 Task: Look for space in Astrakhan, Russia from 12th August, 2023 to 16th August, 2023 for 8 adults in price range Rs.10000 to Rs.16000. Place can be private room with 8 bedrooms having 8 beds and 8 bathrooms. Property type can be house, flat, guest house, hotel. Amenities needed are: wifi, TV, free parkinig on premises, gym, breakfast. Booking option can be shelf check-in. Required host language is English.
Action: Mouse moved to (558, 135)
Screenshot: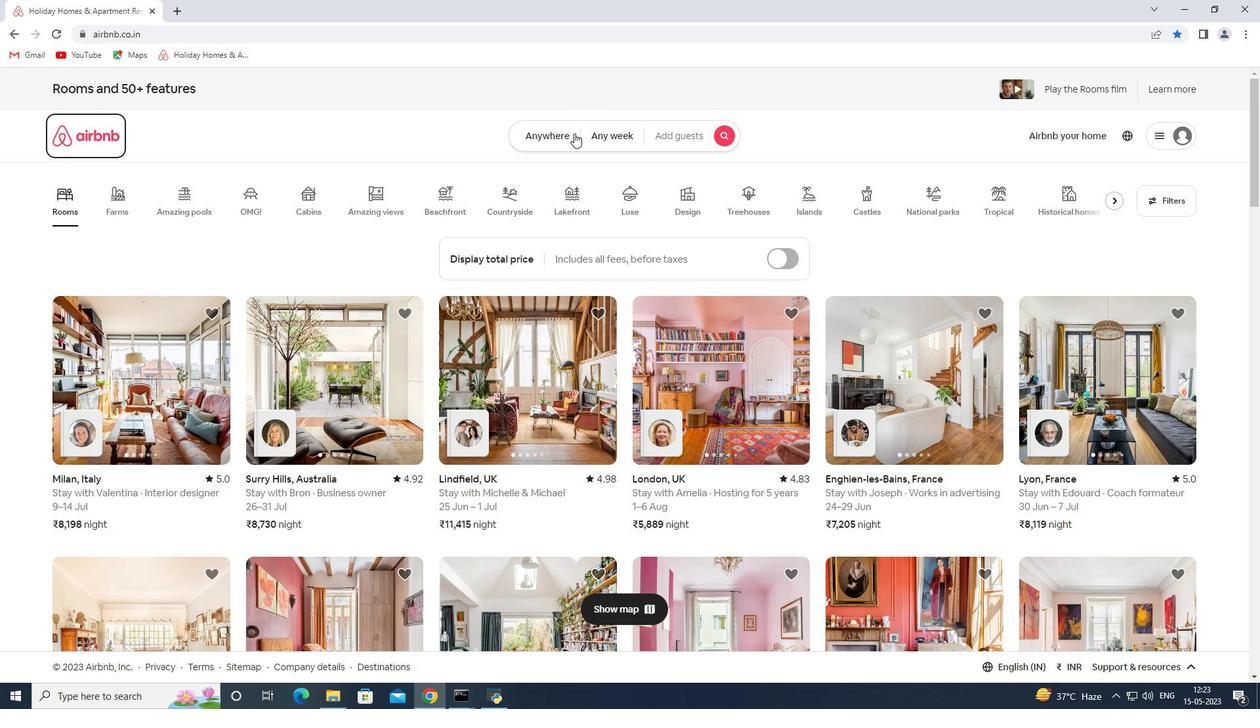 
Action: Mouse pressed left at (558, 135)
Screenshot: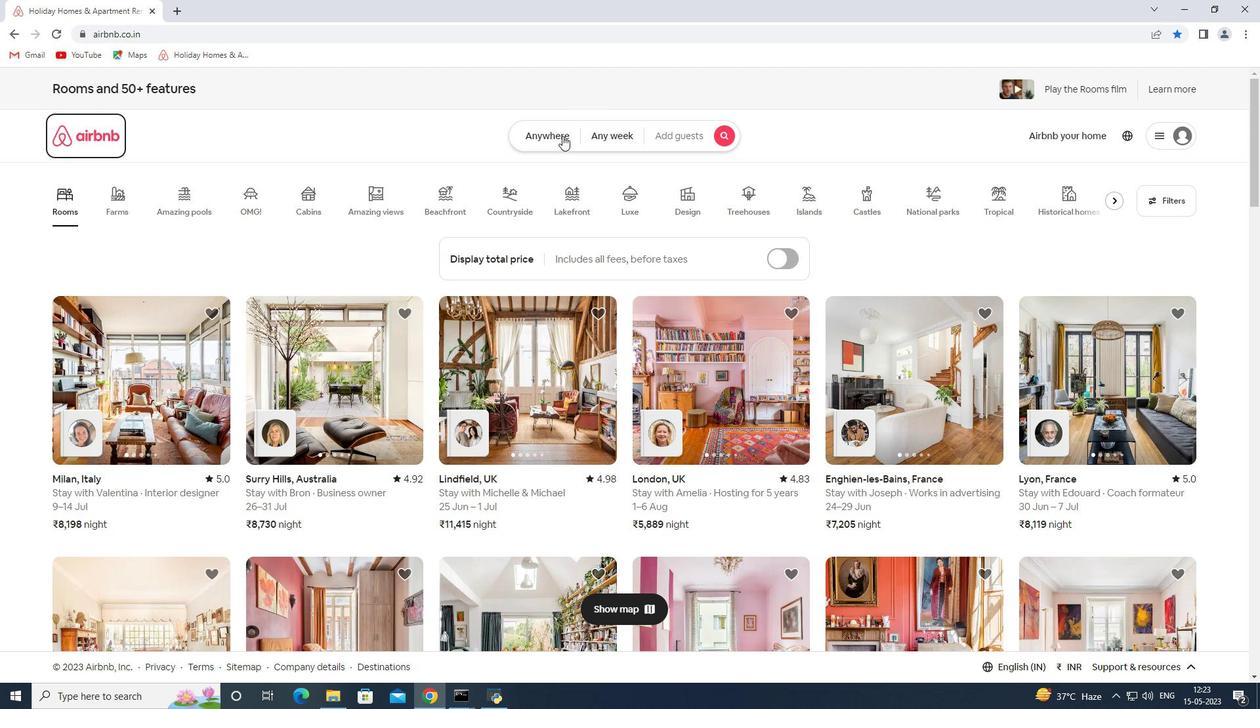 
Action: Mouse moved to (452, 185)
Screenshot: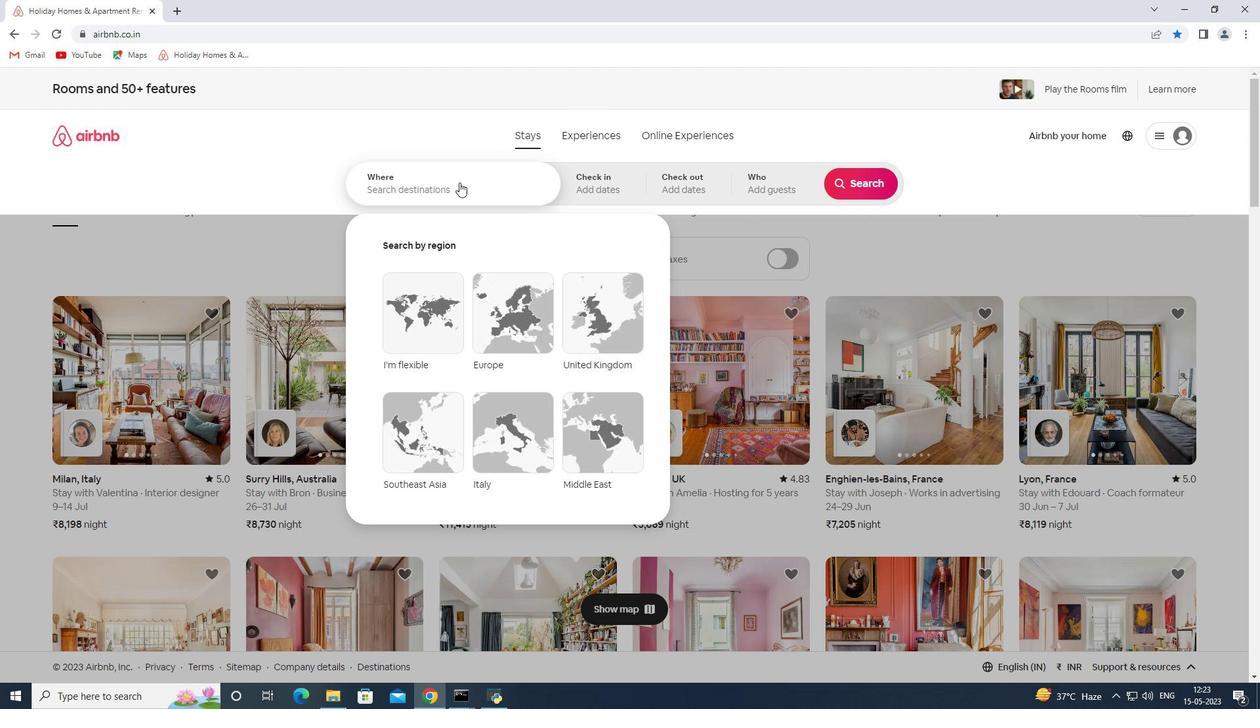 
Action: Mouse pressed left at (452, 185)
Screenshot: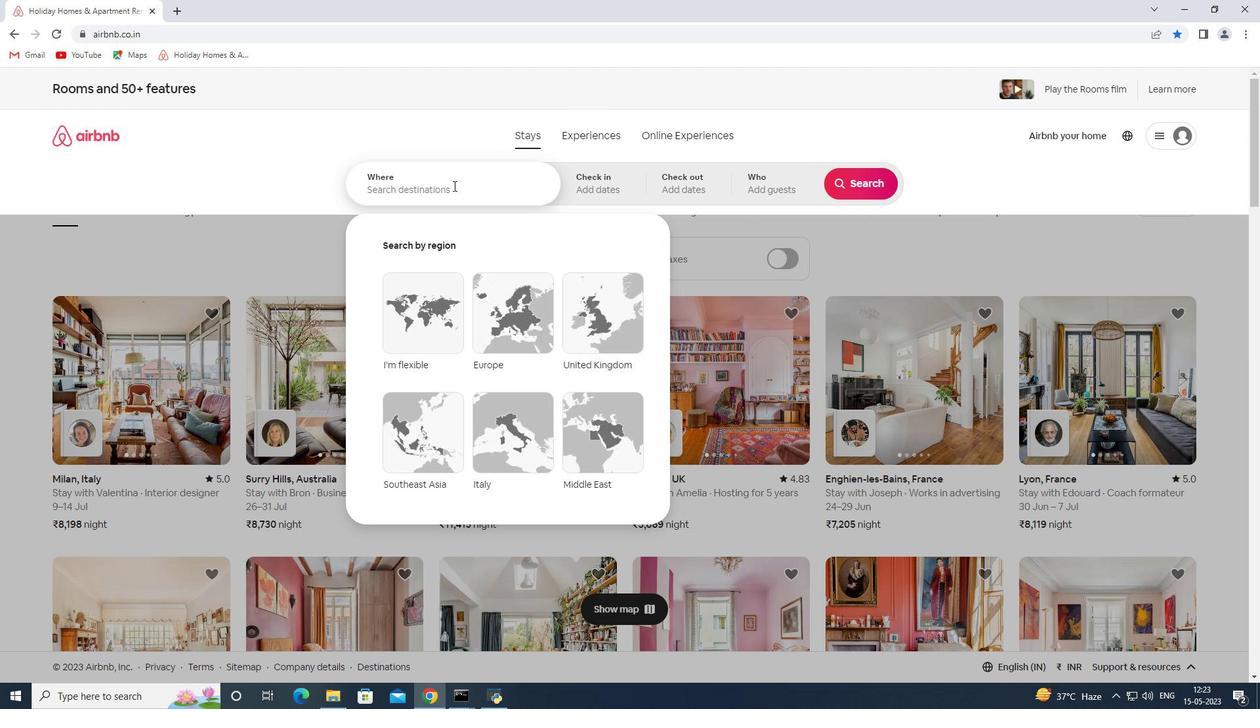 
Action: Key pressed <Key.shift><Key.shift><Key.shift><Key.shift><Key.shift><Key.shift><Key.shift><Key.shift><Key.shift><Key.shift><Key.shift><Key.shift><Key.shift>Astrakhan<Key.space><Key.shift>Russia<Key.space><Key.enter>
Screenshot: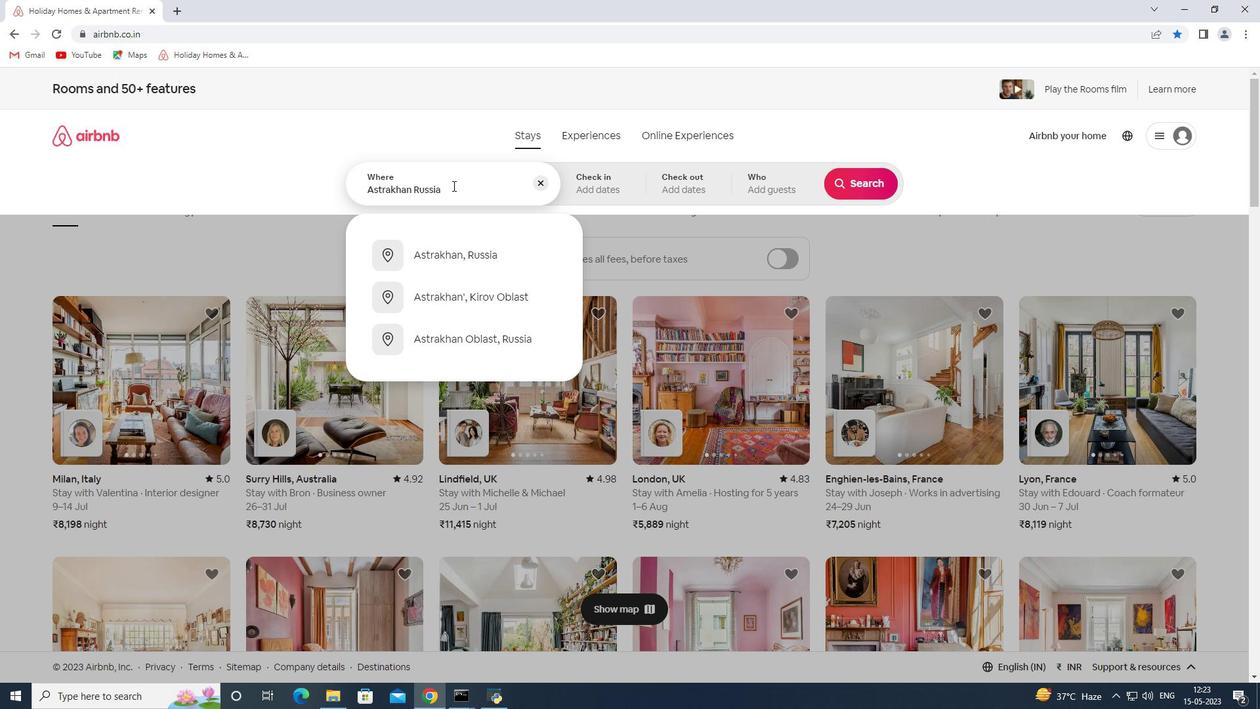 
Action: Mouse moved to (860, 294)
Screenshot: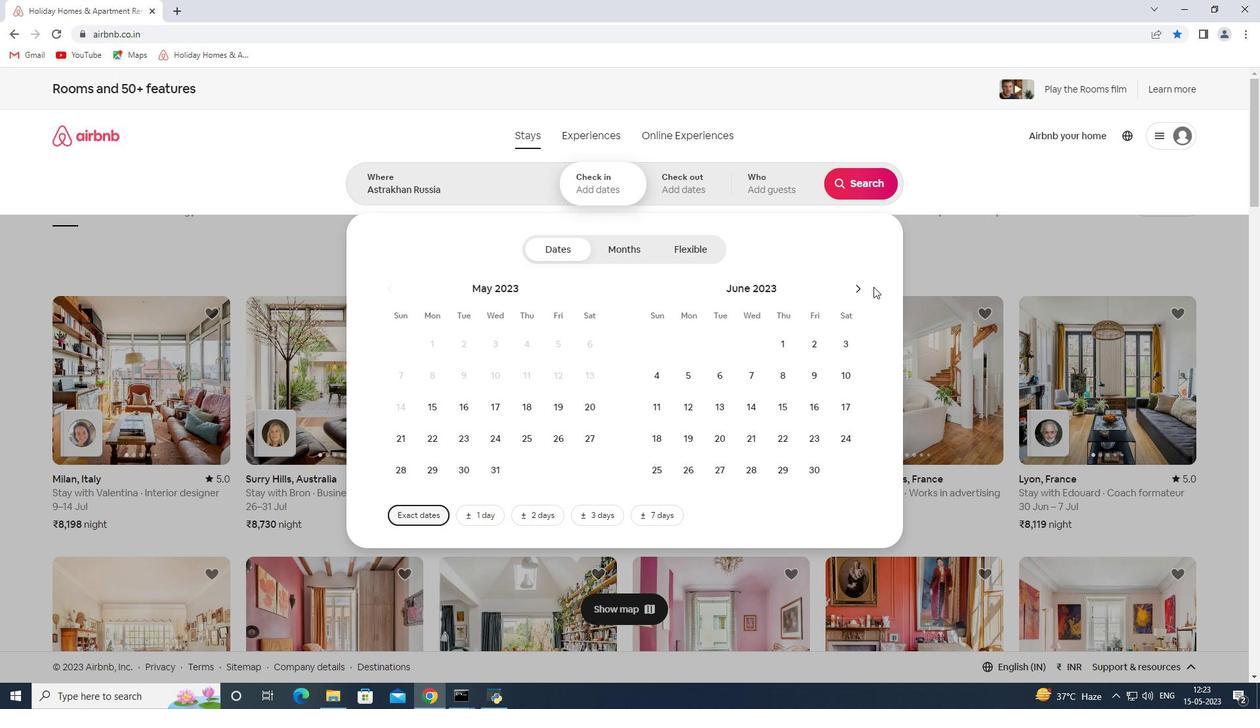 
Action: Mouse pressed left at (860, 294)
Screenshot: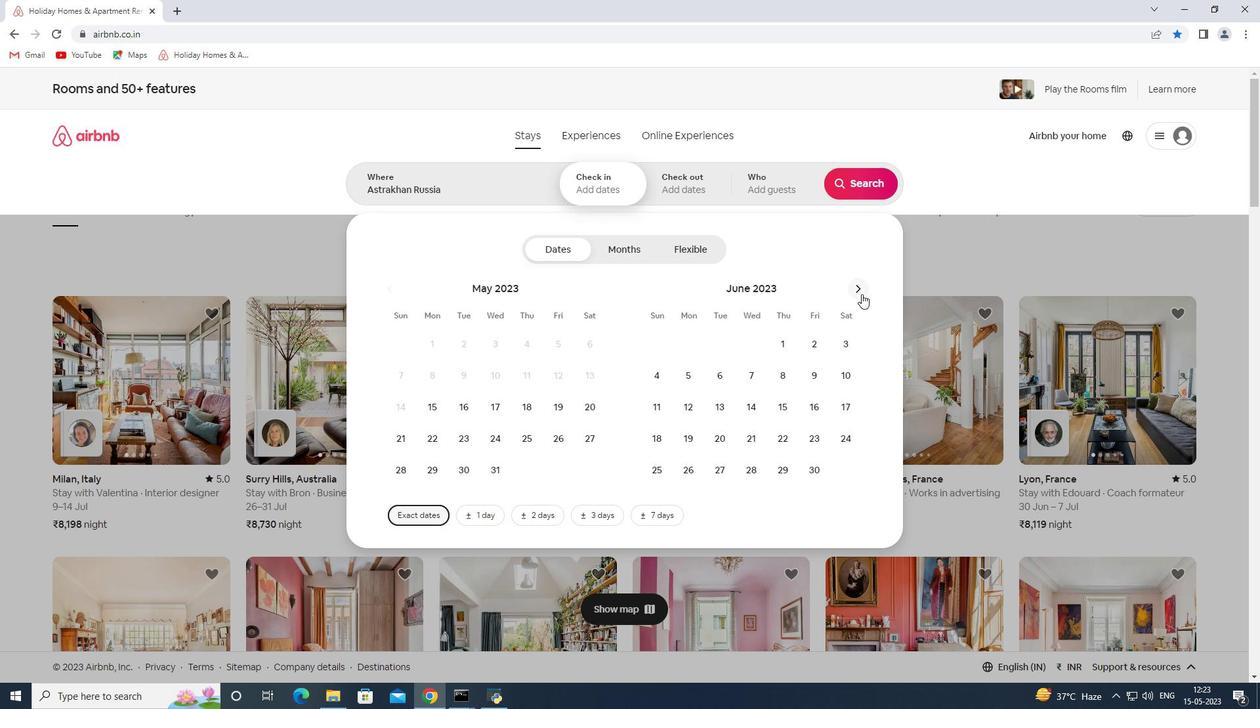 
Action: Mouse pressed left at (860, 294)
Screenshot: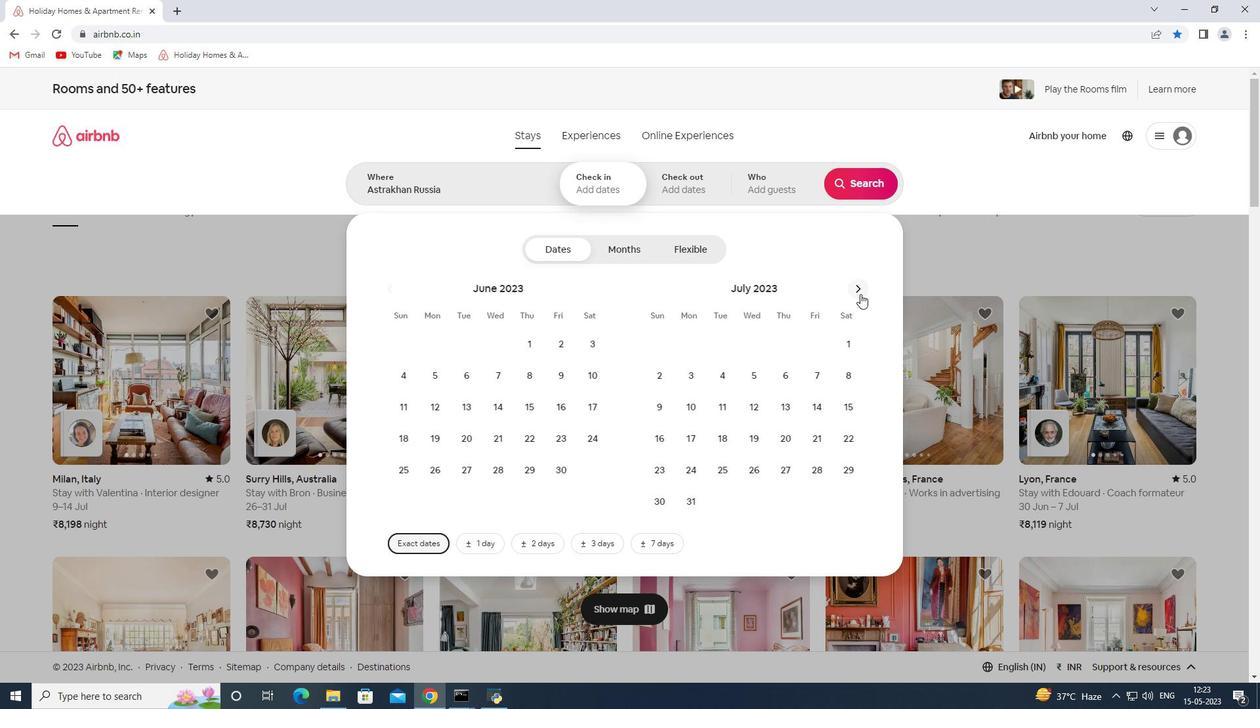 
Action: Mouse moved to (839, 367)
Screenshot: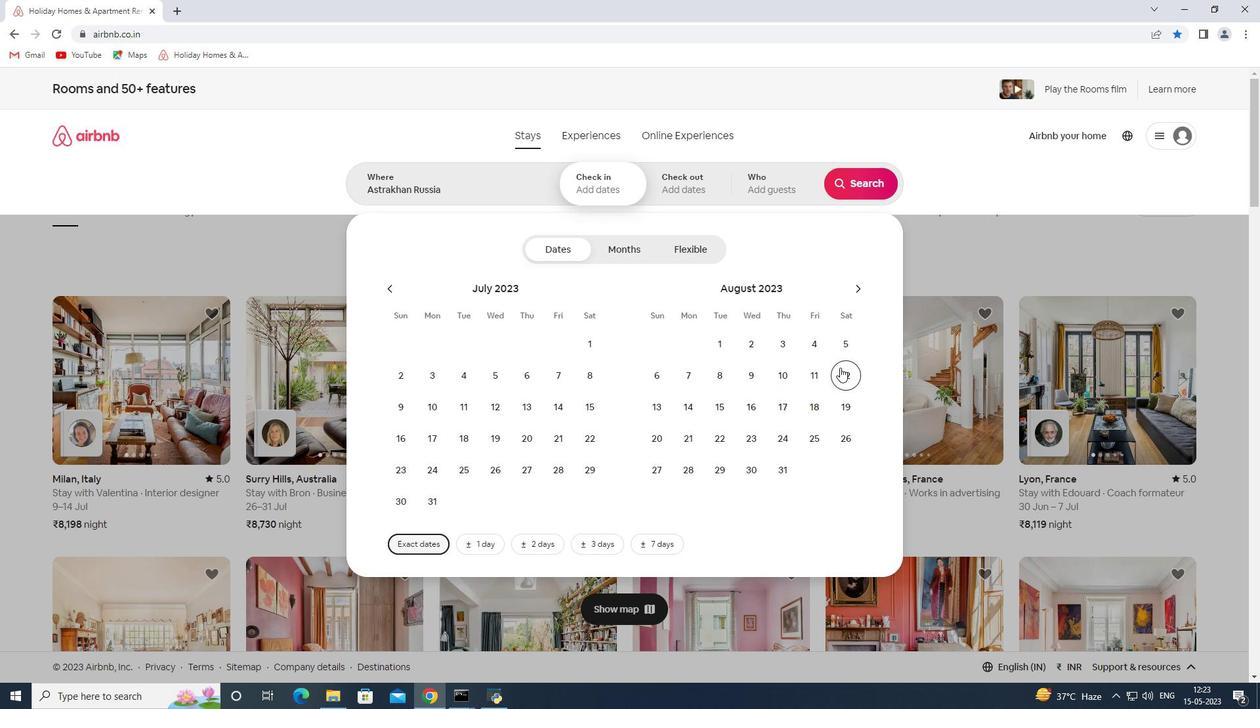 
Action: Mouse pressed left at (839, 367)
Screenshot: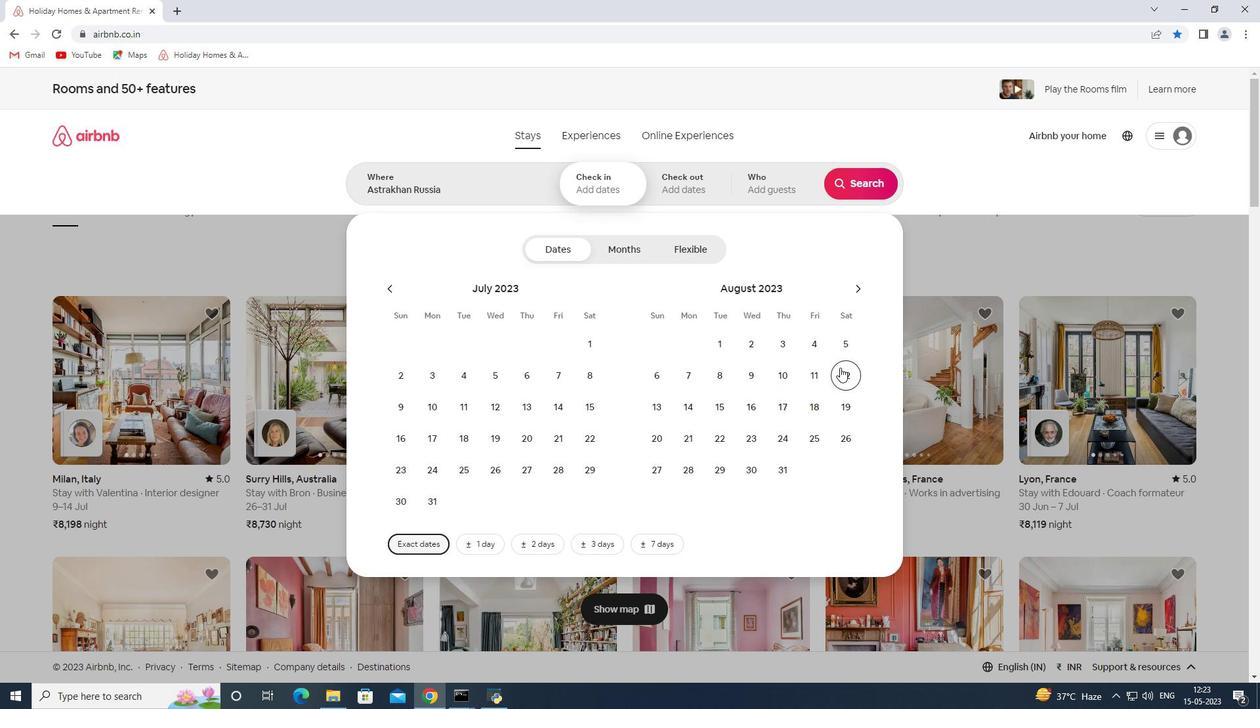 
Action: Mouse moved to (752, 407)
Screenshot: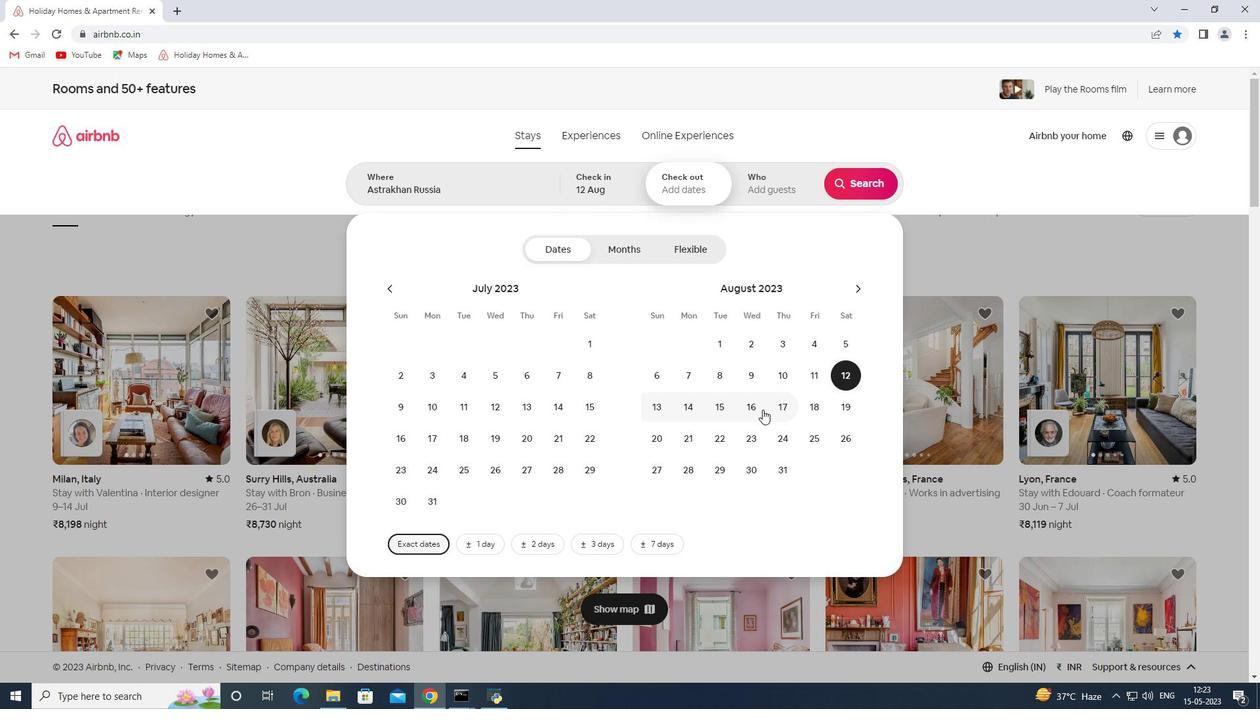 
Action: Mouse pressed left at (752, 407)
Screenshot: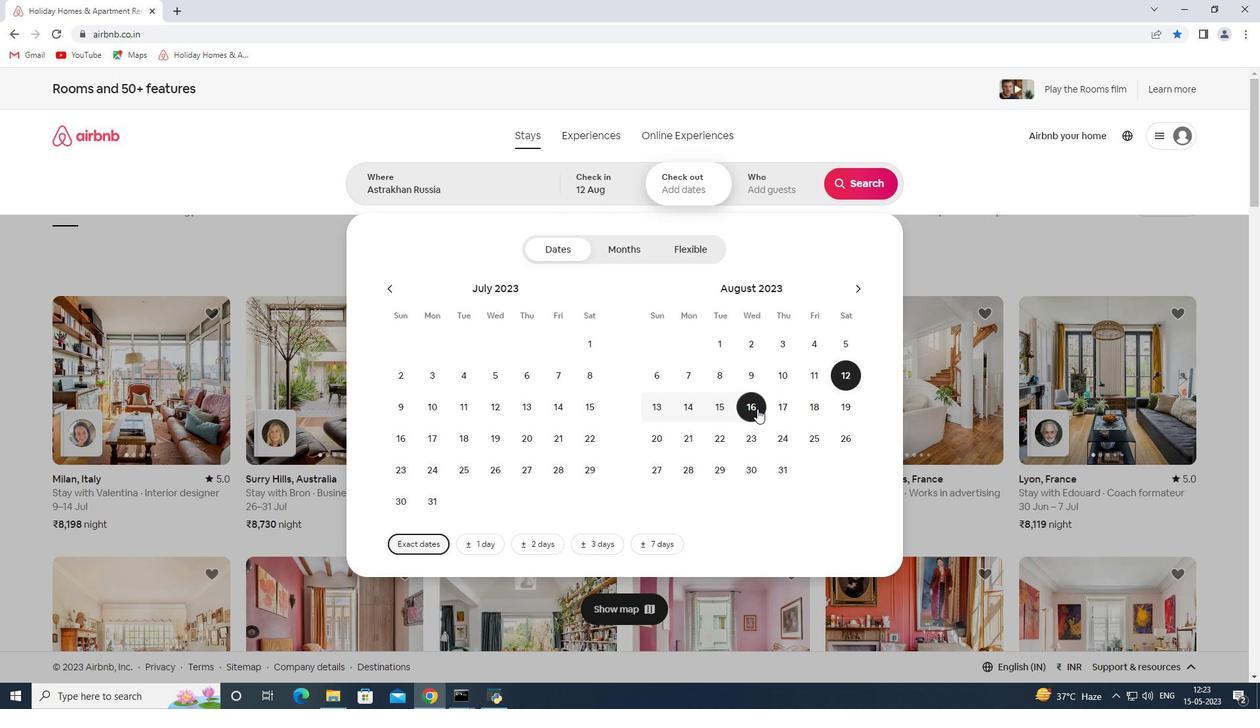 
Action: Mouse moved to (756, 181)
Screenshot: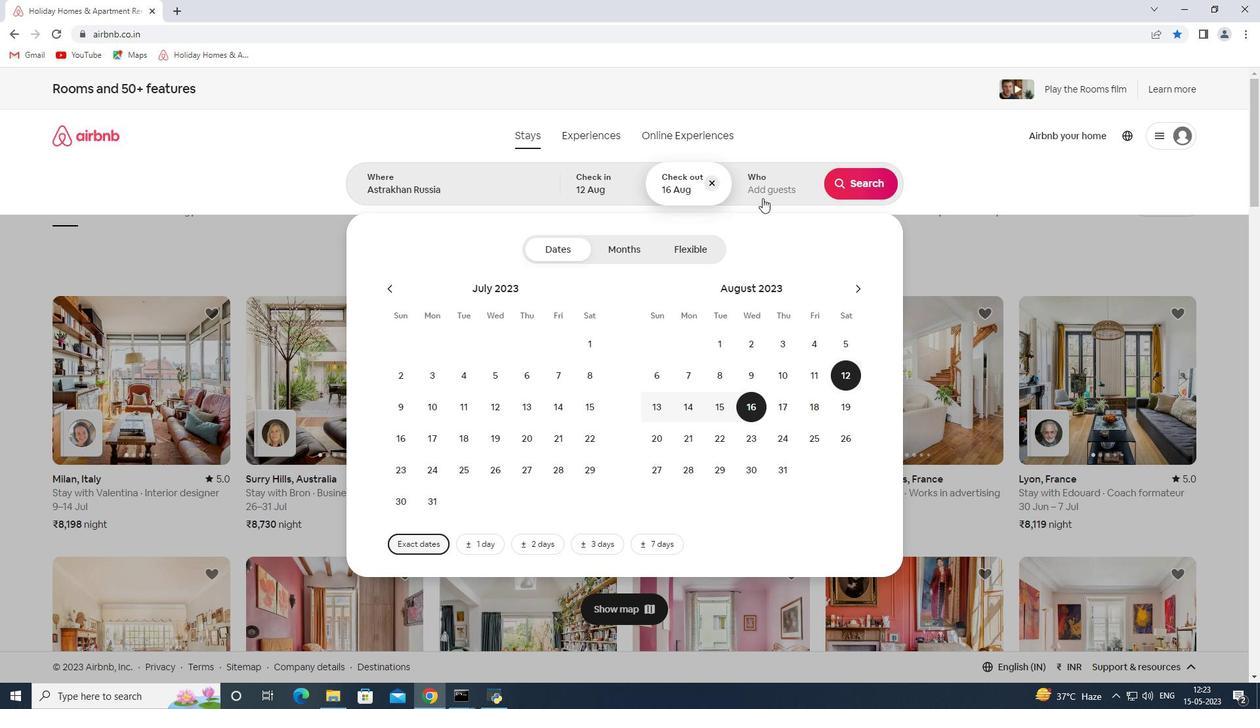 
Action: Mouse pressed left at (756, 181)
Screenshot: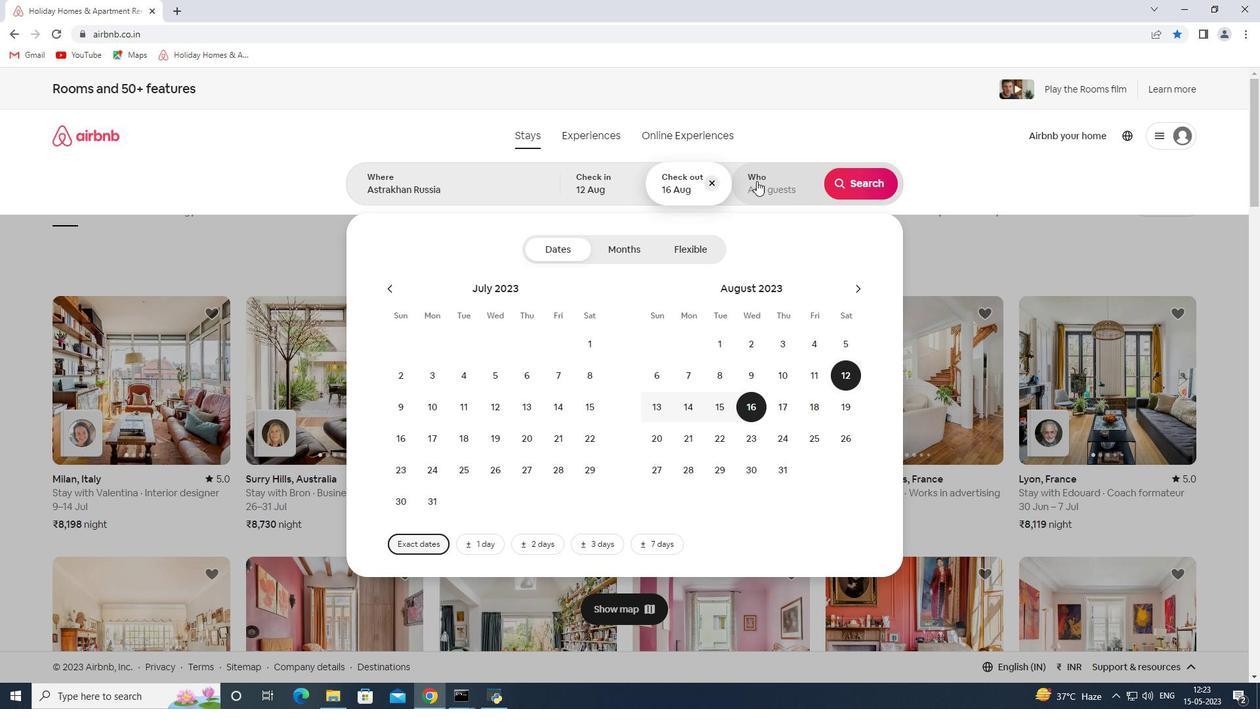 
Action: Mouse moved to (873, 252)
Screenshot: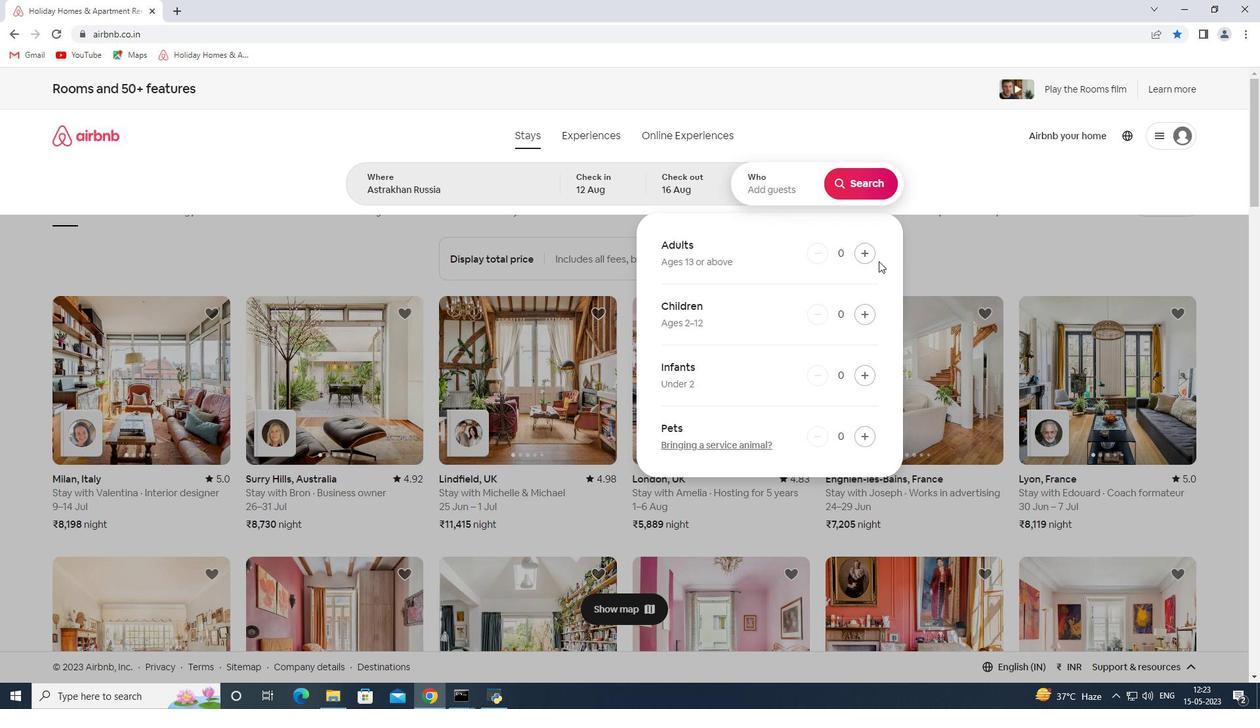 
Action: Mouse pressed left at (873, 252)
Screenshot: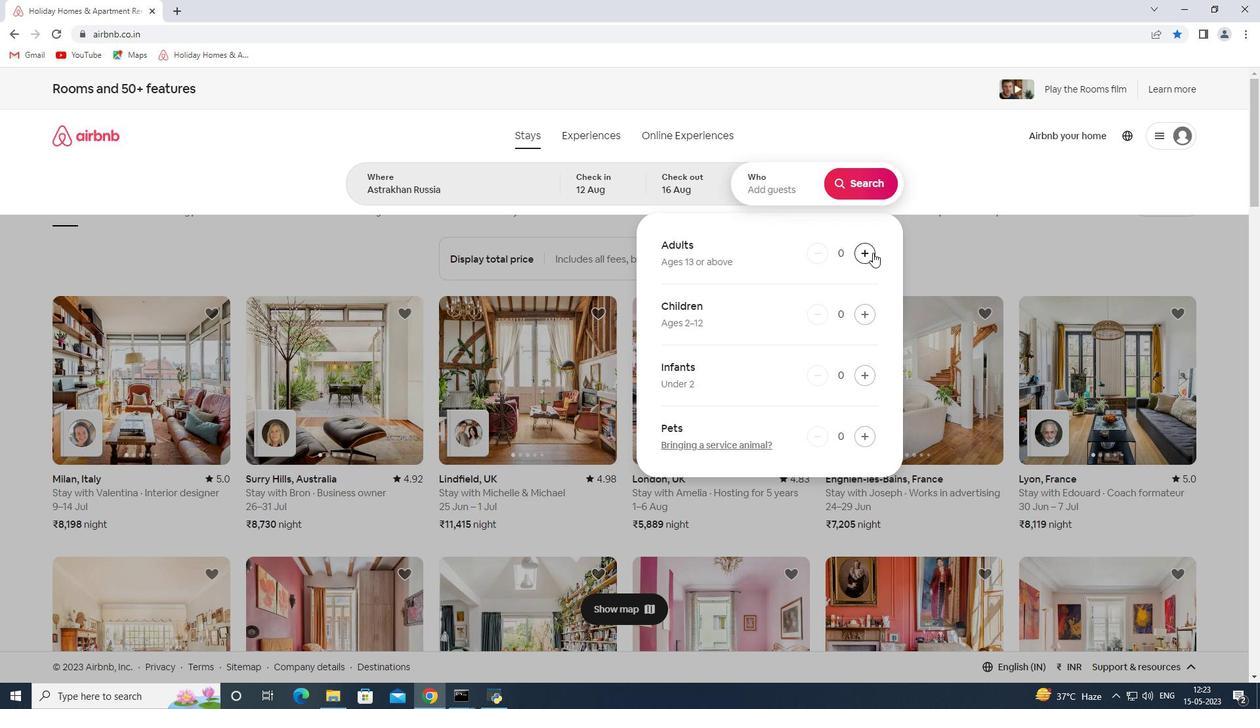 
Action: Mouse pressed left at (873, 252)
Screenshot: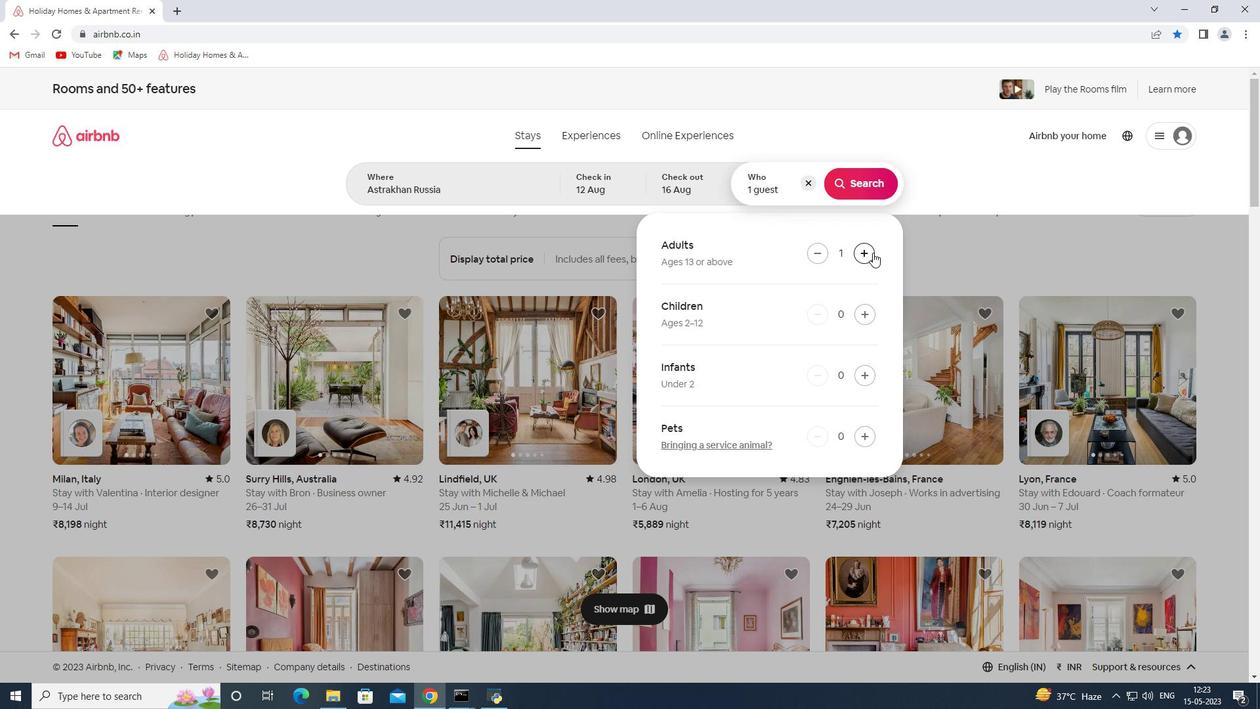 
Action: Mouse pressed left at (873, 252)
Screenshot: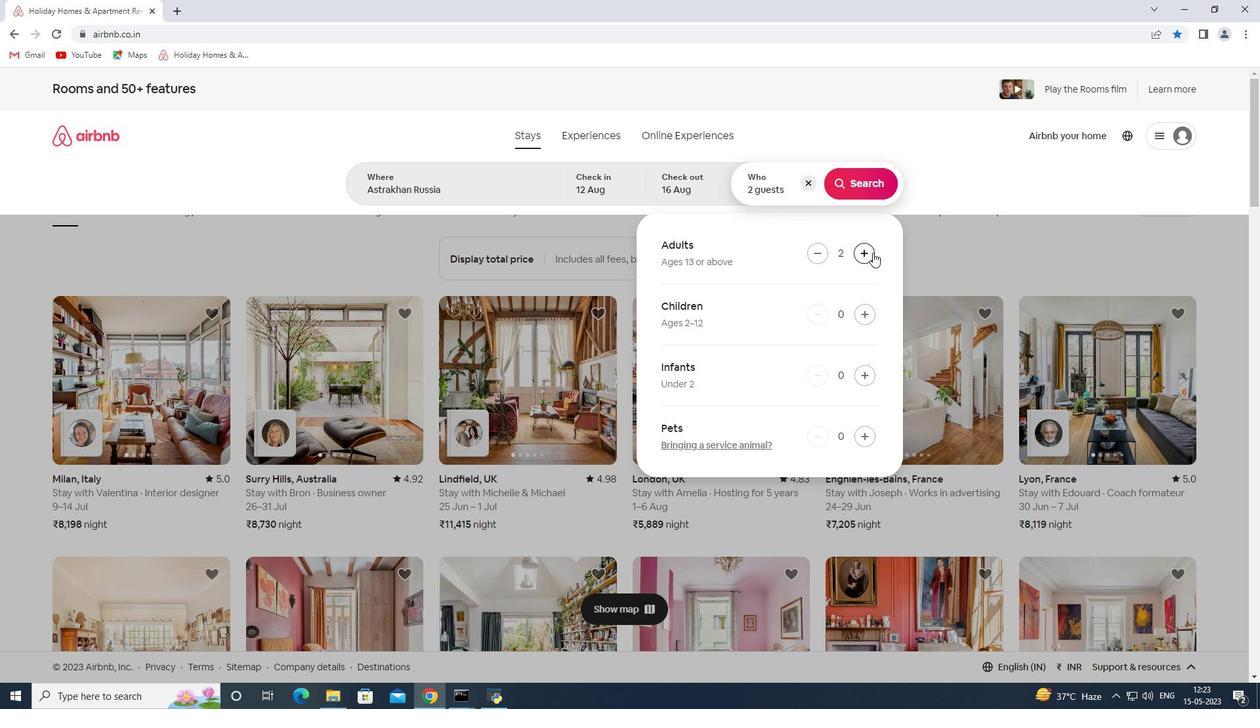 
Action: Mouse moved to (863, 252)
Screenshot: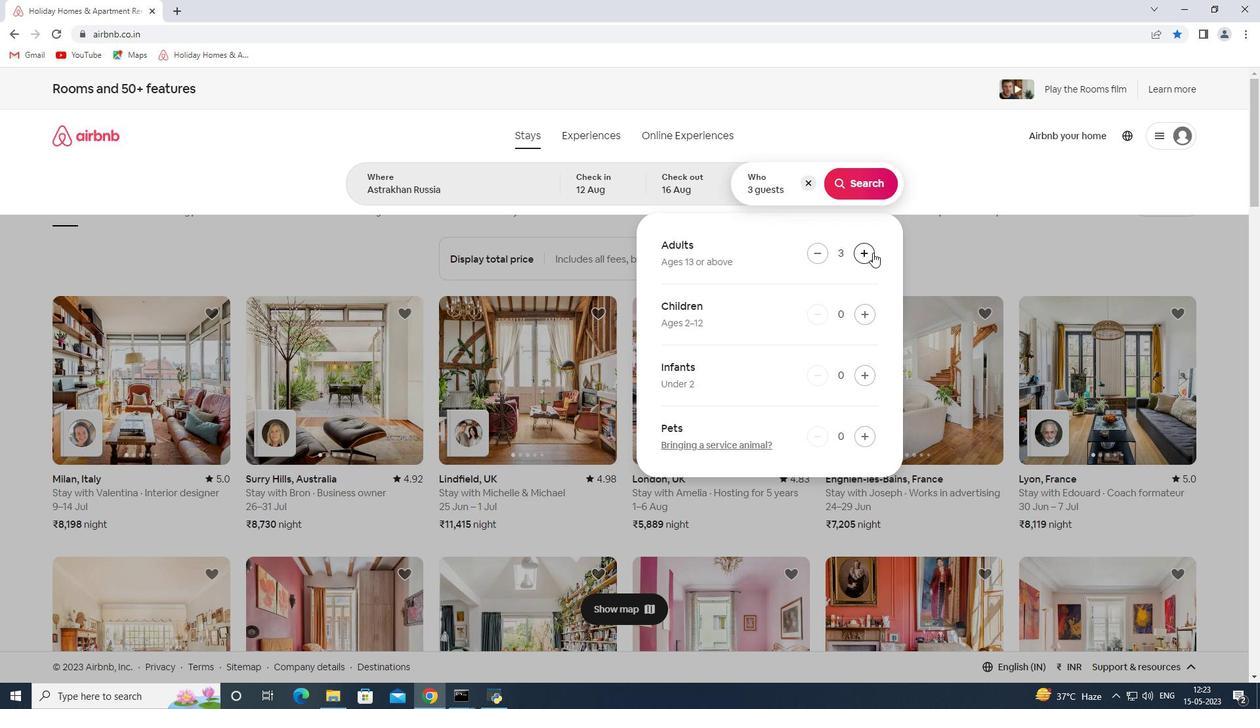 
Action: Mouse pressed left at (863, 252)
Screenshot: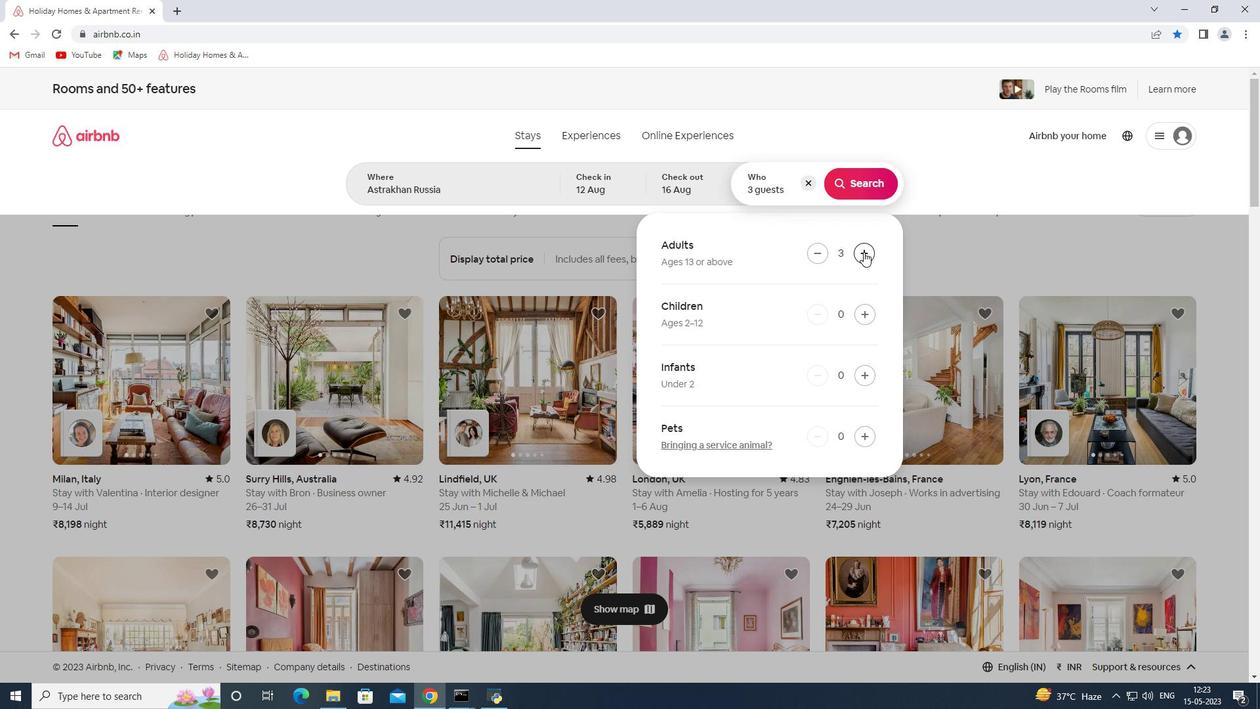 
Action: Mouse pressed left at (863, 252)
Screenshot: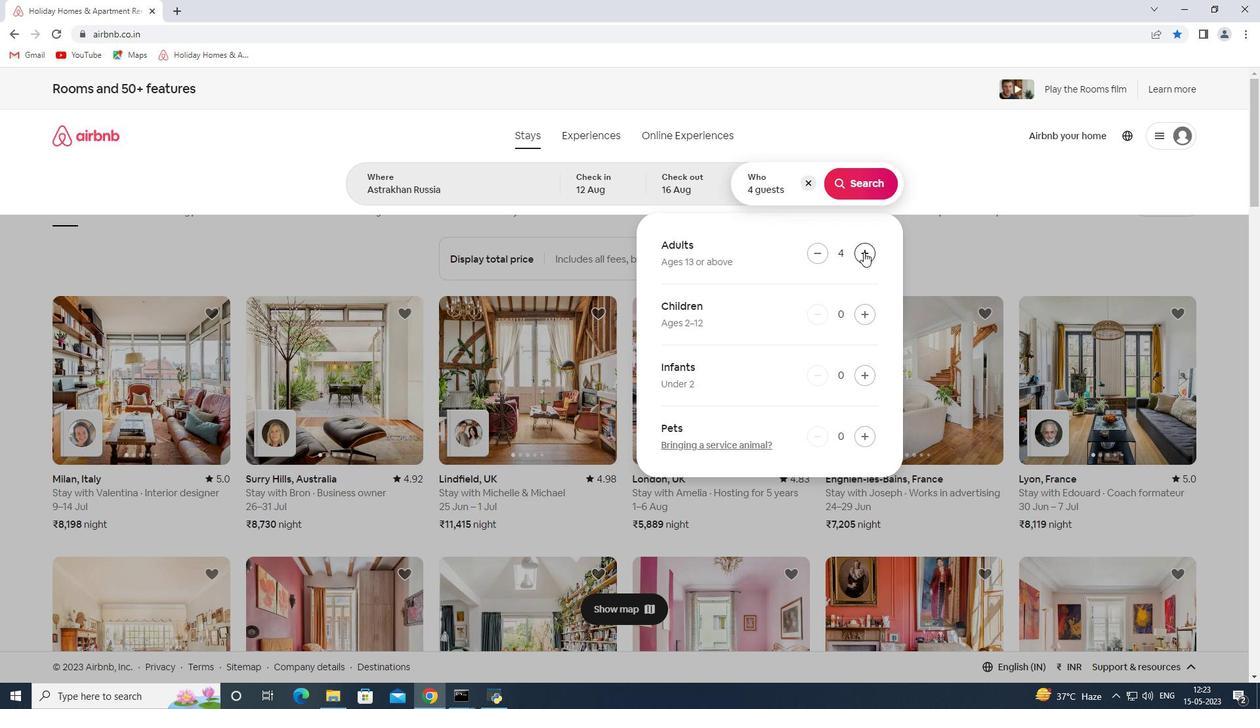 
Action: Mouse pressed left at (863, 252)
Screenshot: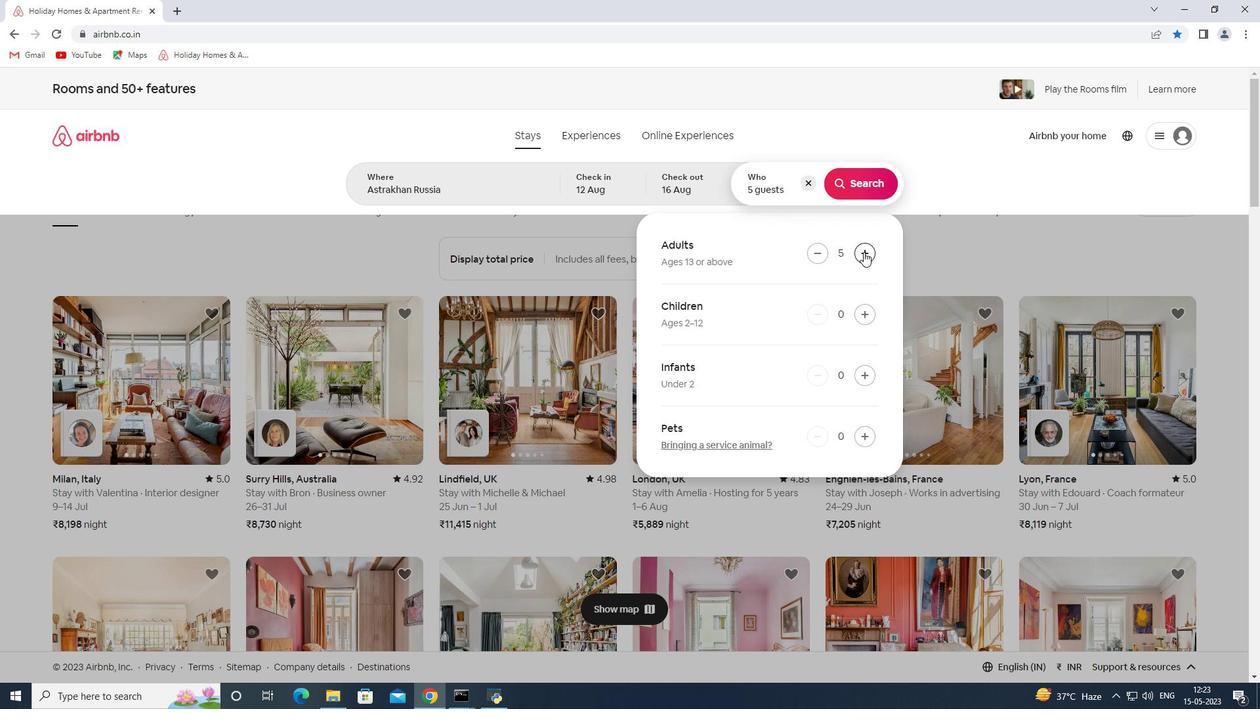 
Action: Mouse pressed left at (863, 252)
Screenshot: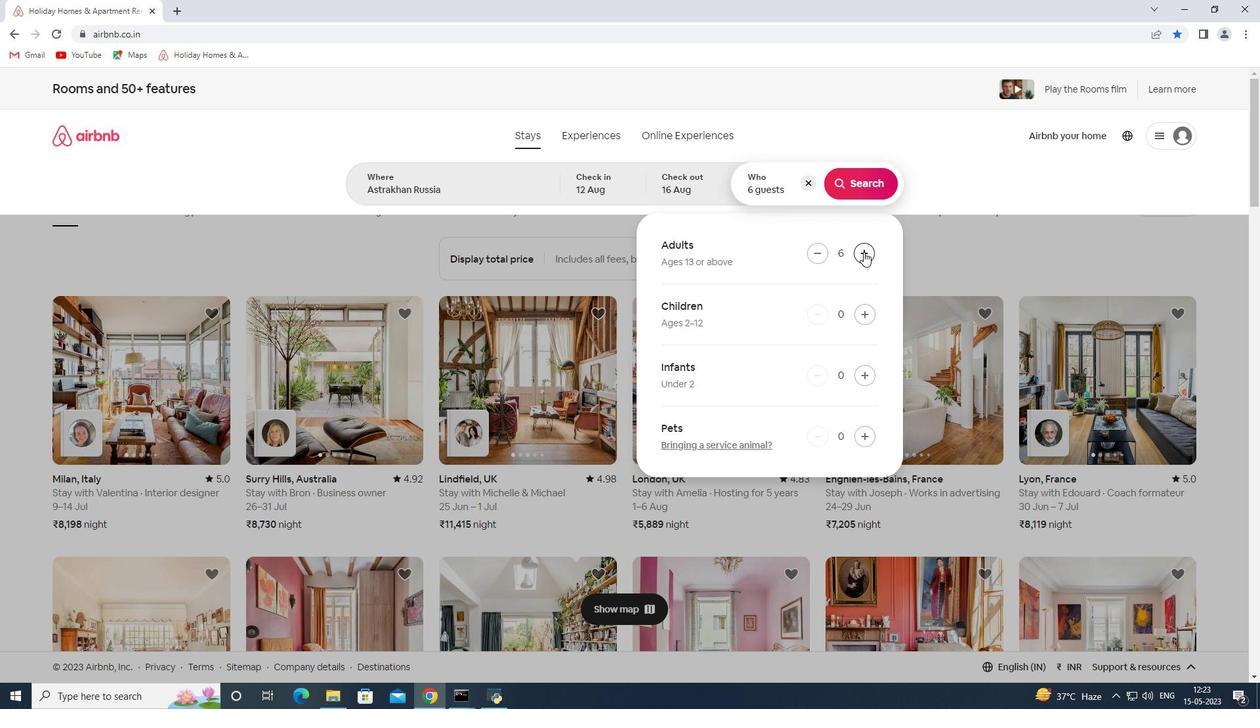 
Action: Mouse pressed left at (863, 252)
Screenshot: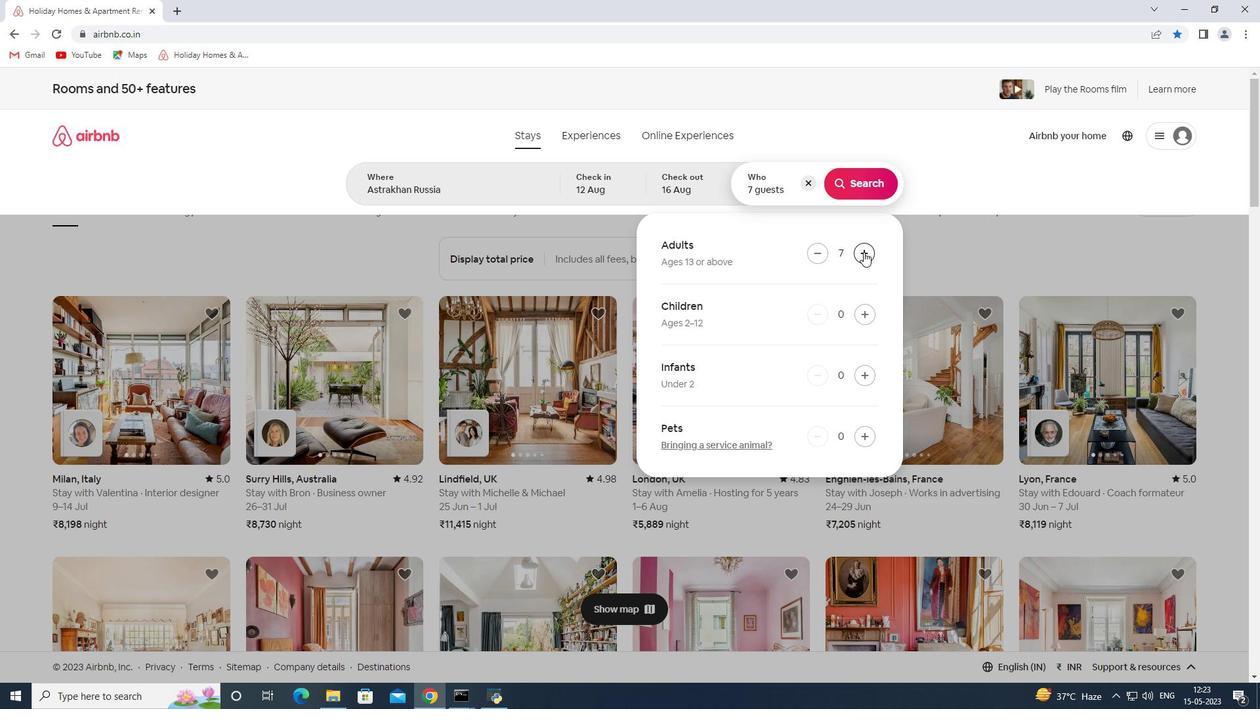 
Action: Mouse moved to (871, 179)
Screenshot: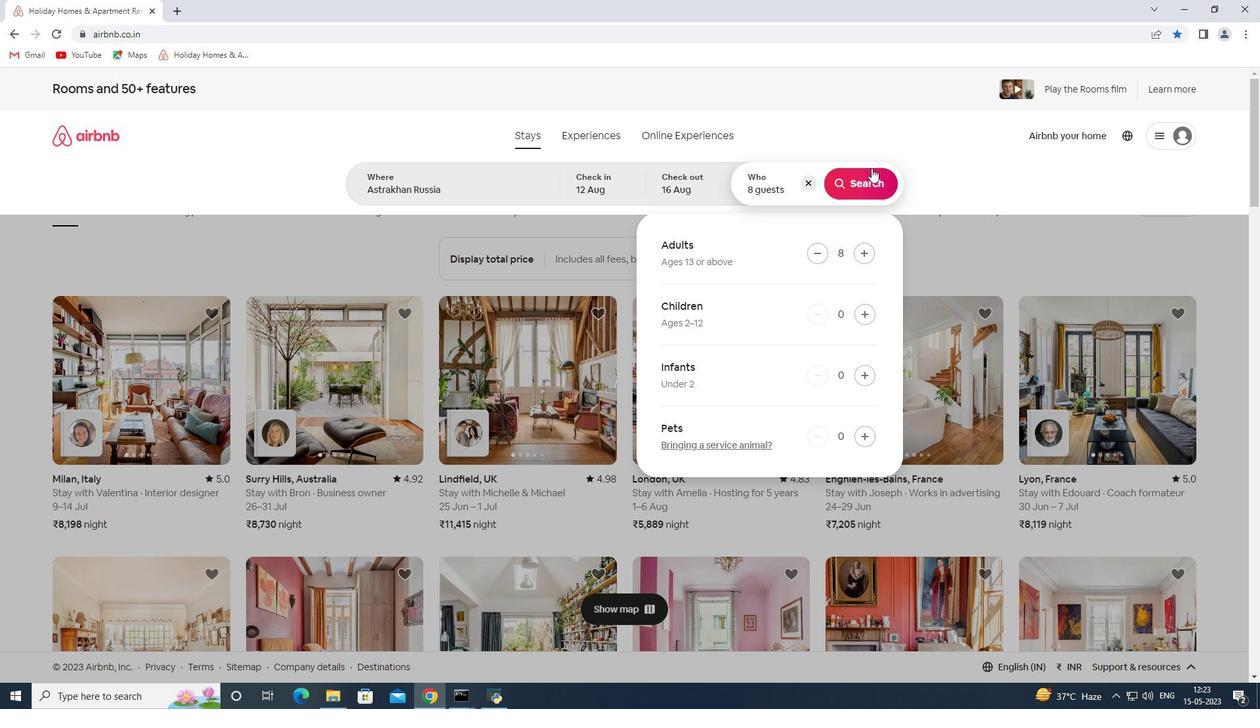 
Action: Mouse pressed left at (871, 179)
Screenshot: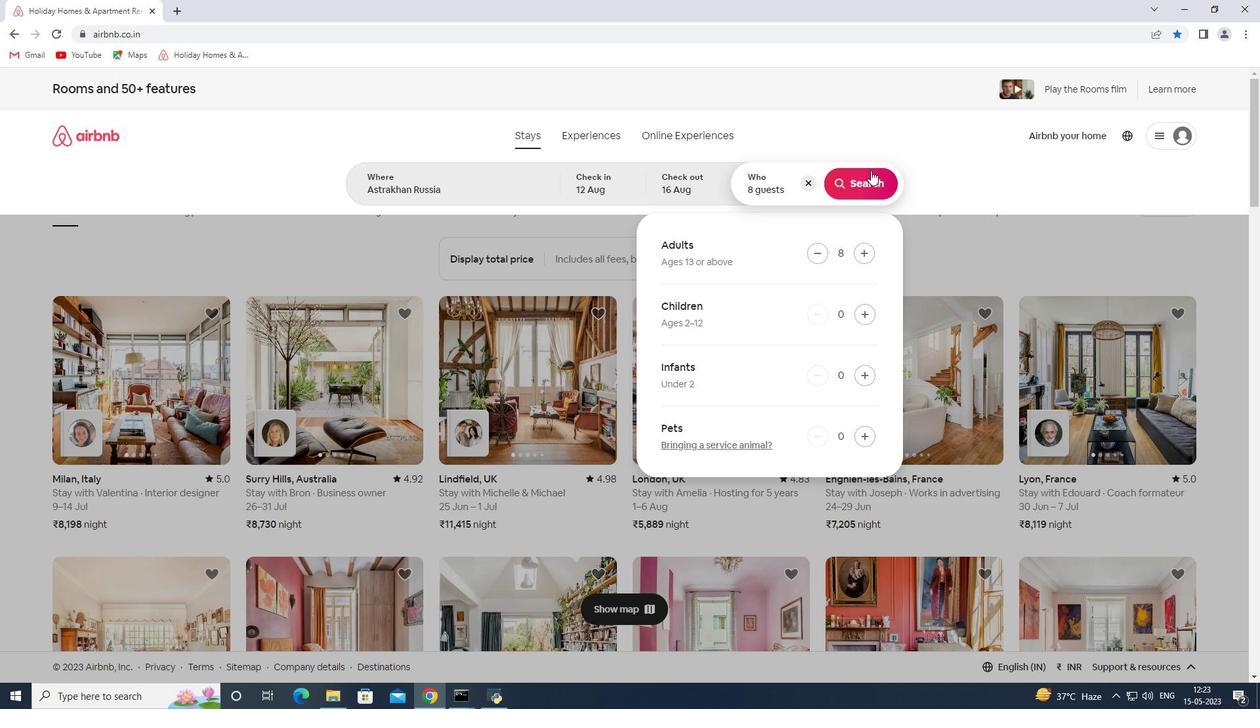 
Action: Mouse moved to (1200, 148)
Screenshot: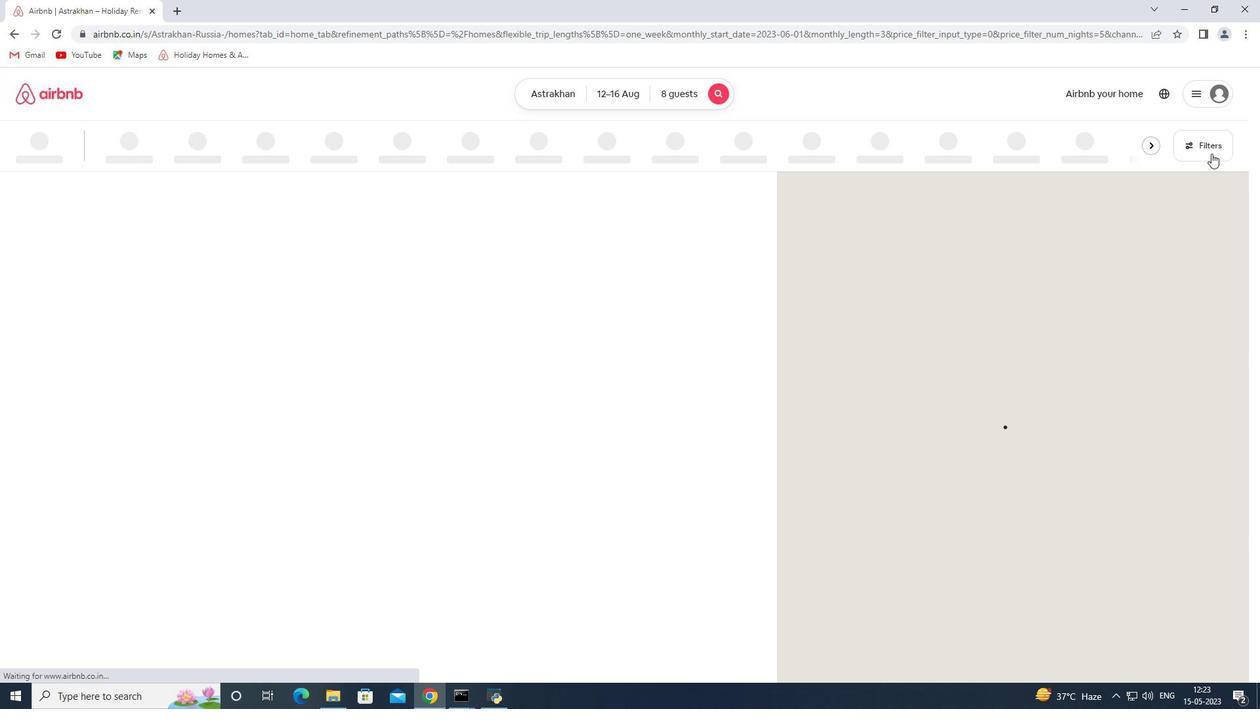 
Action: Mouse pressed left at (1200, 148)
Screenshot: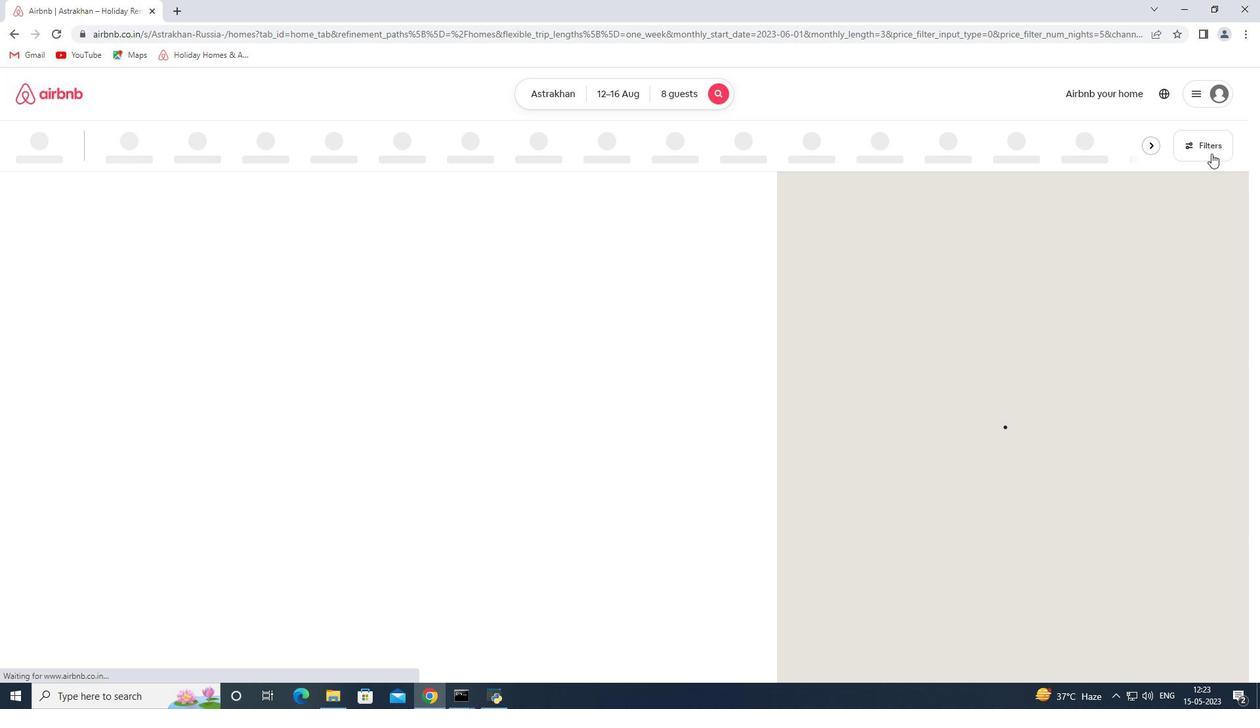 
Action: Mouse moved to (456, 466)
Screenshot: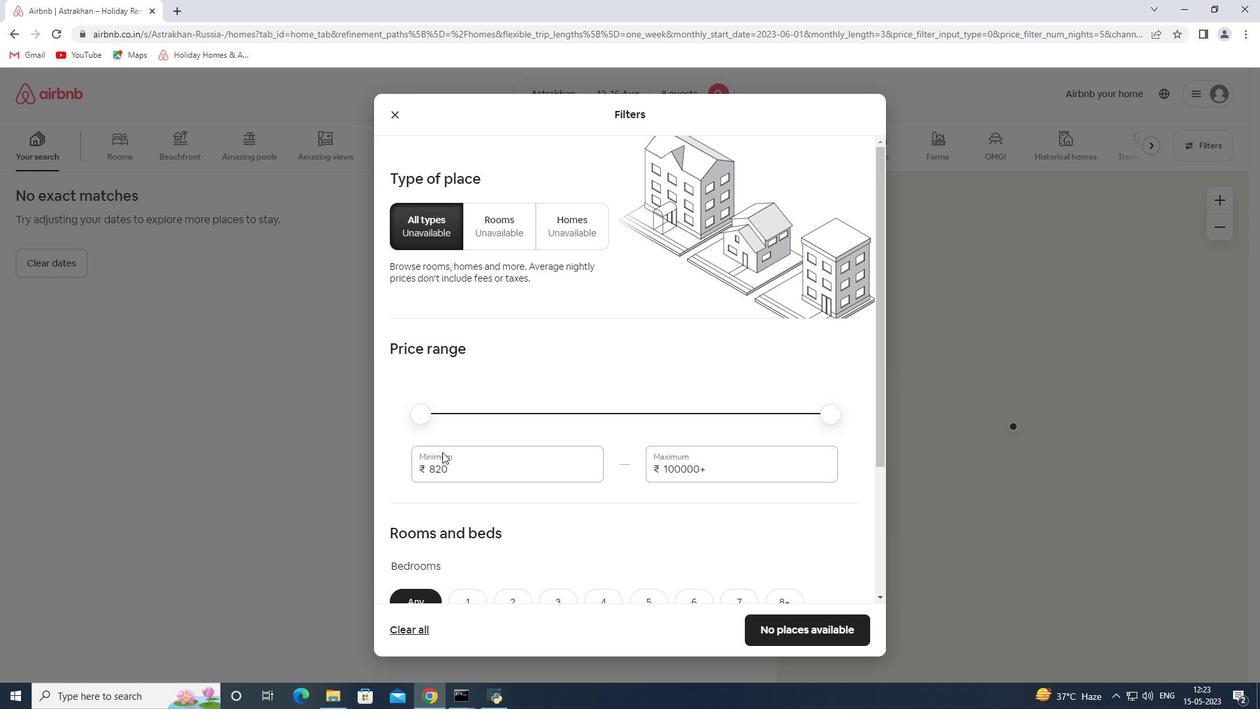 
Action: Mouse pressed left at (456, 466)
Screenshot: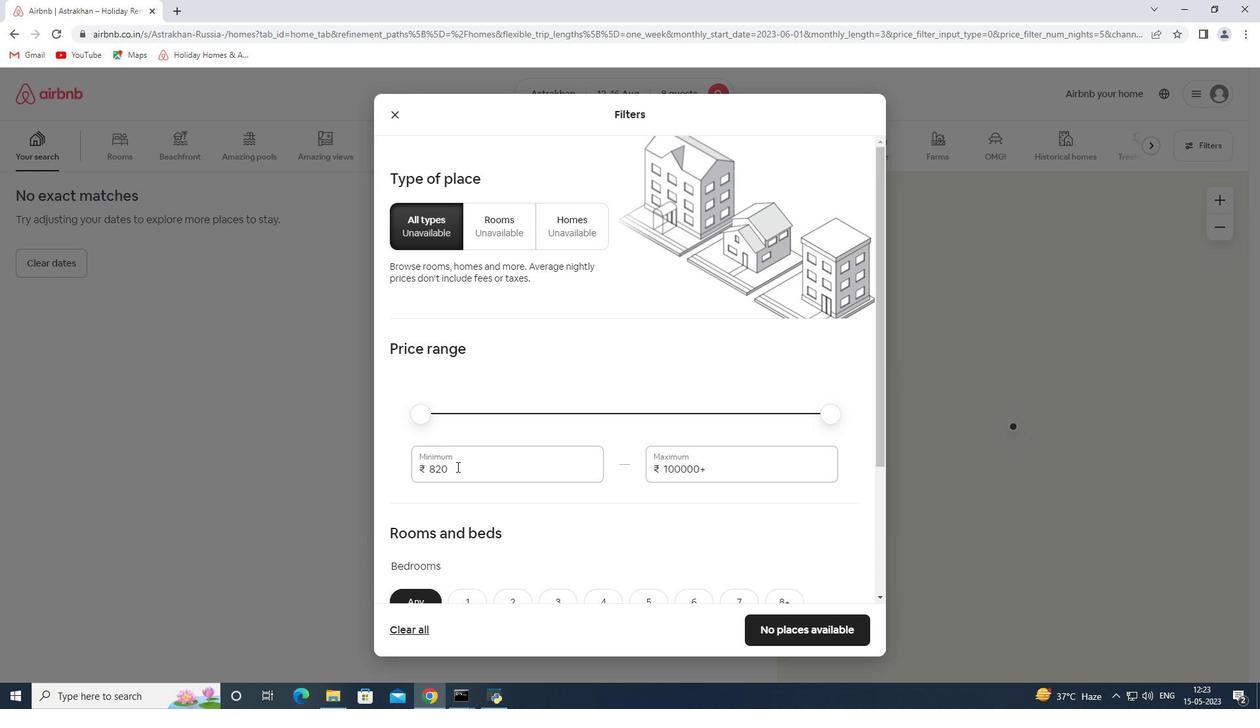 
Action: Mouse pressed left at (456, 466)
Screenshot: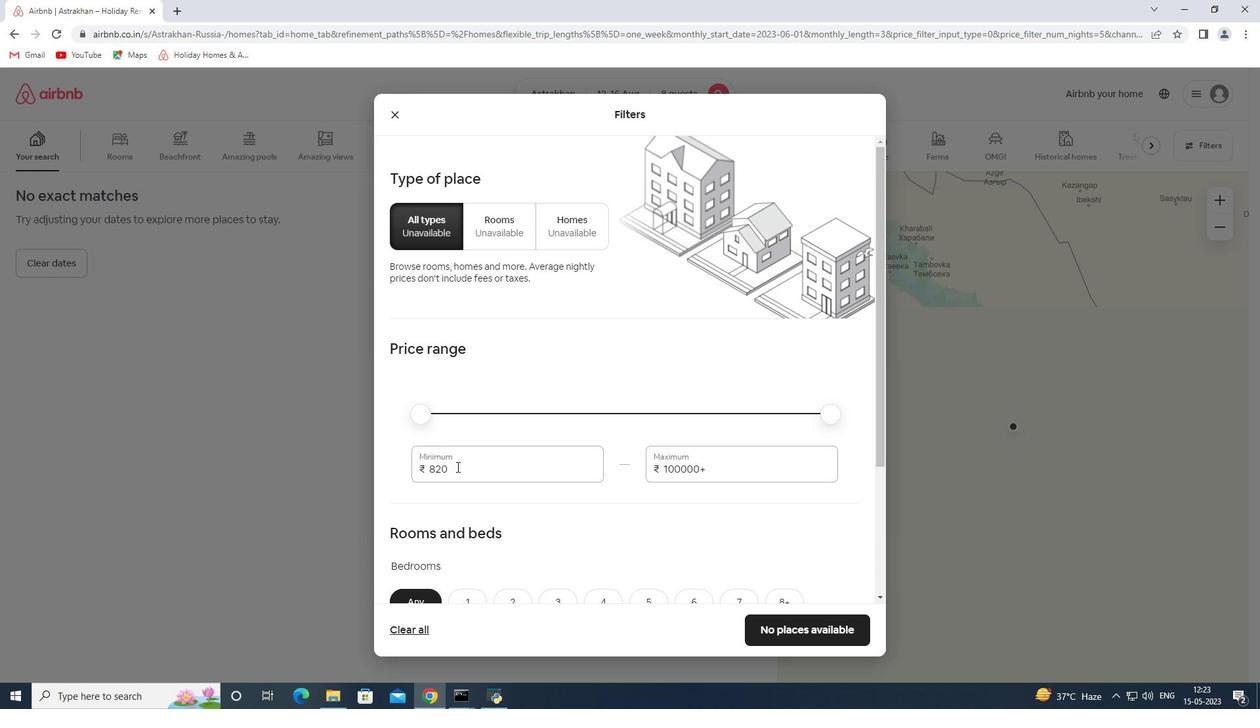 
Action: Key pressed 10000<Key.tab>160000
Screenshot: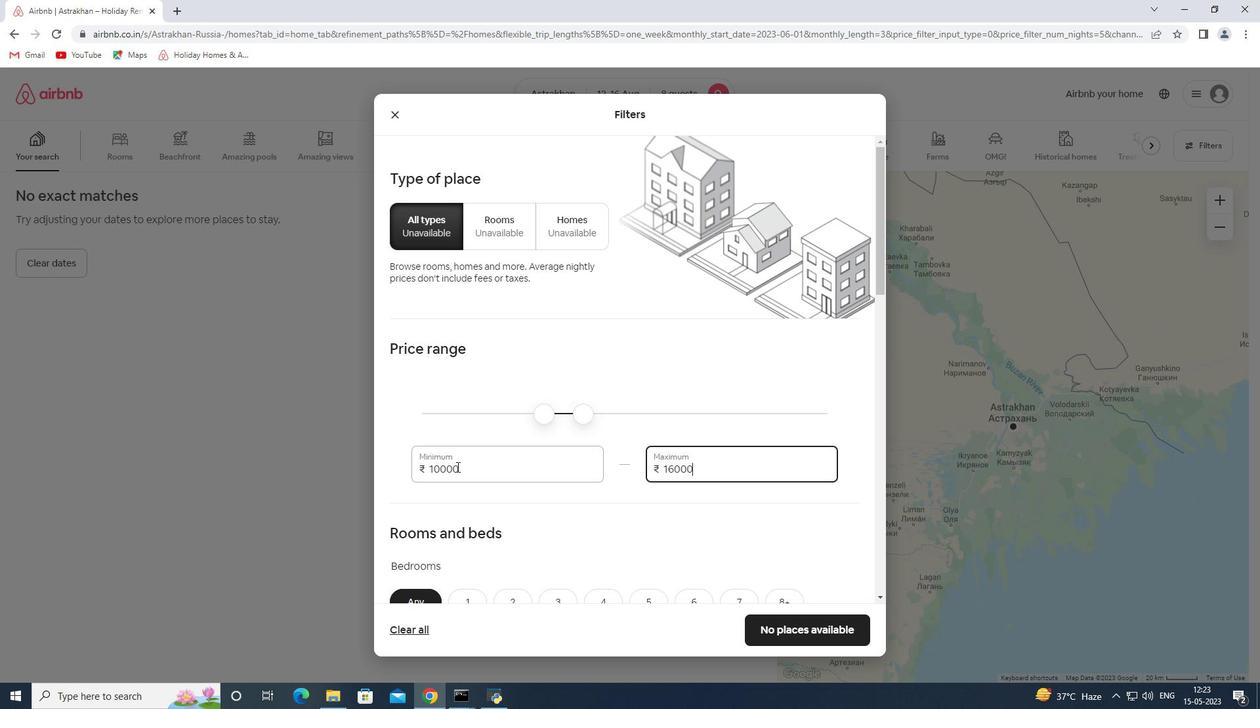 
Action: Mouse moved to (609, 432)
Screenshot: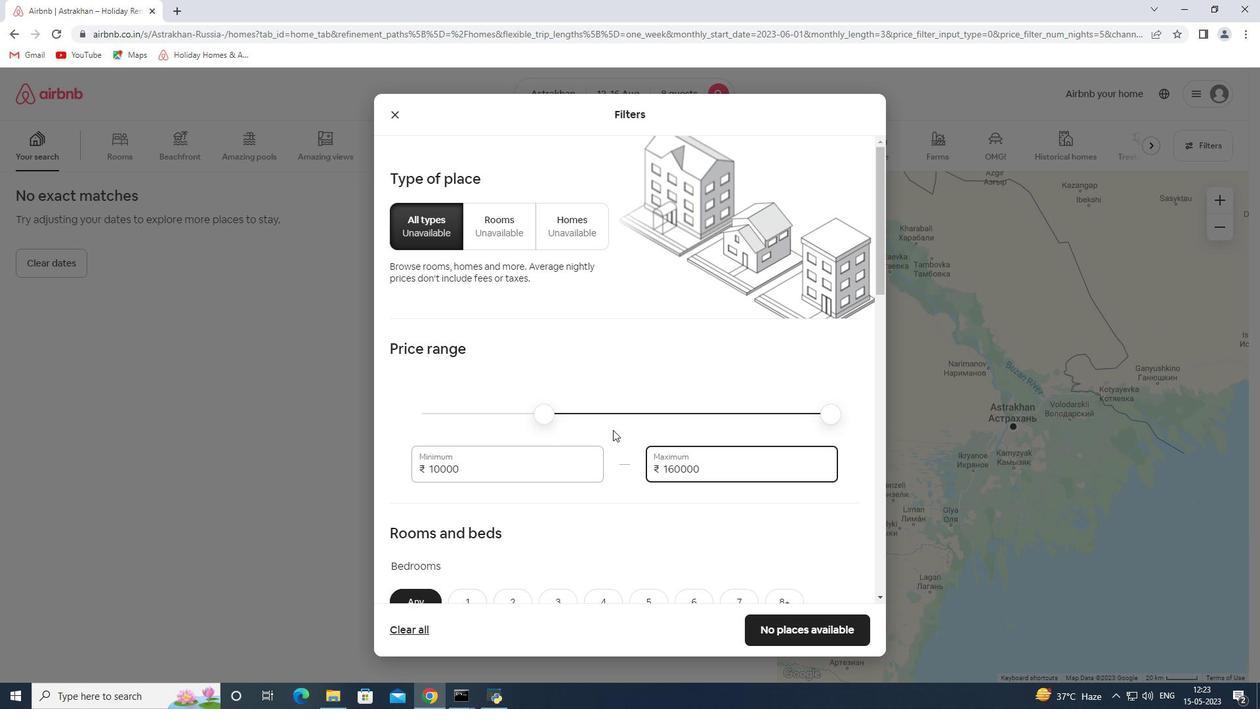 
Action: Mouse scrolled (609, 431) with delta (0, 0)
Screenshot: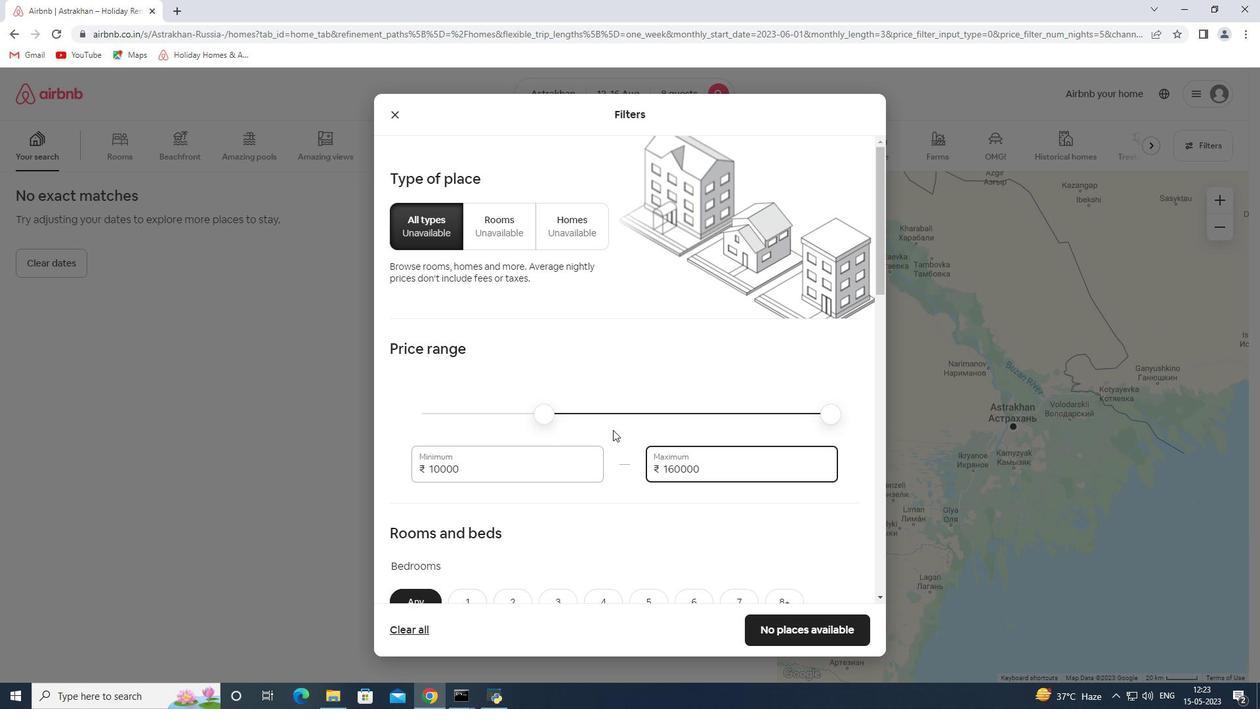 
Action: Mouse moved to (604, 433)
Screenshot: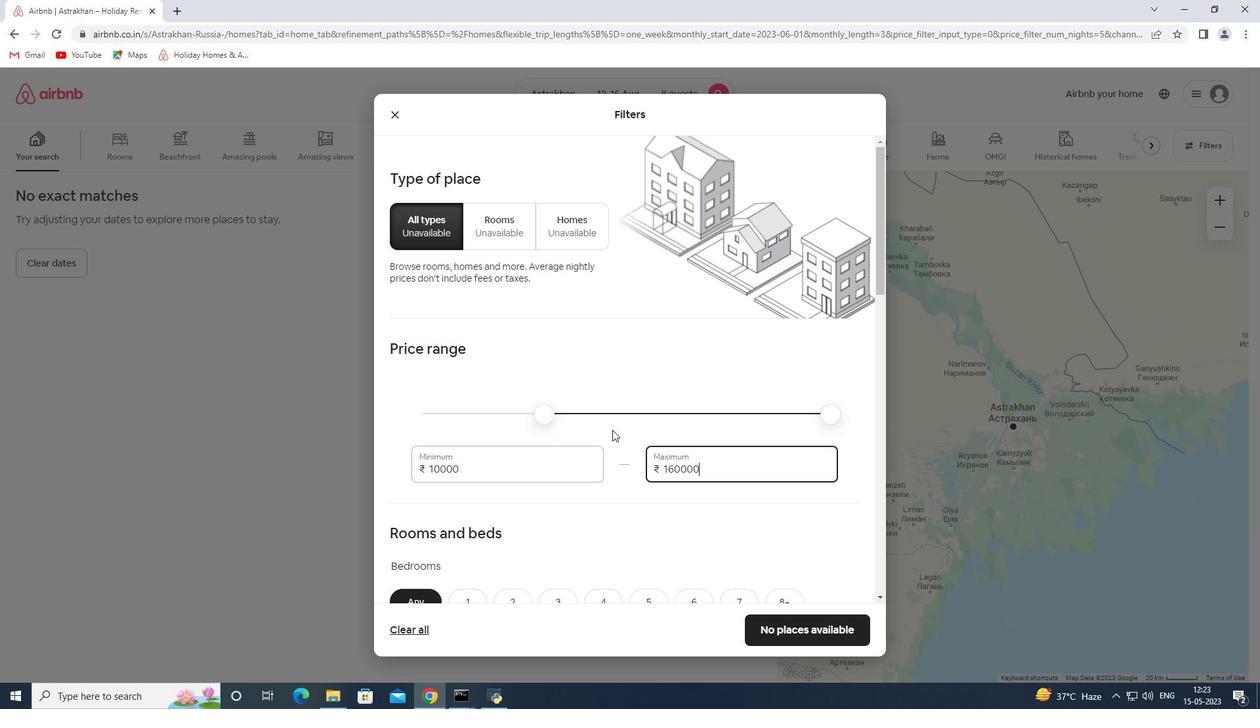 
Action: Mouse scrolled (604, 432) with delta (0, 0)
Screenshot: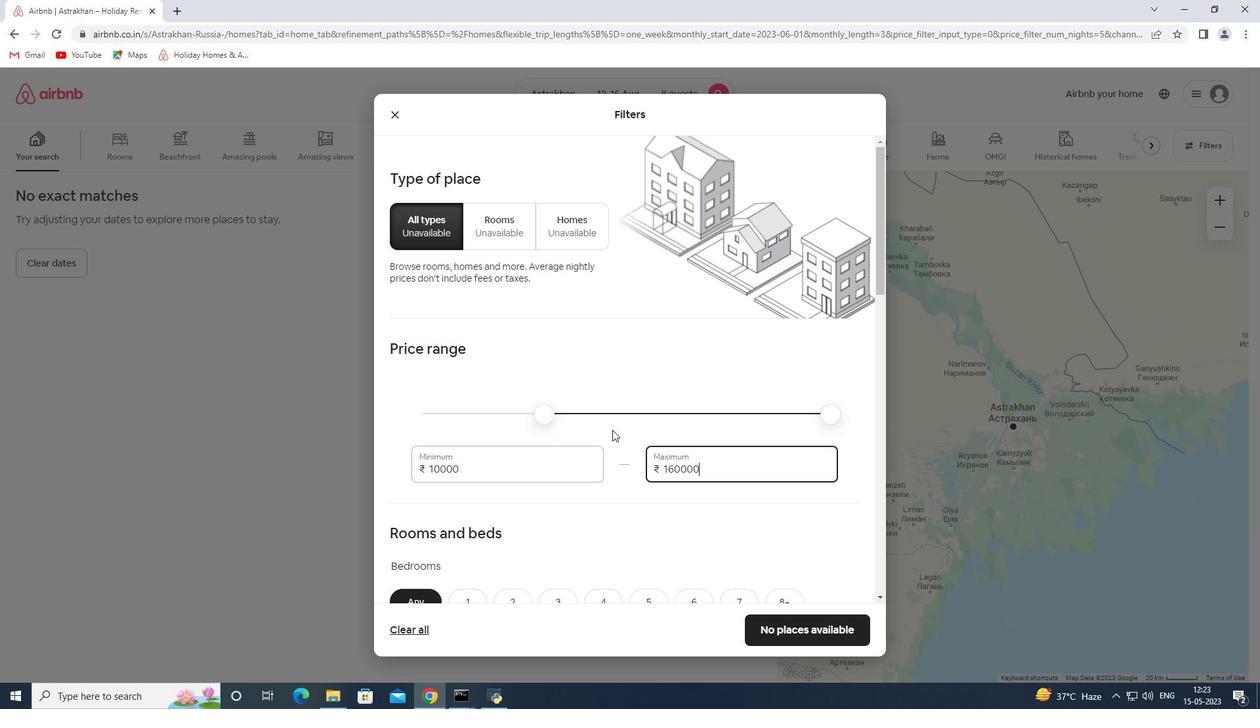 
Action: Mouse moved to (603, 433)
Screenshot: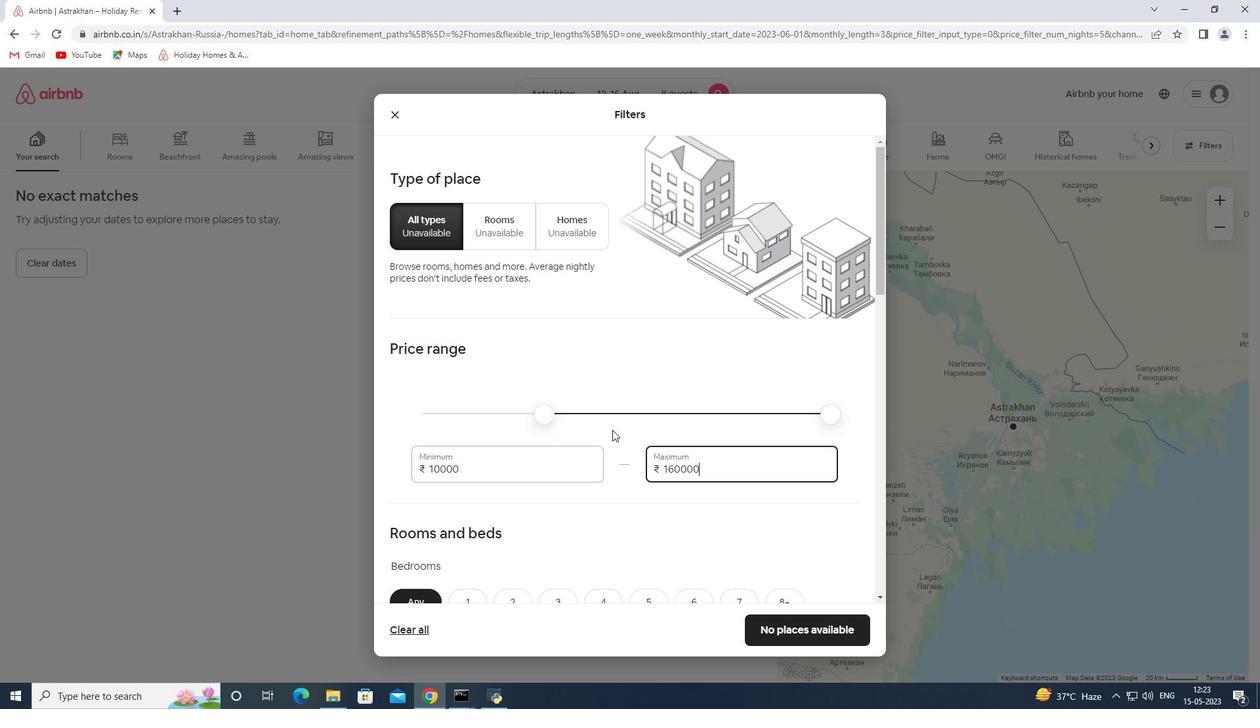
Action: Mouse scrolled (603, 432) with delta (0, 0)
Screenshot: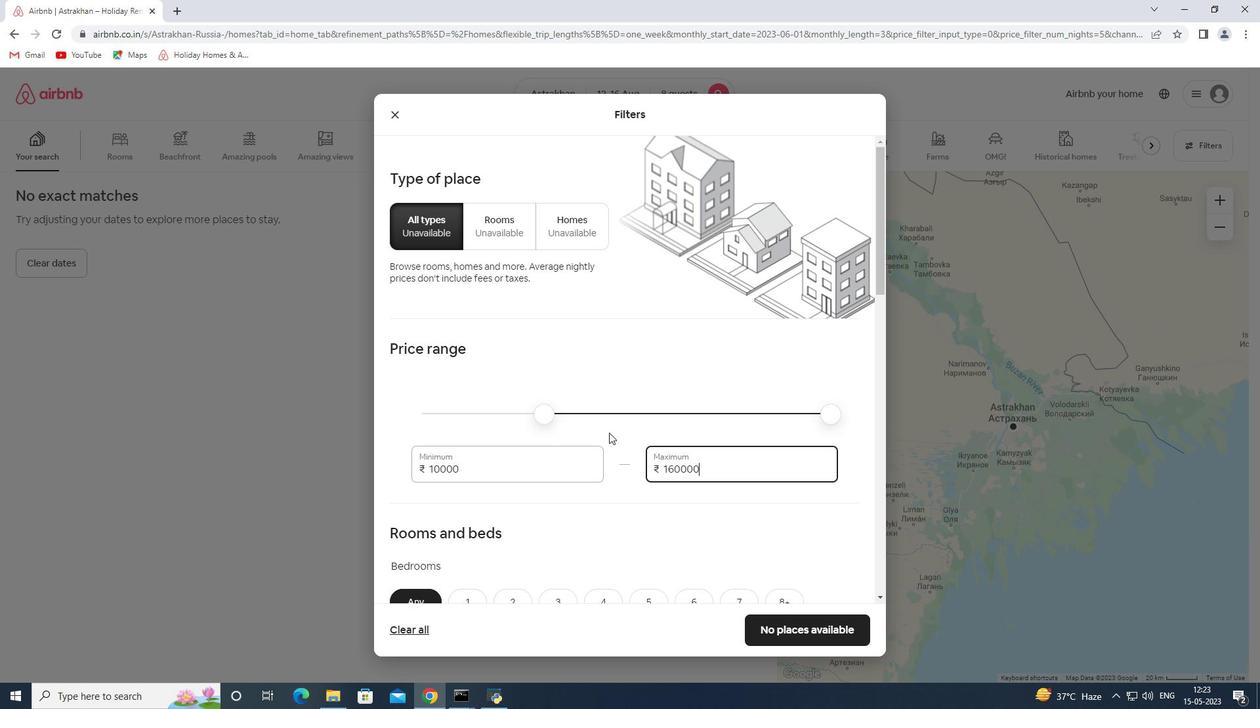 
Action: Mouse moved to (600, 422)
Screenshot: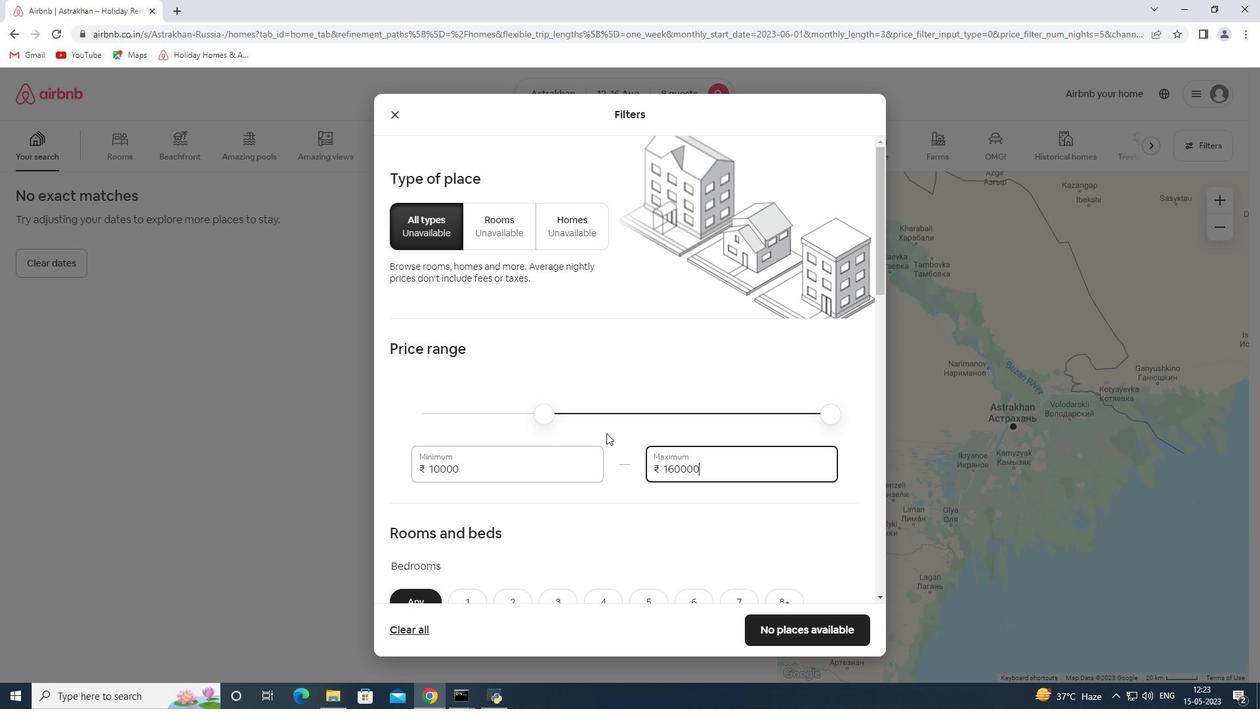
Action: Mouse scrolled (600, 421) with delta (0, 0)
Screenshot: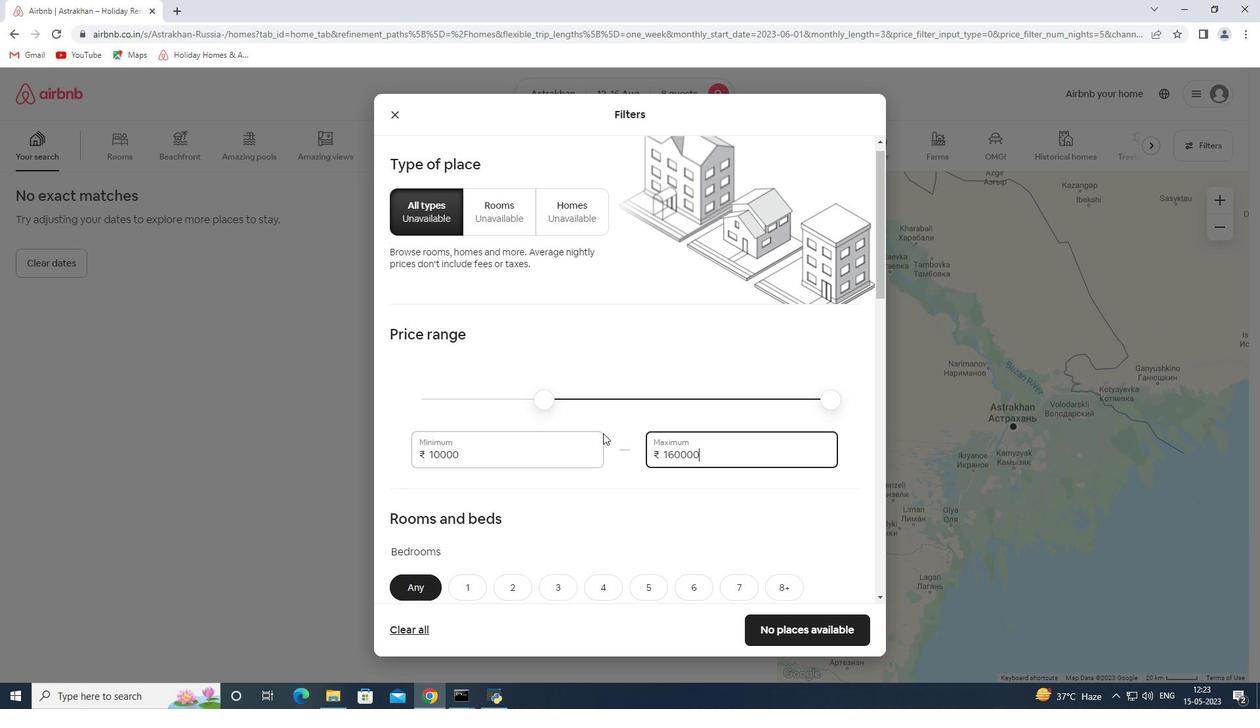 
Action: Mouse moved to (653, 364)
Screenshot: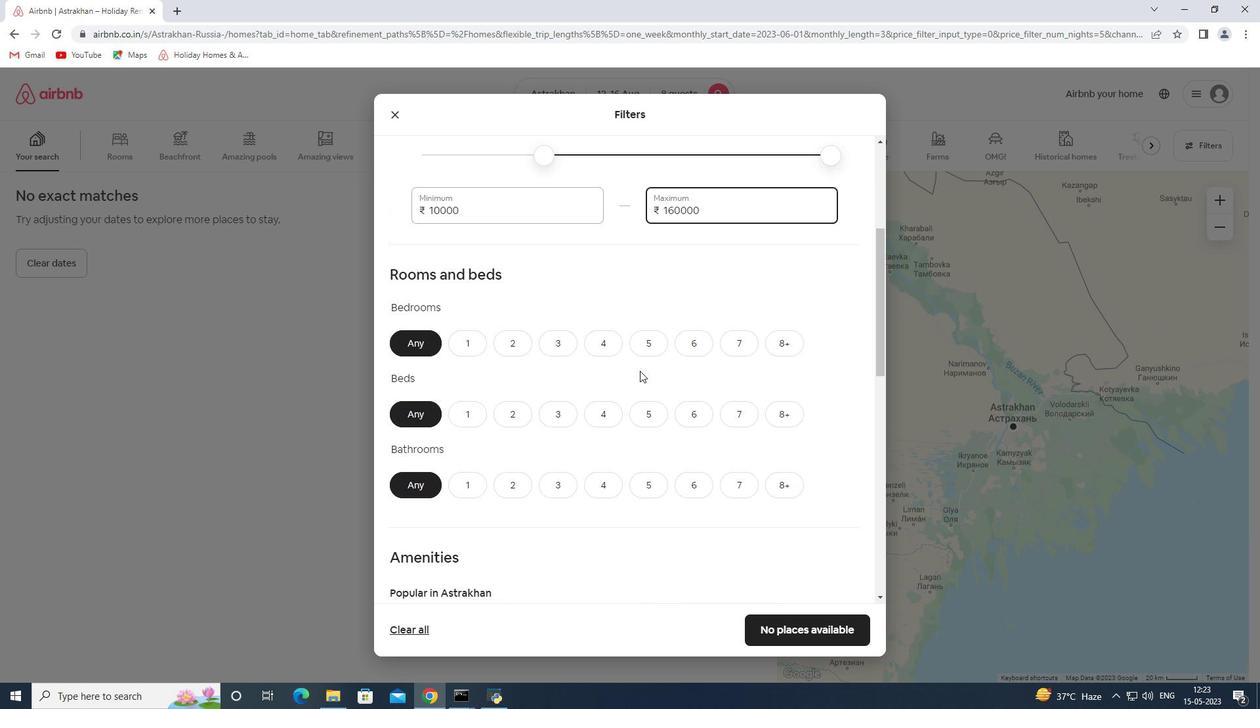 
Action: Mouse scrolled (653, 363) with delta (0, 0)
Screenshot: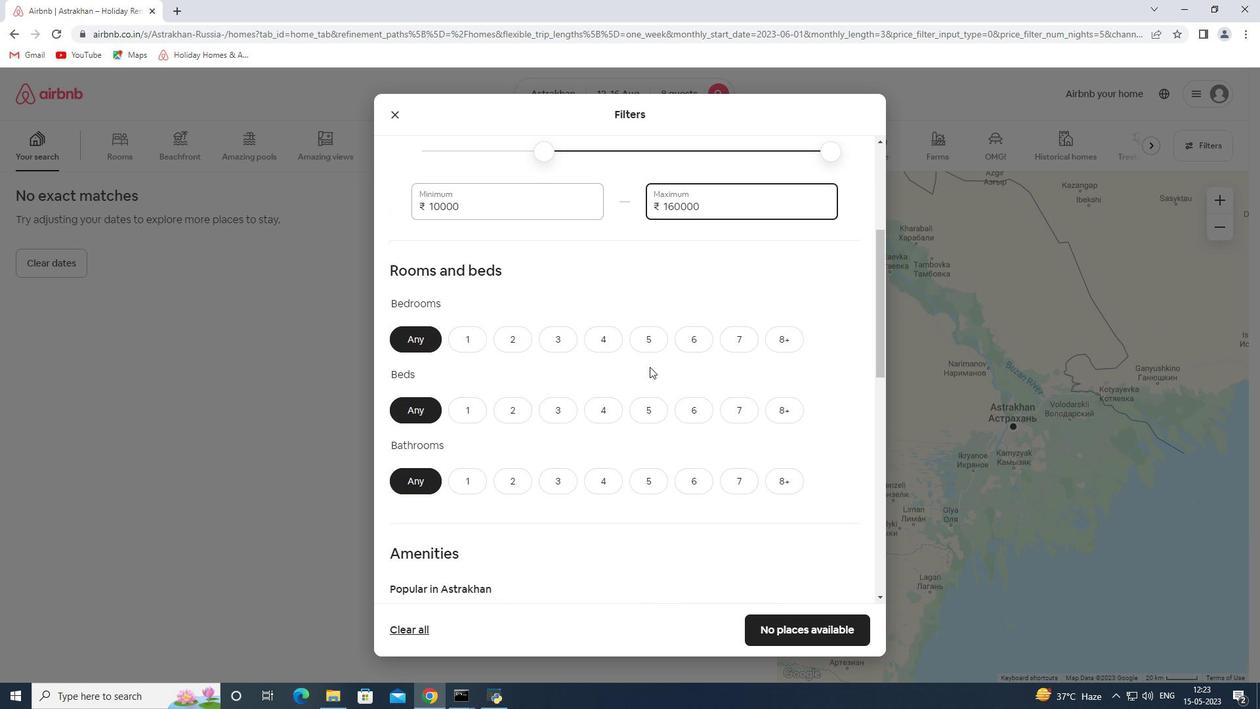 
Action: Mouse scrolled (653, 363) with delta (0, 0)
Screenshot: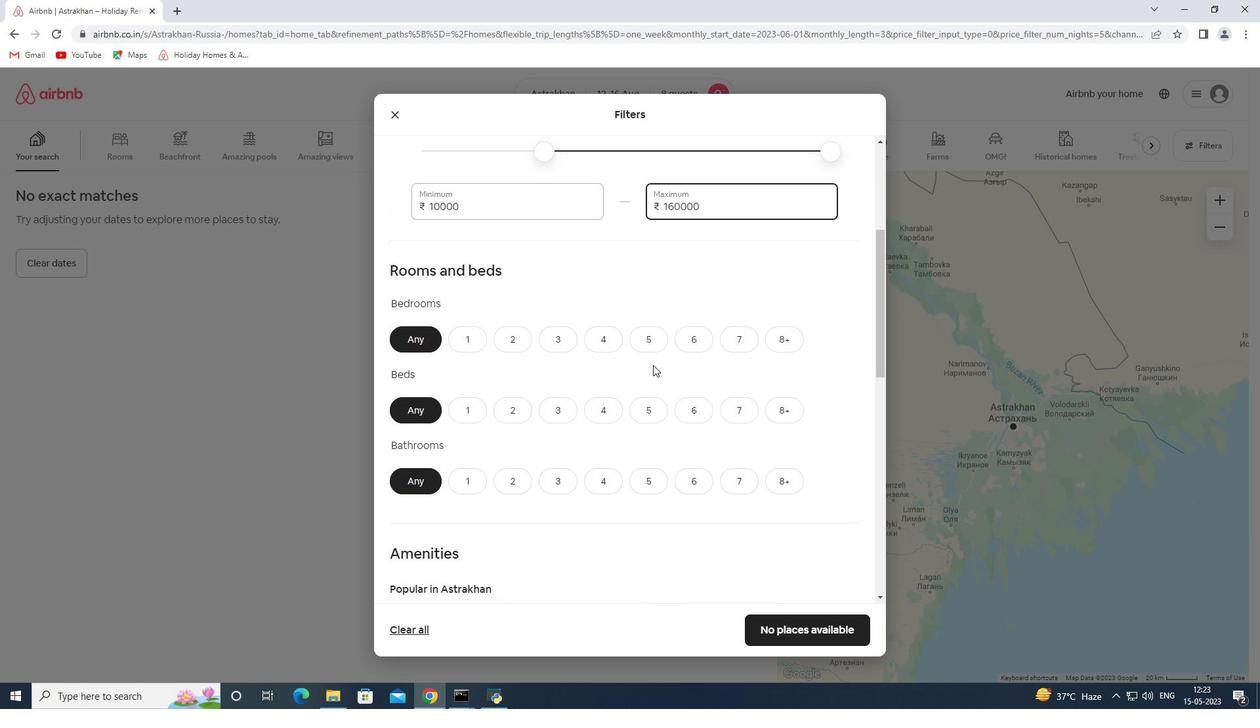
Action: Mouse moved to (777, 208)
Screenshot: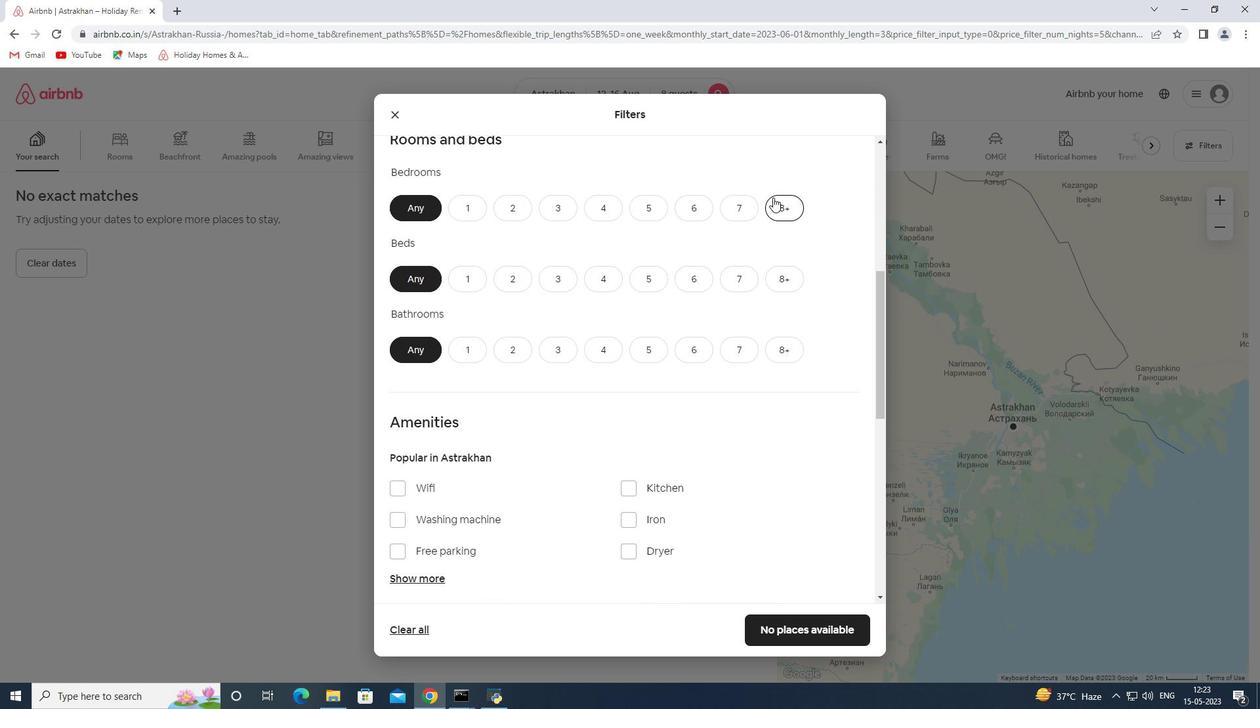 
Action: Mouse pressed left at (777, 208)
Screenshot: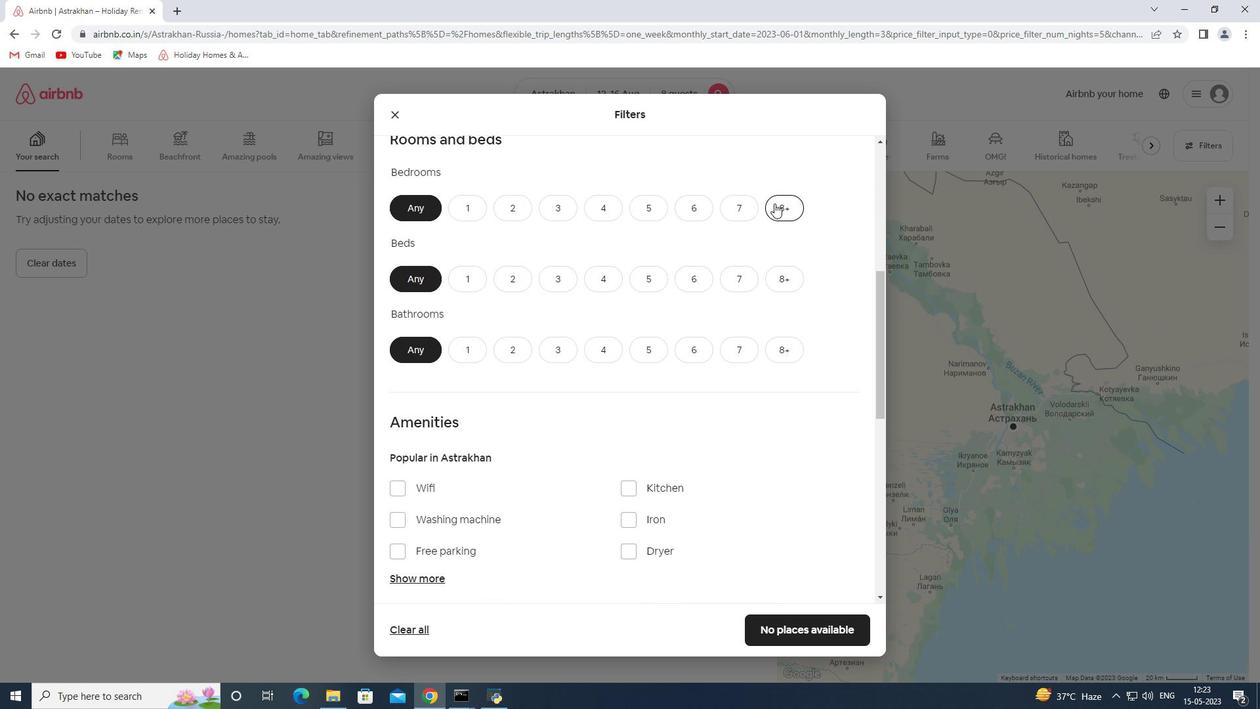 
Action: Mouse moved to (782, 279)
Screenshot: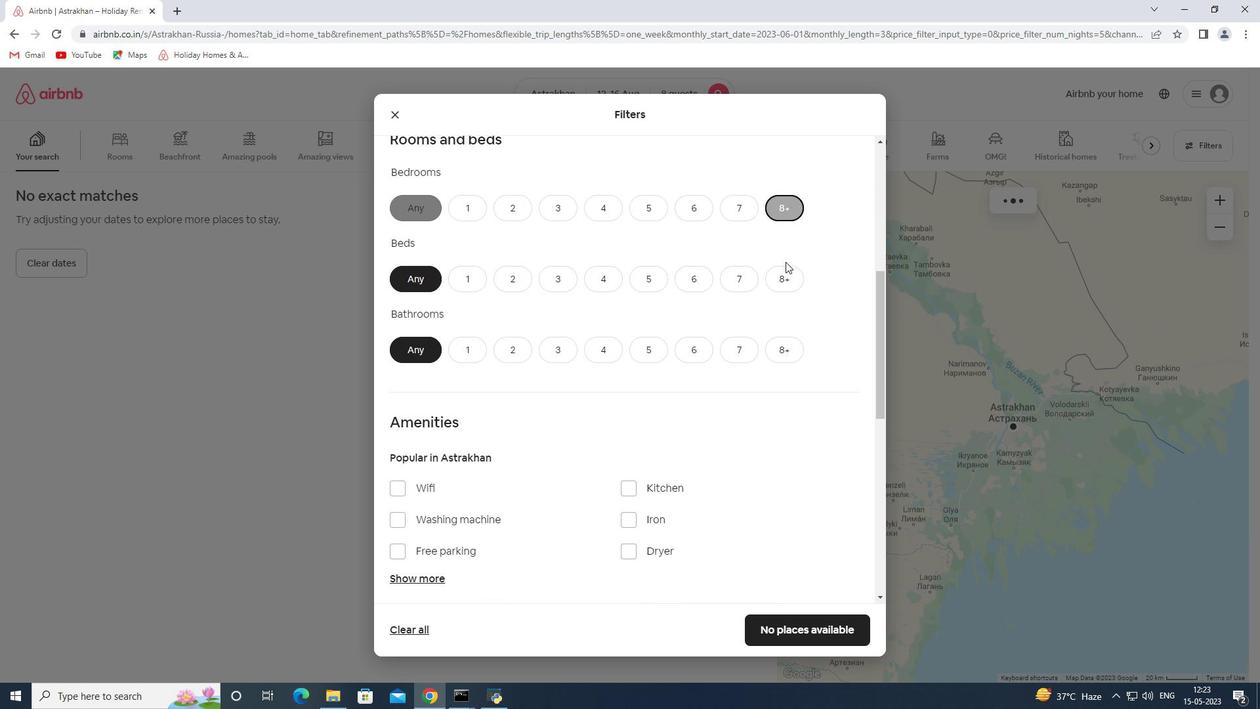 
Action: Mouse pressed left at (782, 279)
Screenshot: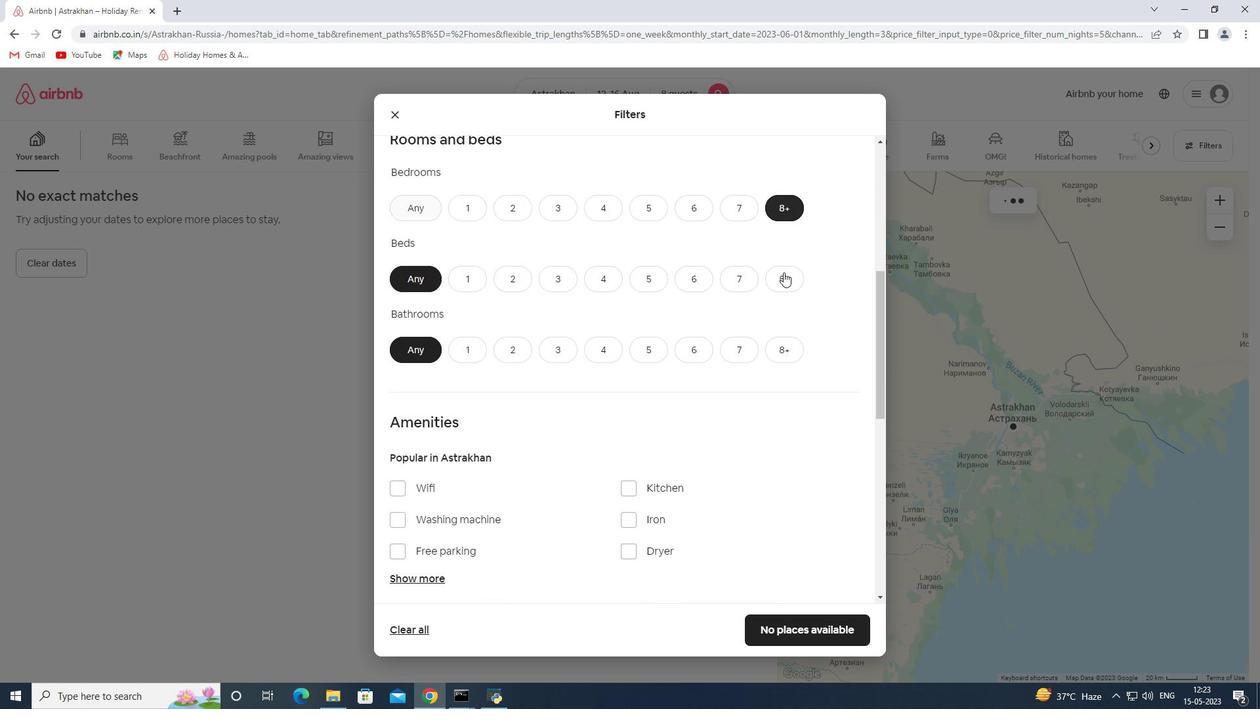 
Action: Mouse moved to (785, 346)
Screenshot: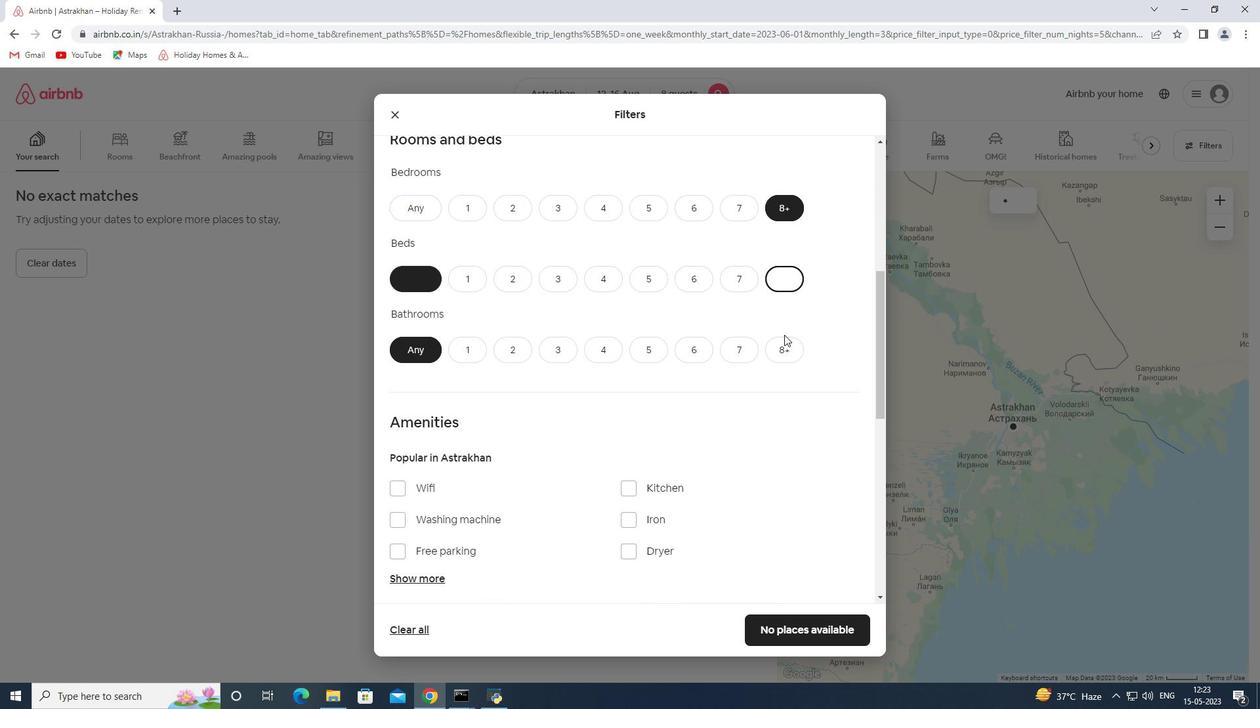 
Action: Mouse pressed left at (785, 346)
Screenshot: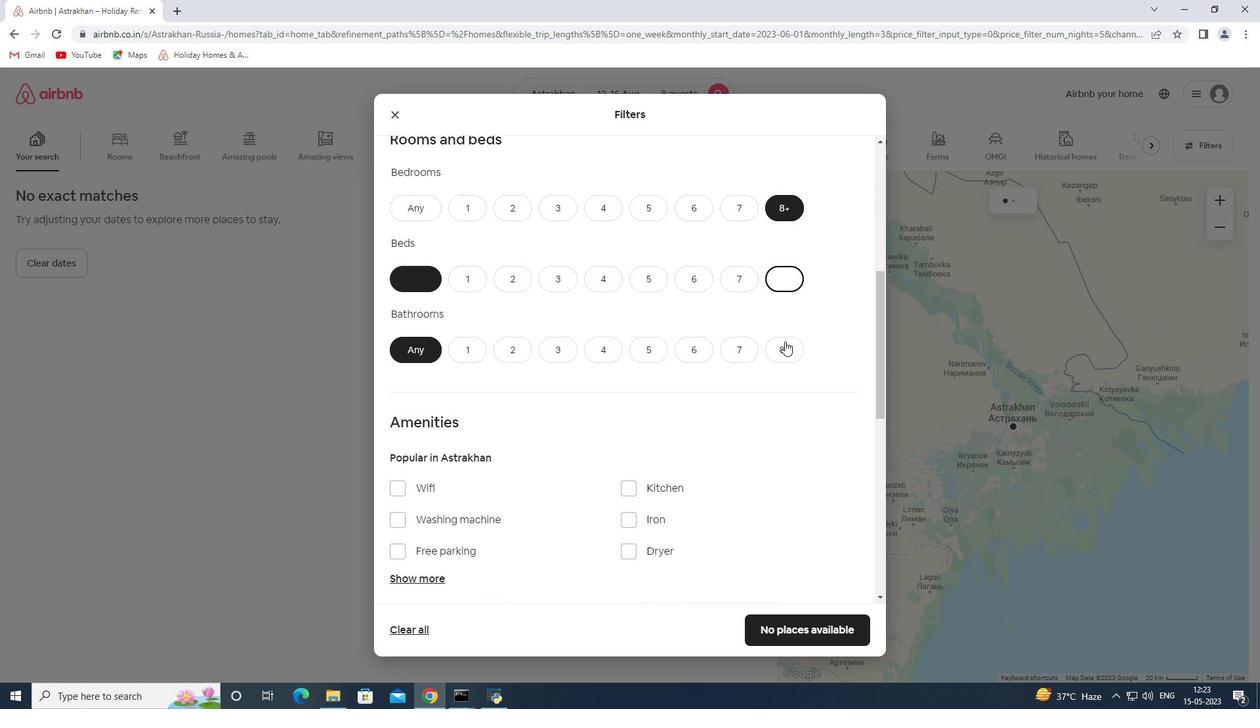 
Action: Mouse moved to (771, 335)
Screenshot: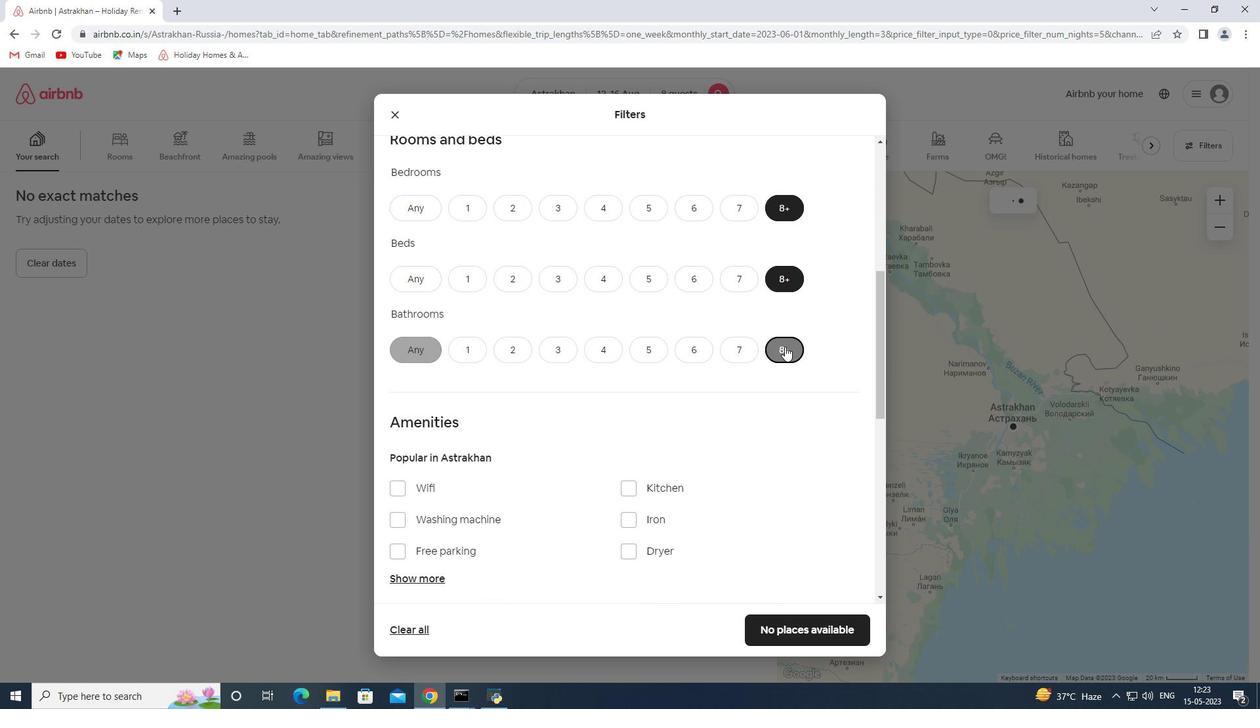 
Action: Mouse scrolled (771, 334) with delta (0, 0)
Screenshot: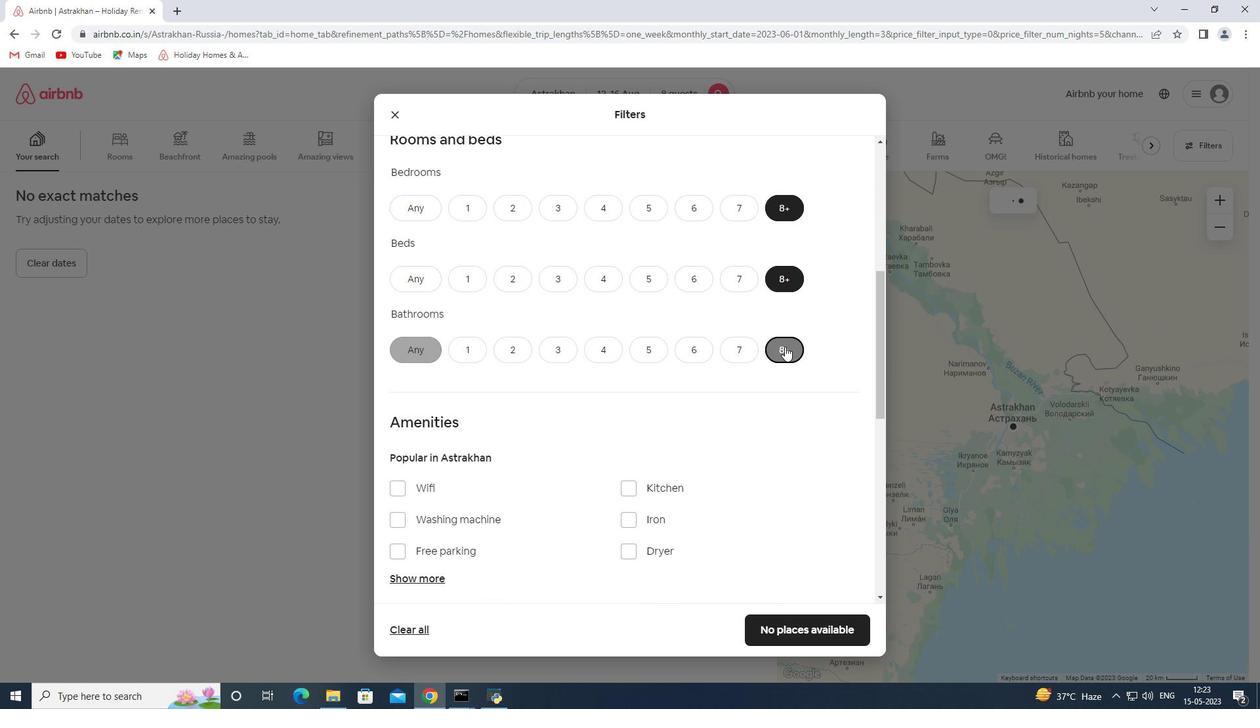 
Action: Mouse moved to (770, 334)
Screenshot: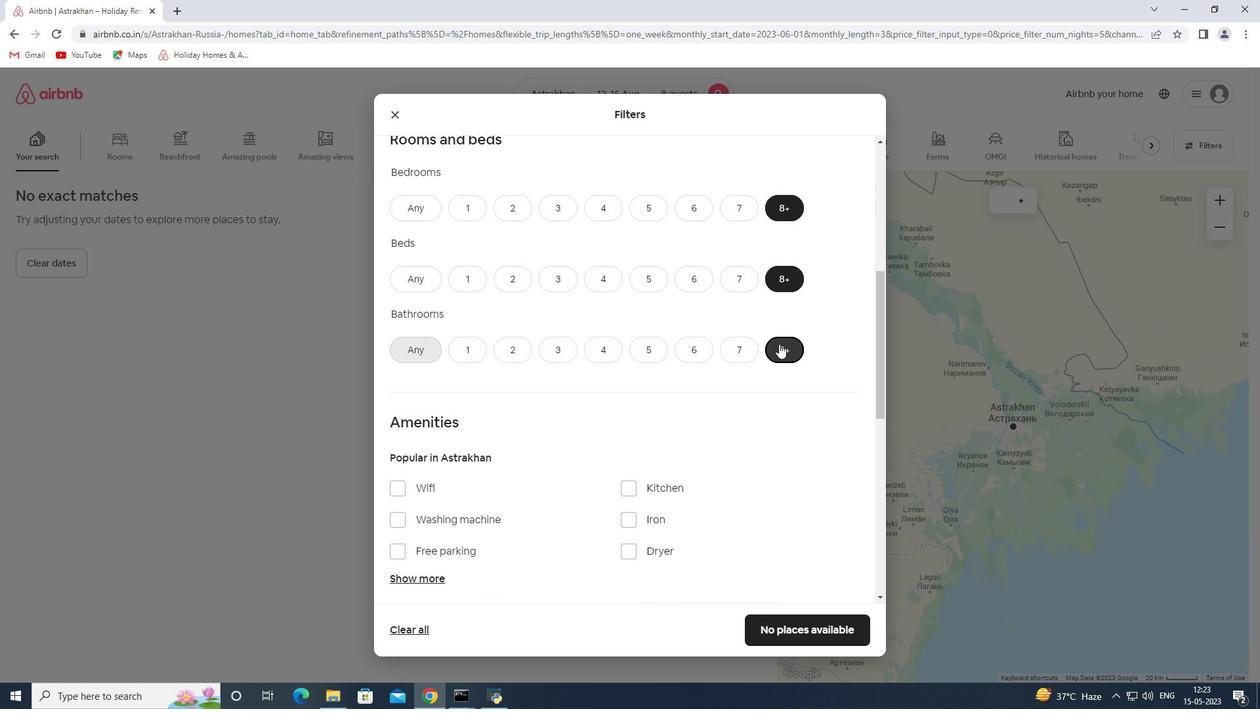 
Action: Mouse scrolled (770, 334) with delta (0, 0)
Screenshot: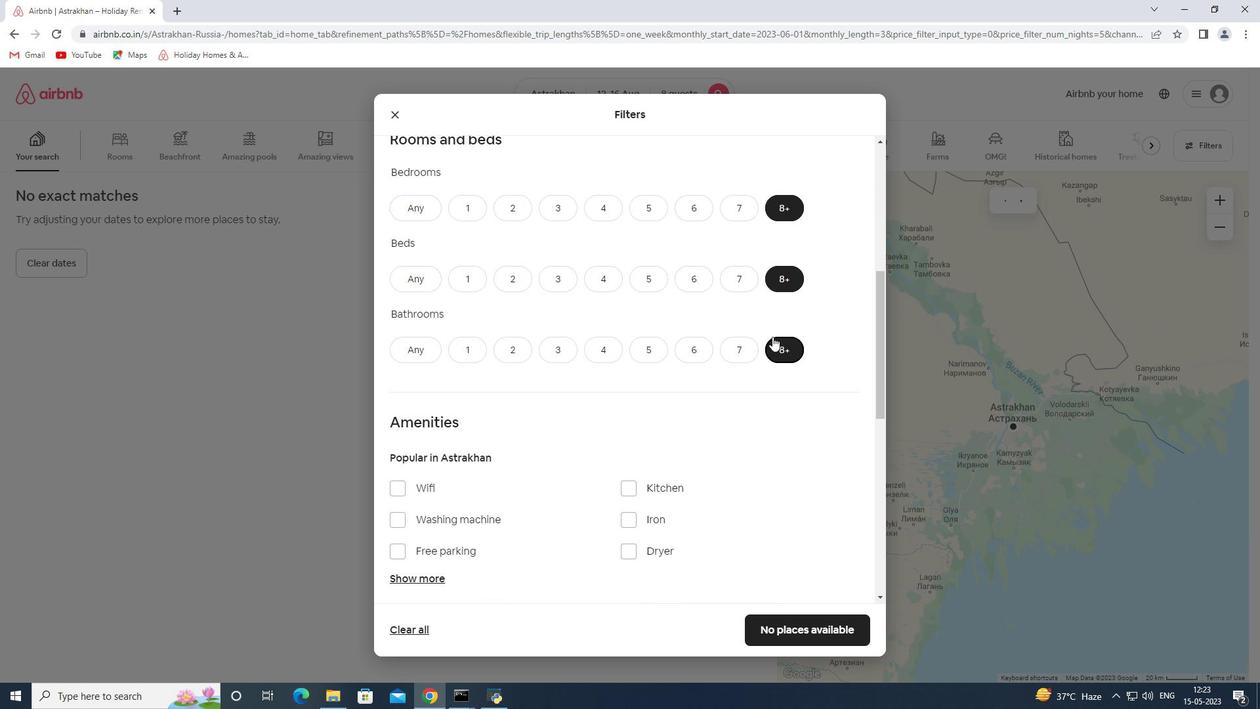 
Action: Mouse moved to (764, 332)
Screenshot: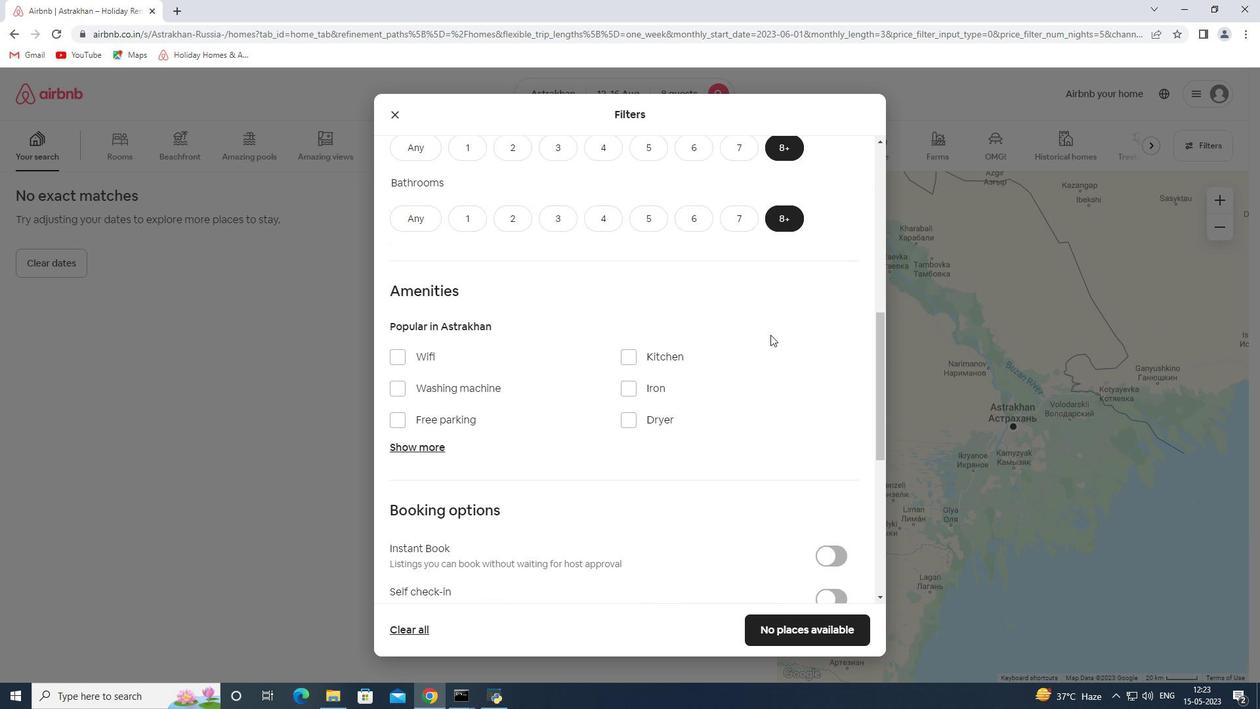 
Action: Mouse scrolled (764, 332) with delta (0, 0)
Screenshot: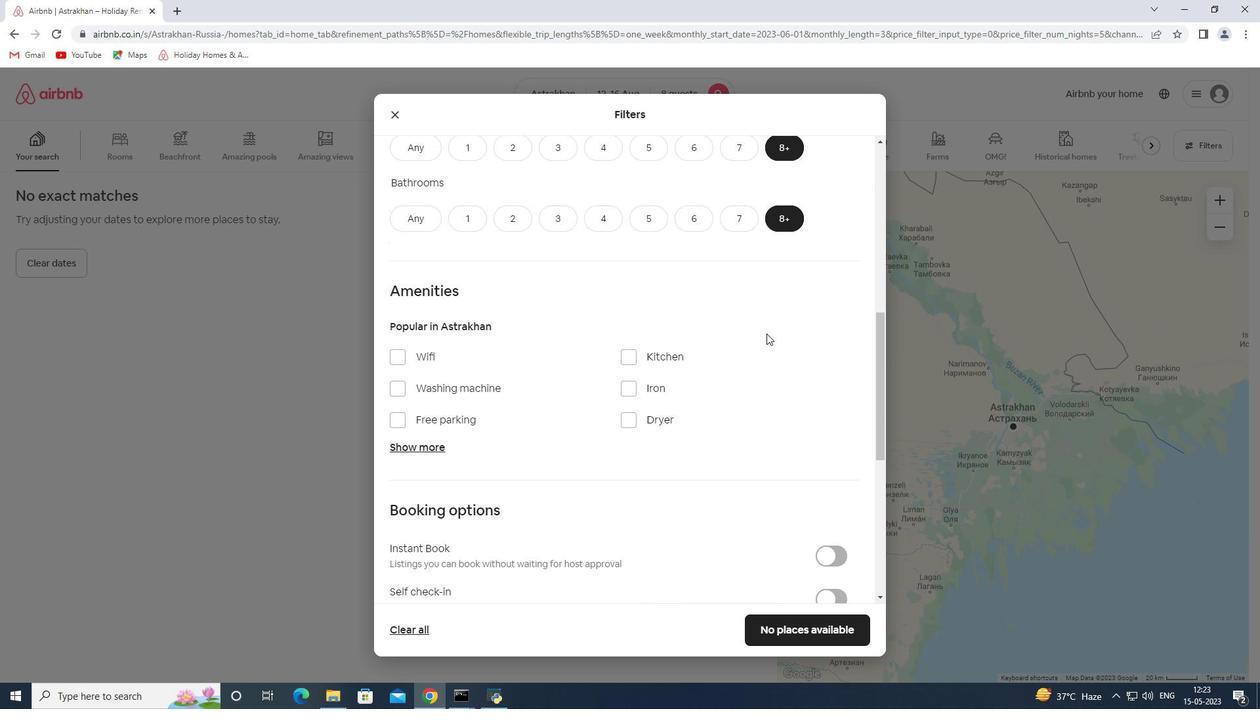 
Action: Mouse moved to (422, 283)
Screenshot: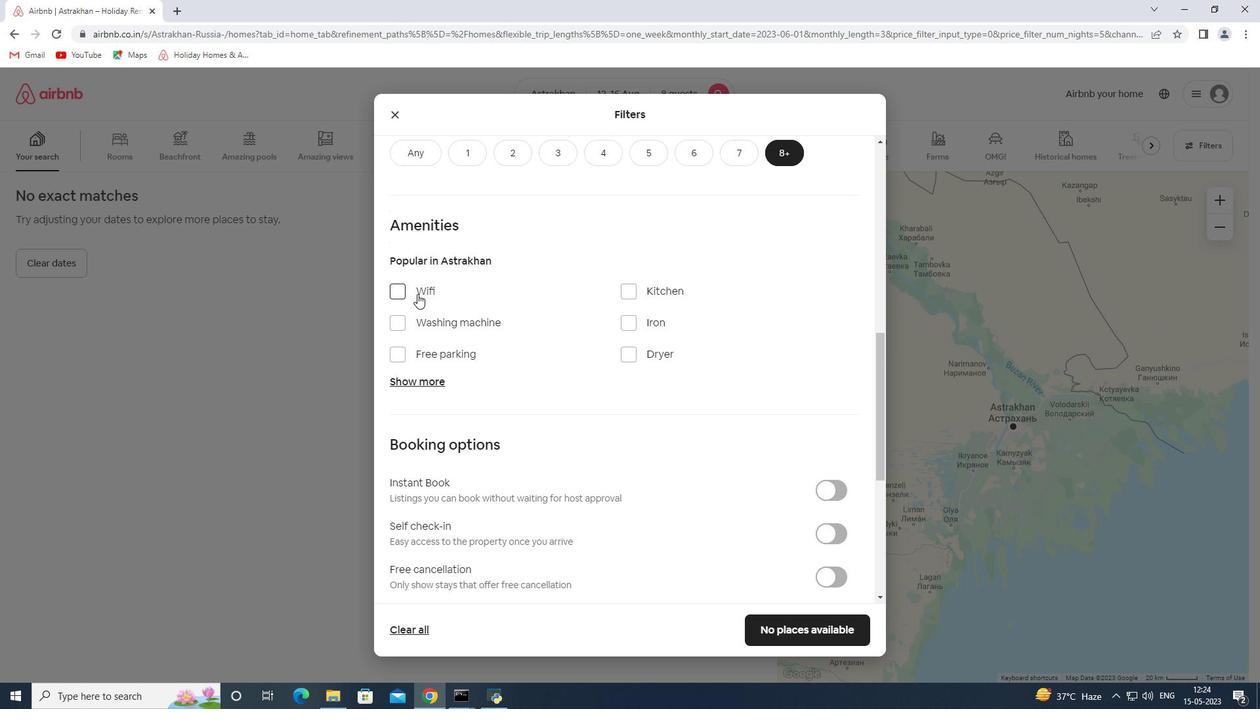 
Action: Mouse pressed left at (422, 283)
Screenshot: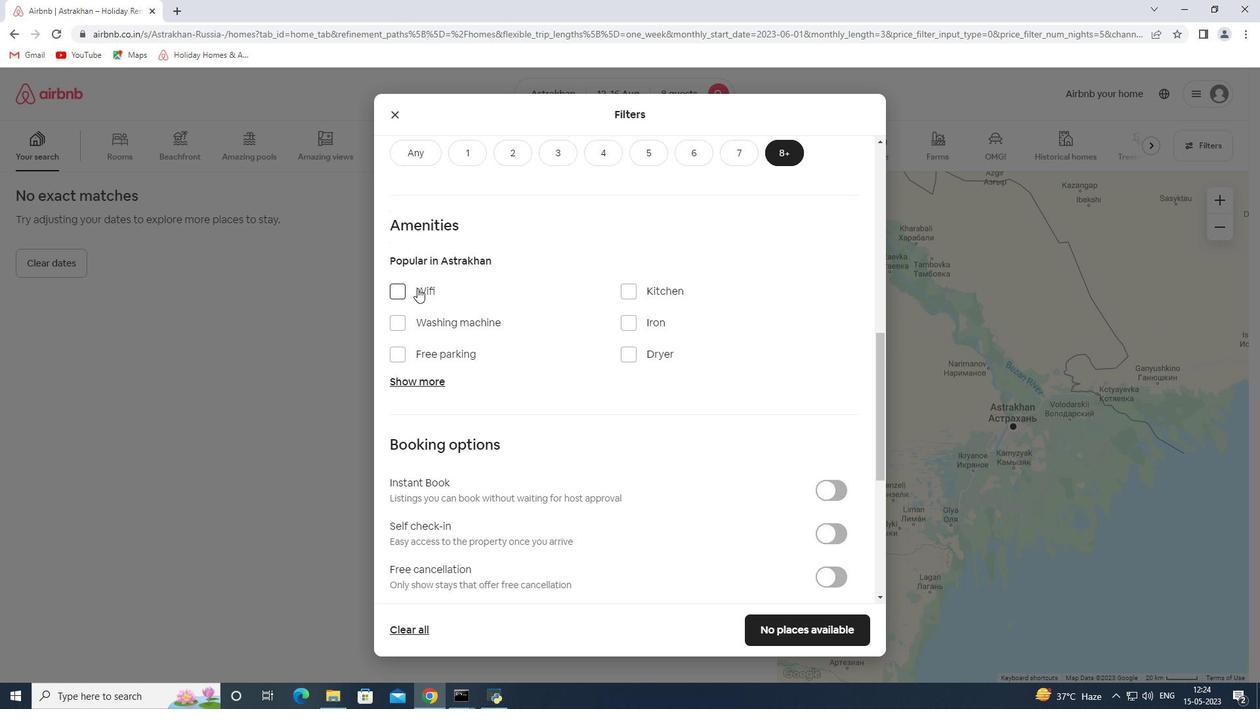 
Action: Mouse moved to (441, 357)
Screenshot: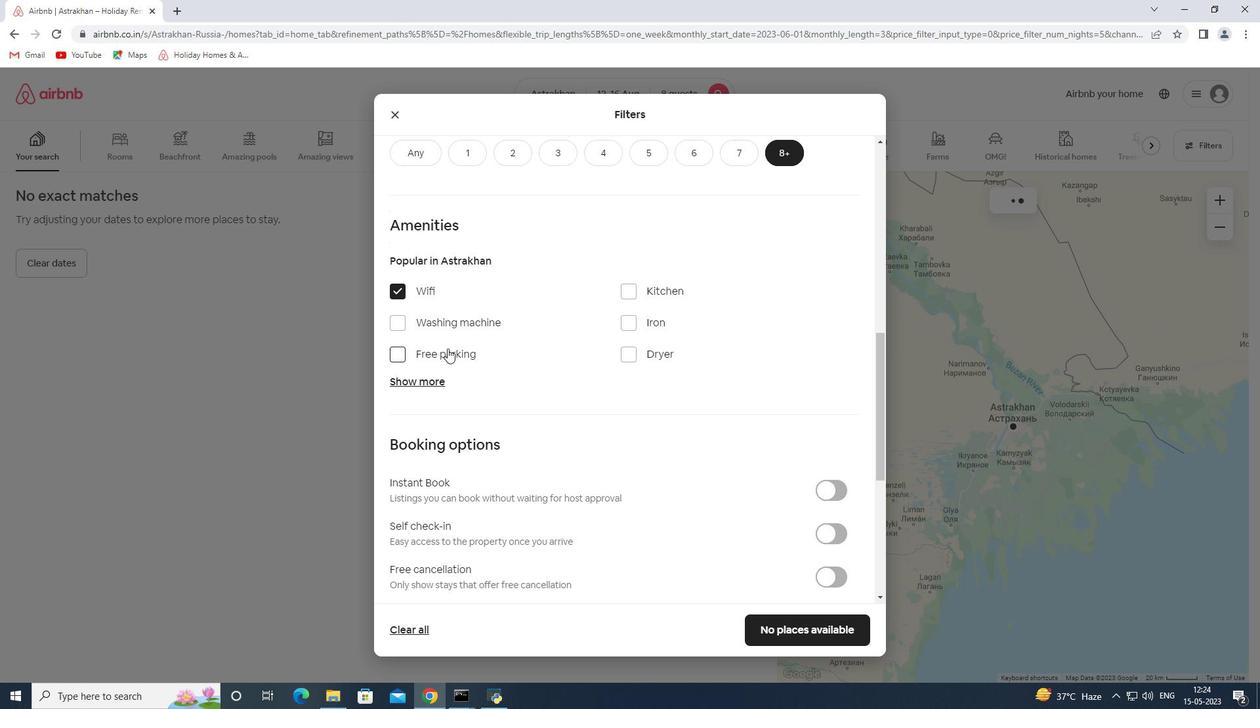 
Action: Mouse pressed left at (441, 357)
Screenshot: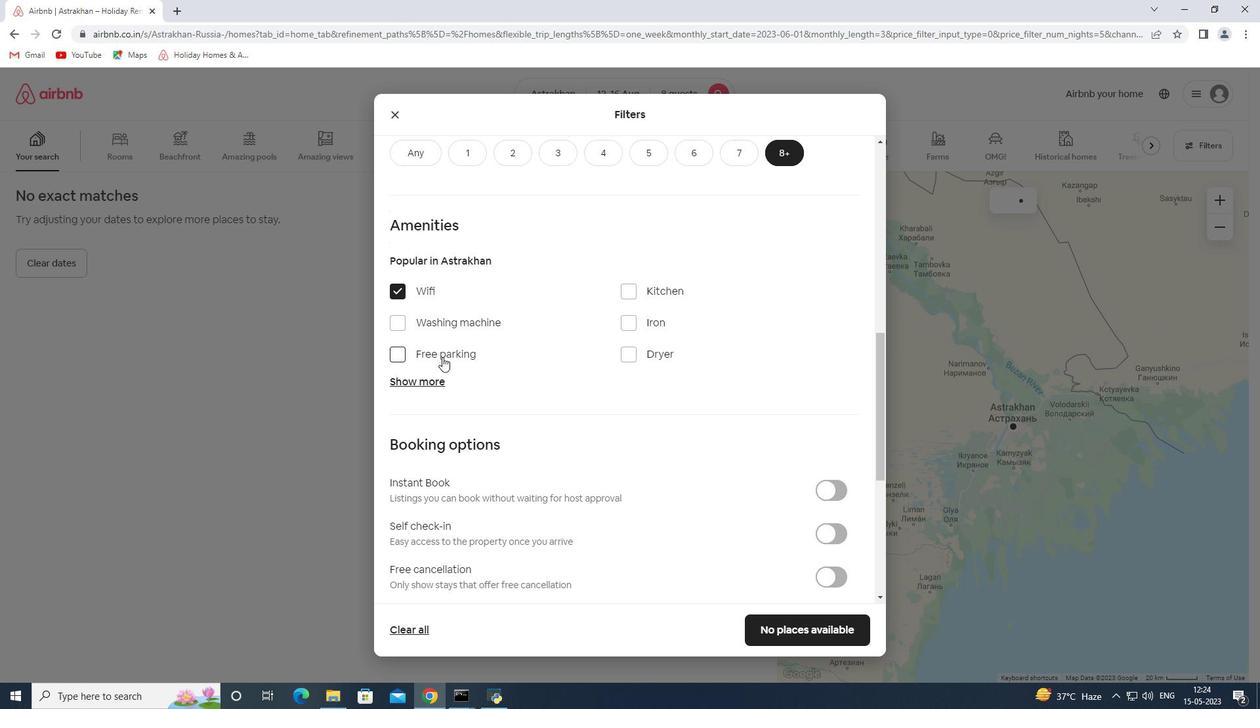 
Action: Mouse moved to (433, 374)
Screenshot: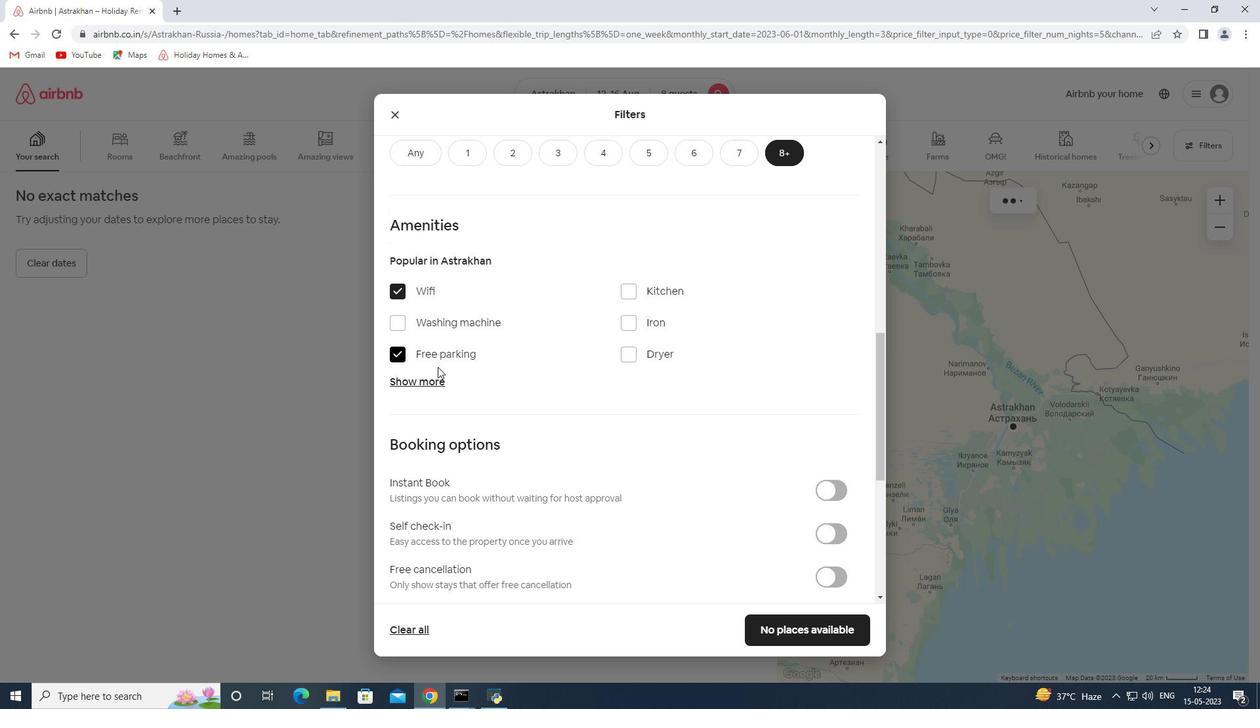 
Action: Mouse pressed left at (433, 374)
Screenshot: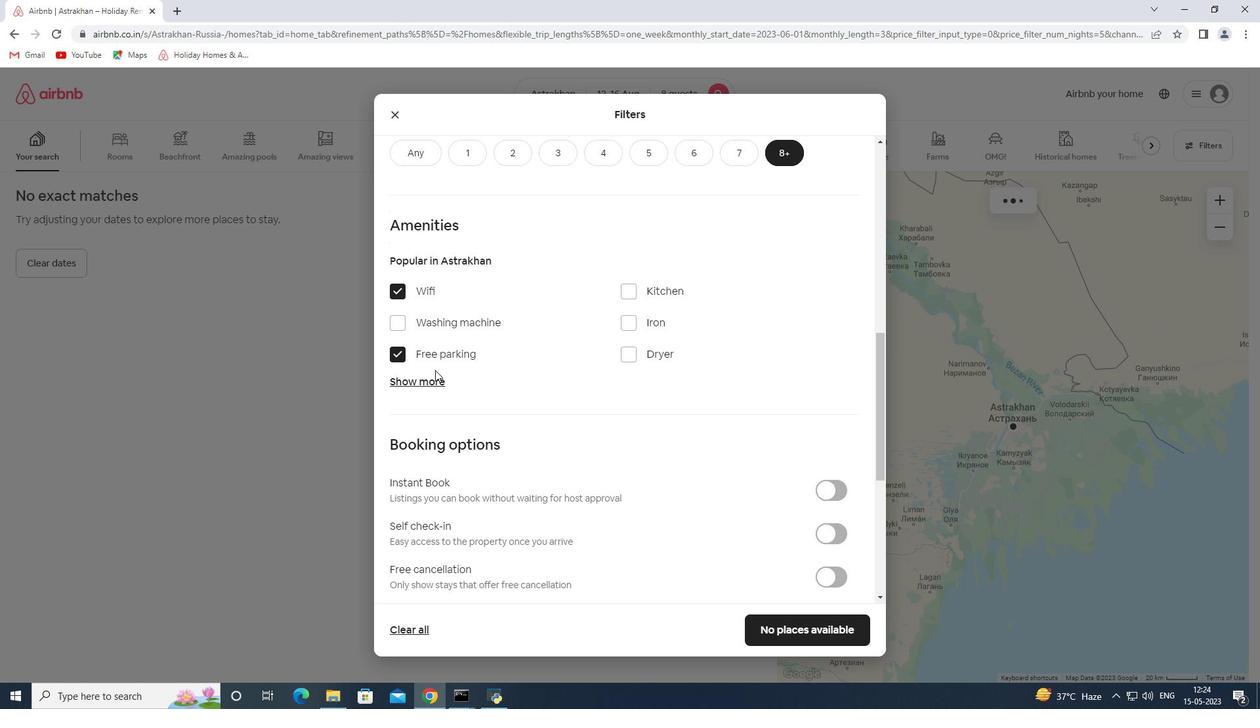 
Action: Mouse moved to (434, 381)
Screenshot: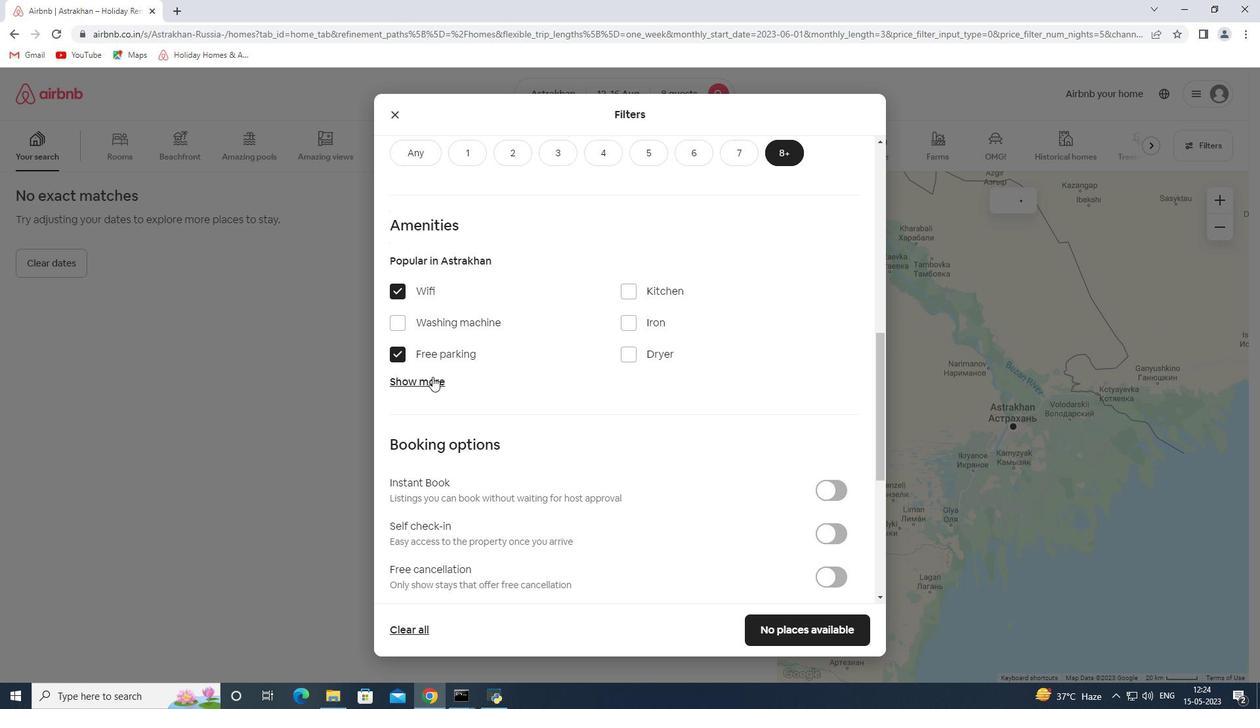 
Action: Mouse pressed left at (434, 381)
Screenshot: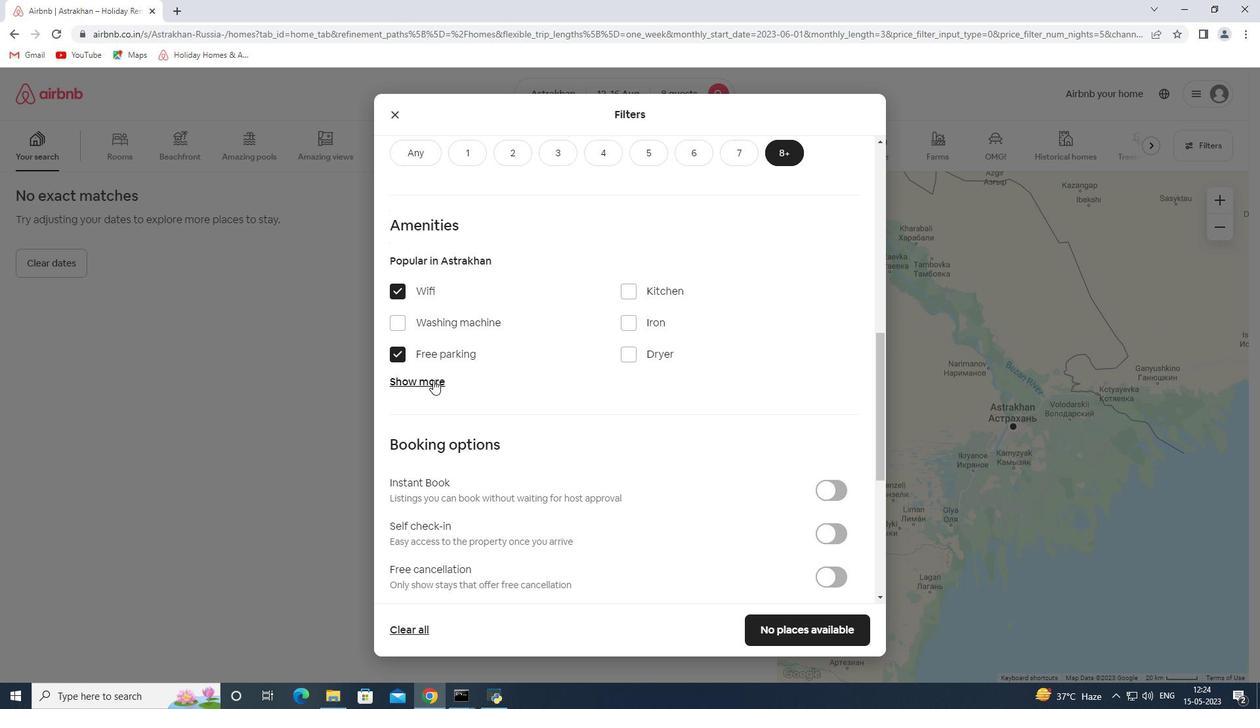 
Action: Mouse moved to (635, 455)
Screenshot: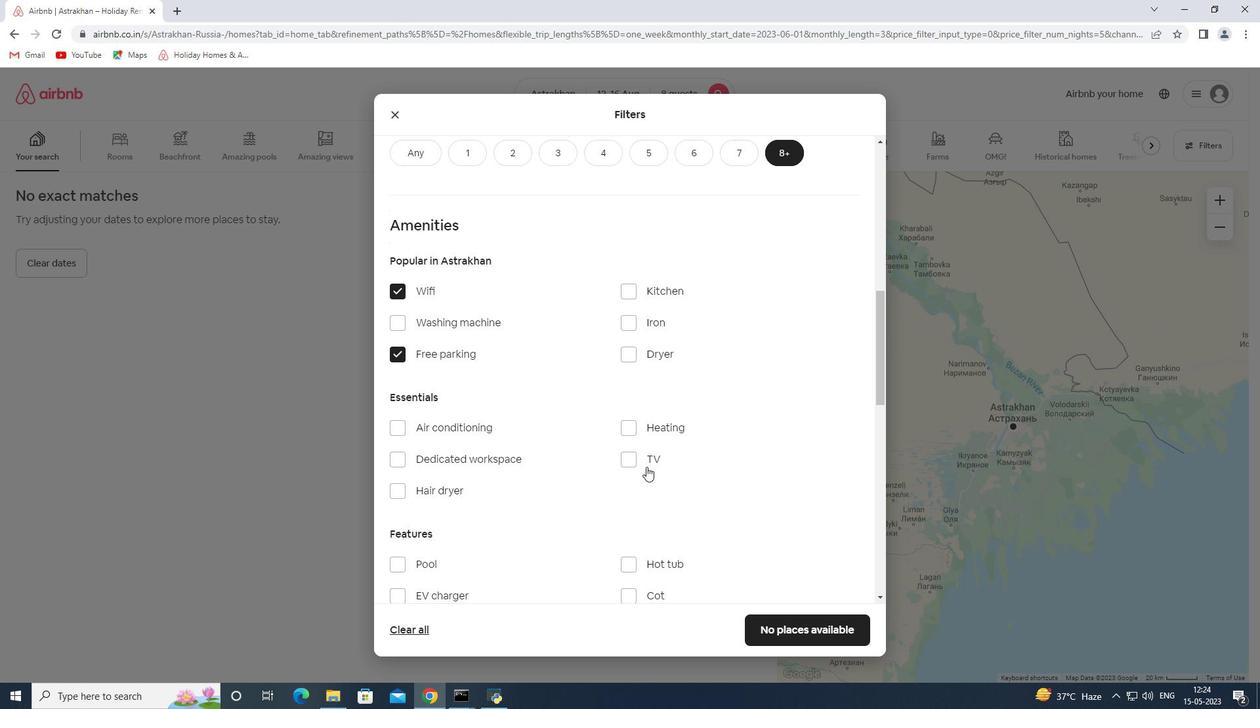 
Action: Mouse pressed left at (635, 455)
Screenshot: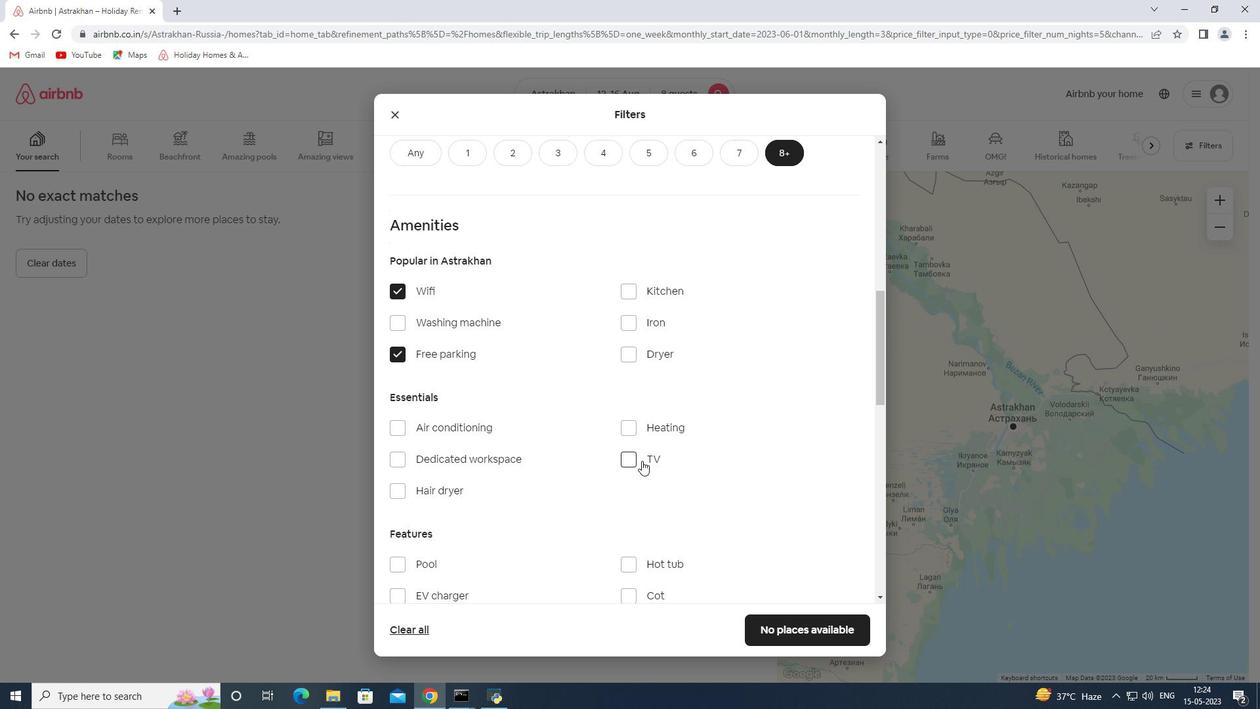 
Action: Mouse moved to (612, 408)
Screenshot: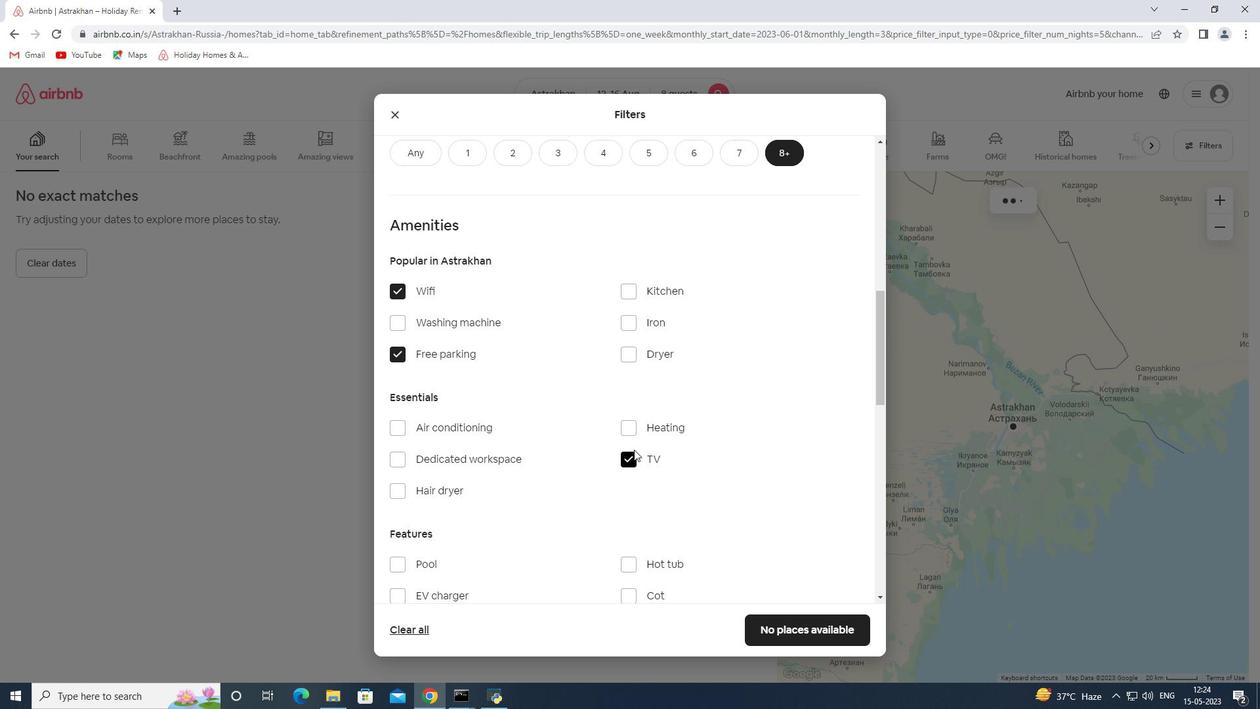 
Action: Mouse scrolled (612, 408) with delta (0, 0)
Screenshot: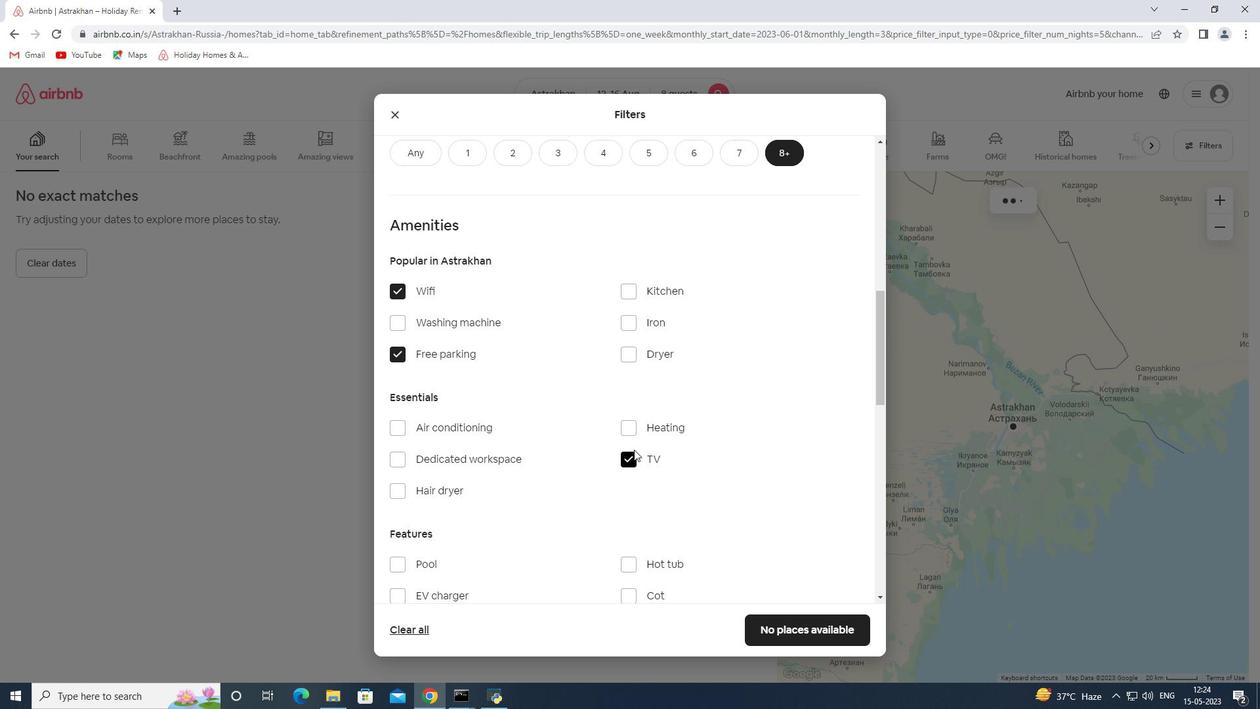 
Action: Mouse moved to (609, 405)
Screenshot: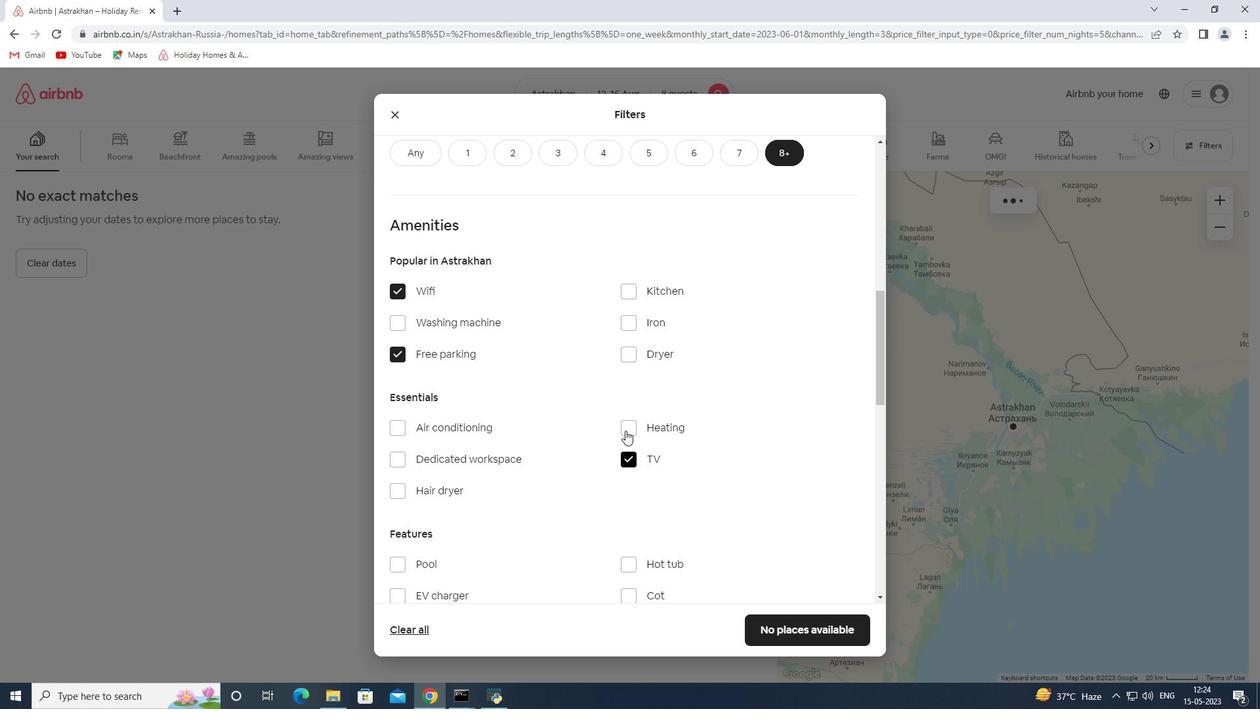
Action: Mouse scrolled (609, 405) with delta (0, 0)
Screenshot: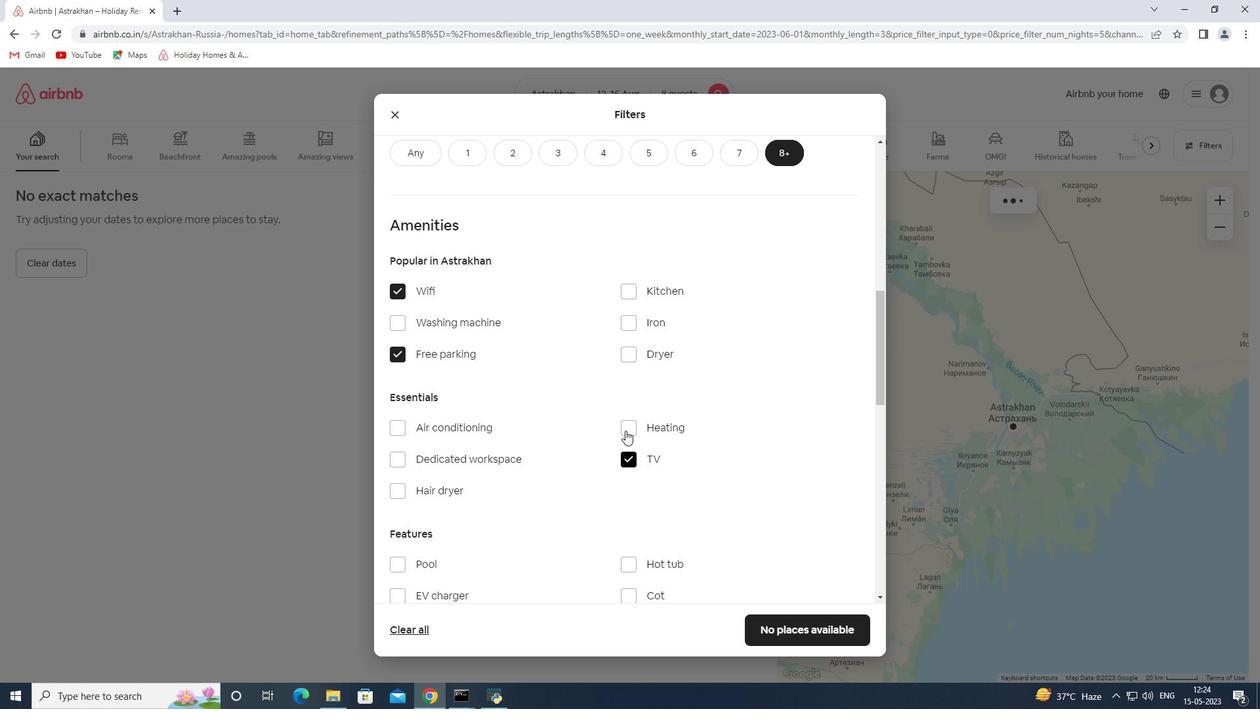 
Action: Mouse moved to (605, 401)
Screenshot: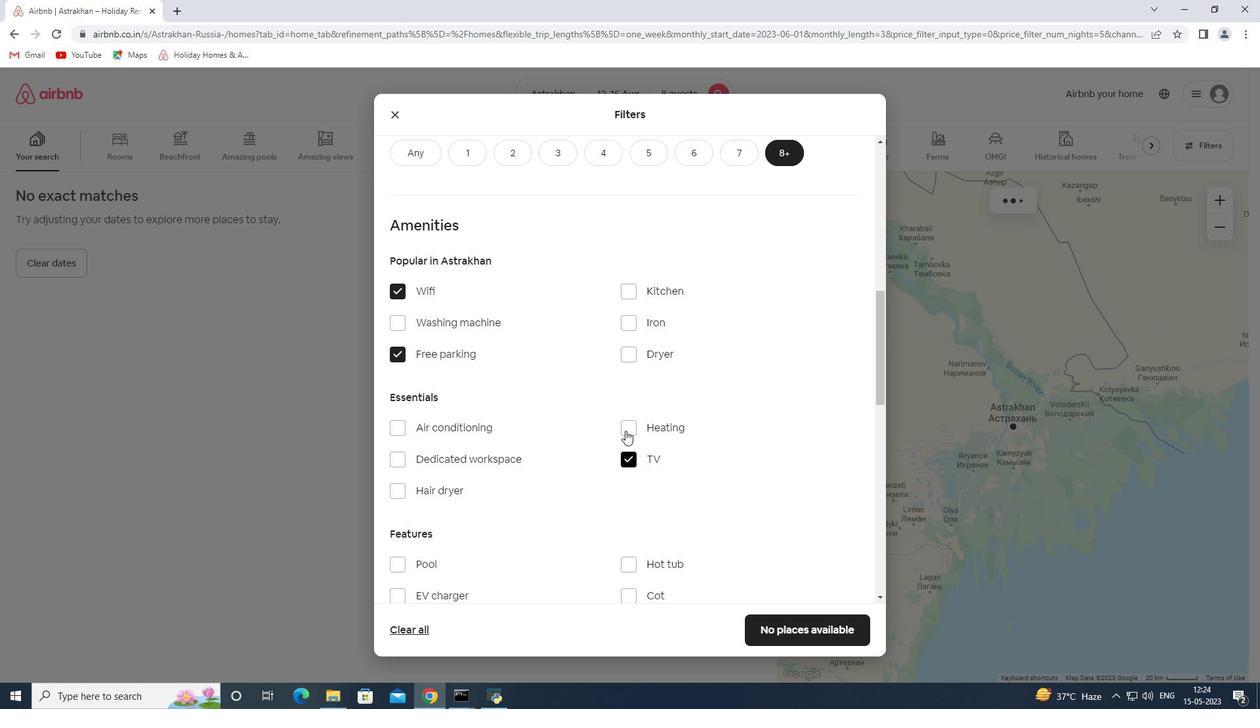 
Action: Mouse scrolled (605, 400) with delta (0, 0)
Screenshot: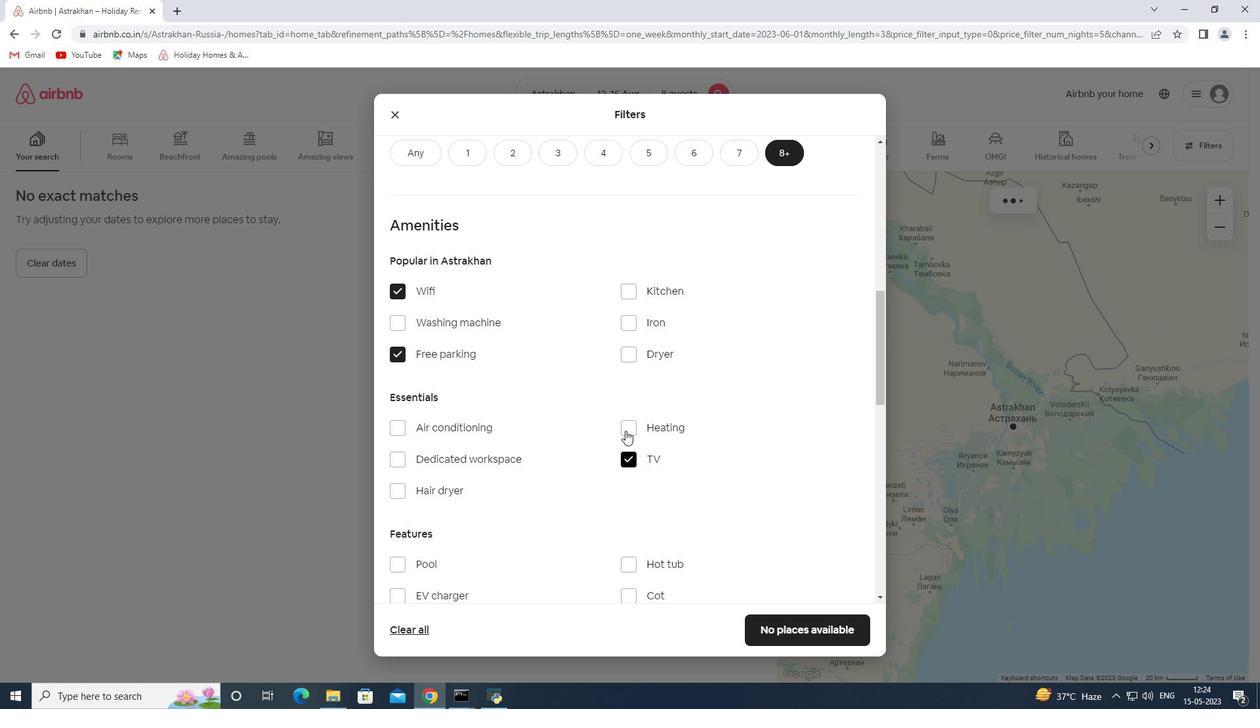 
Action: Mouse moved to (601, 397)
Screenshot: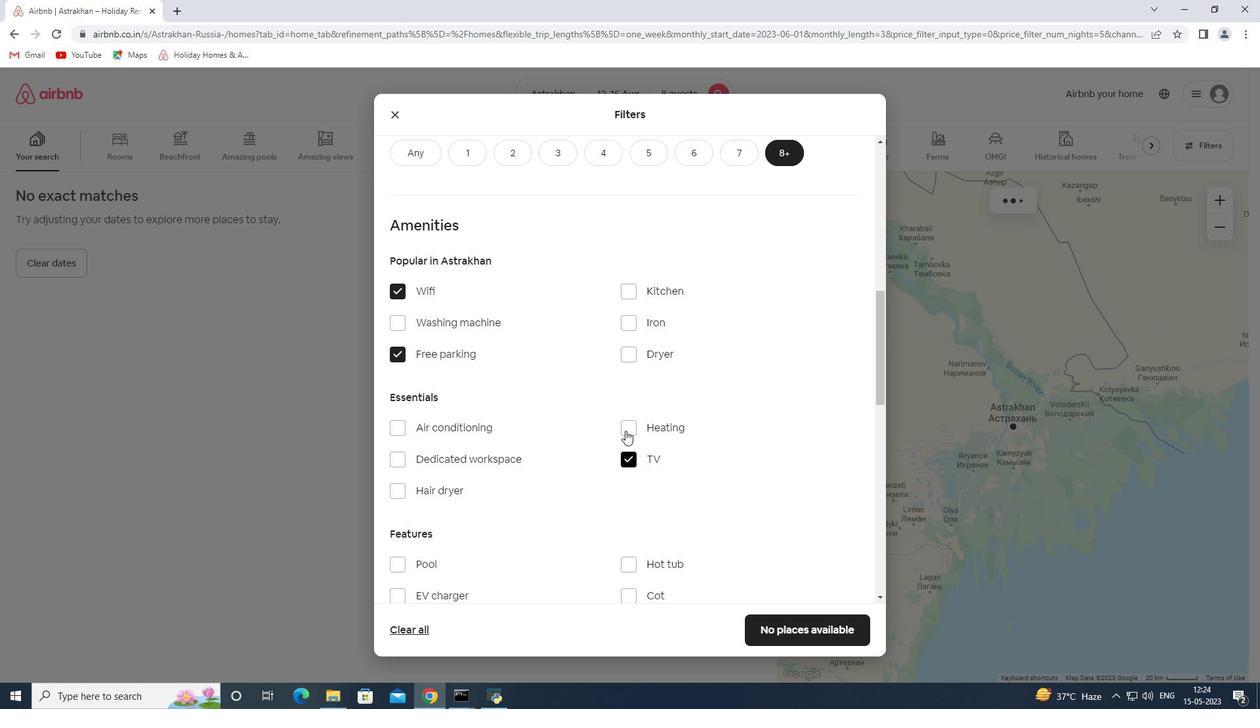 
Action: Mouse scrolled (601, 396) with delta (0, 0)
Screenshot: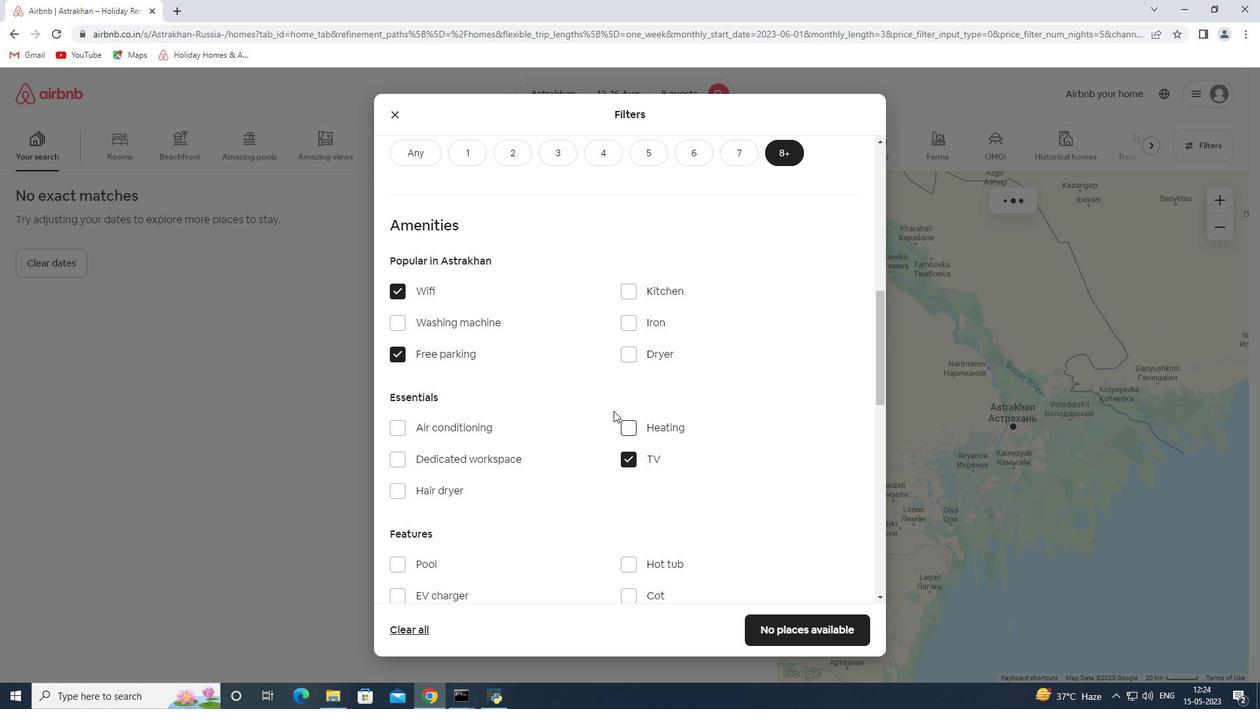 
Action: Mouse moved to (408, 367)
Screenshot: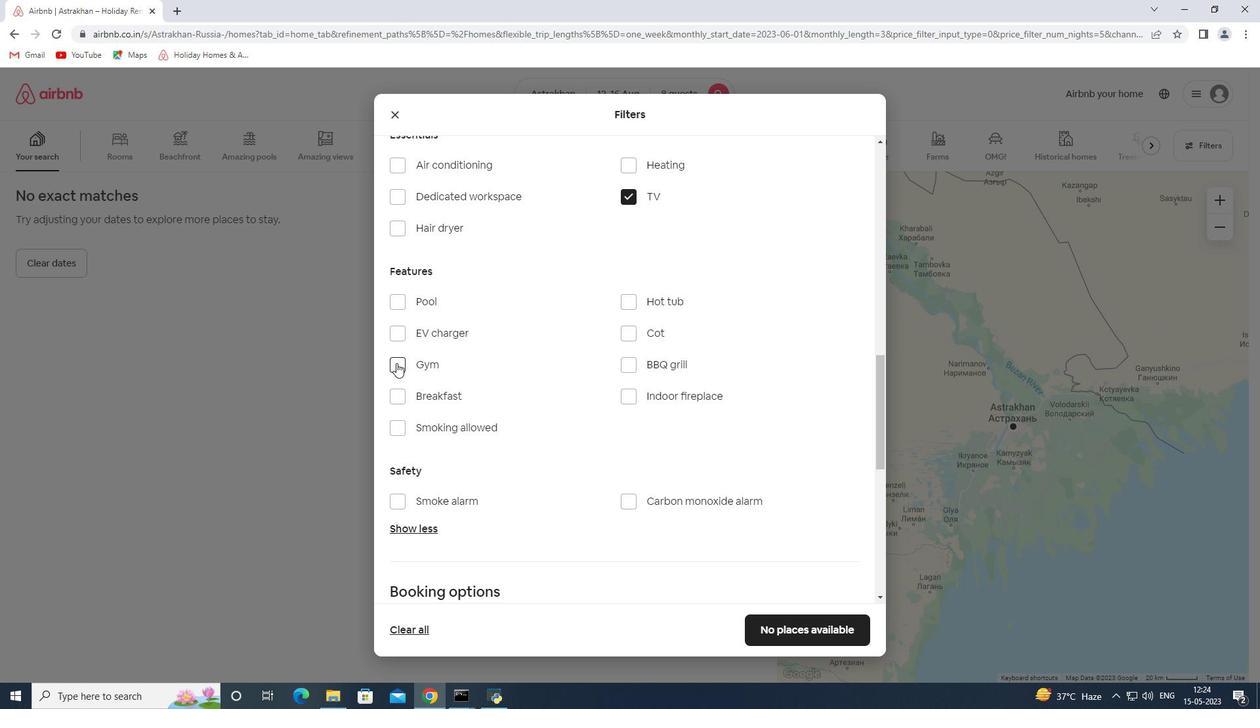 
Action: Mouse pressed left at (408, 367)
Screenshot: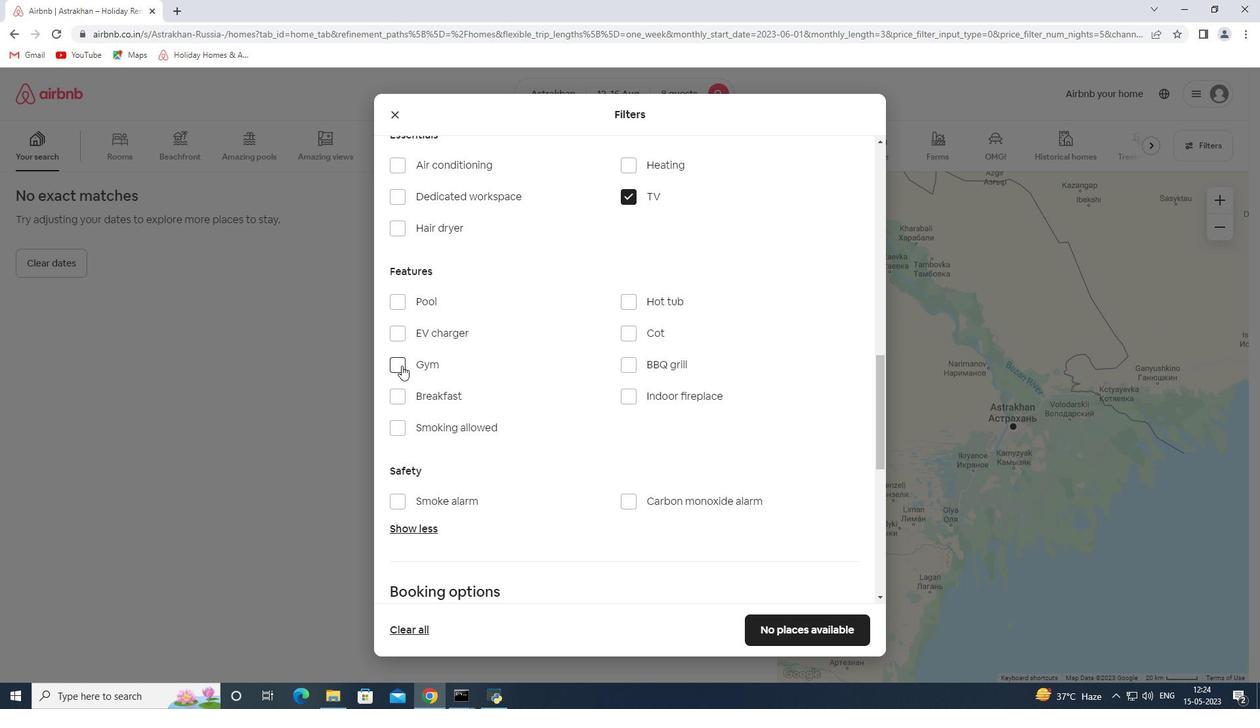 
Action: Mouse moved to (427, 399)
Screenshot: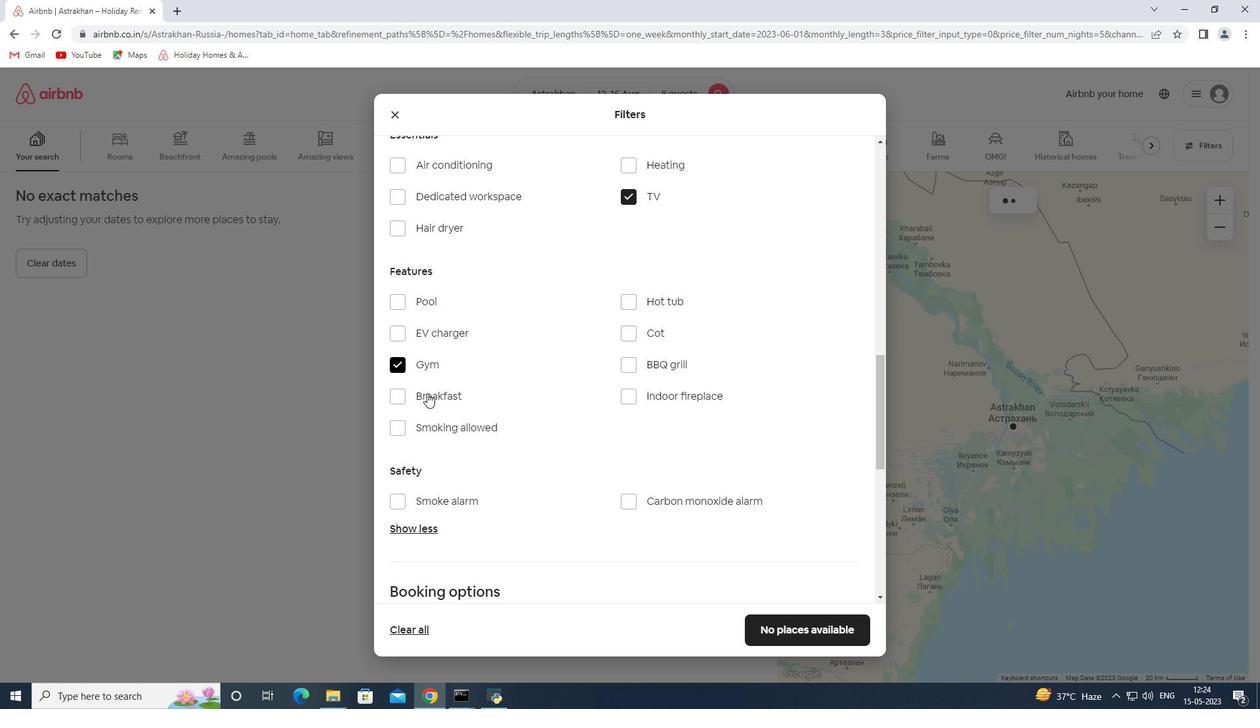 
Action: Mouse pressed left at (427, 399)
Screenshot: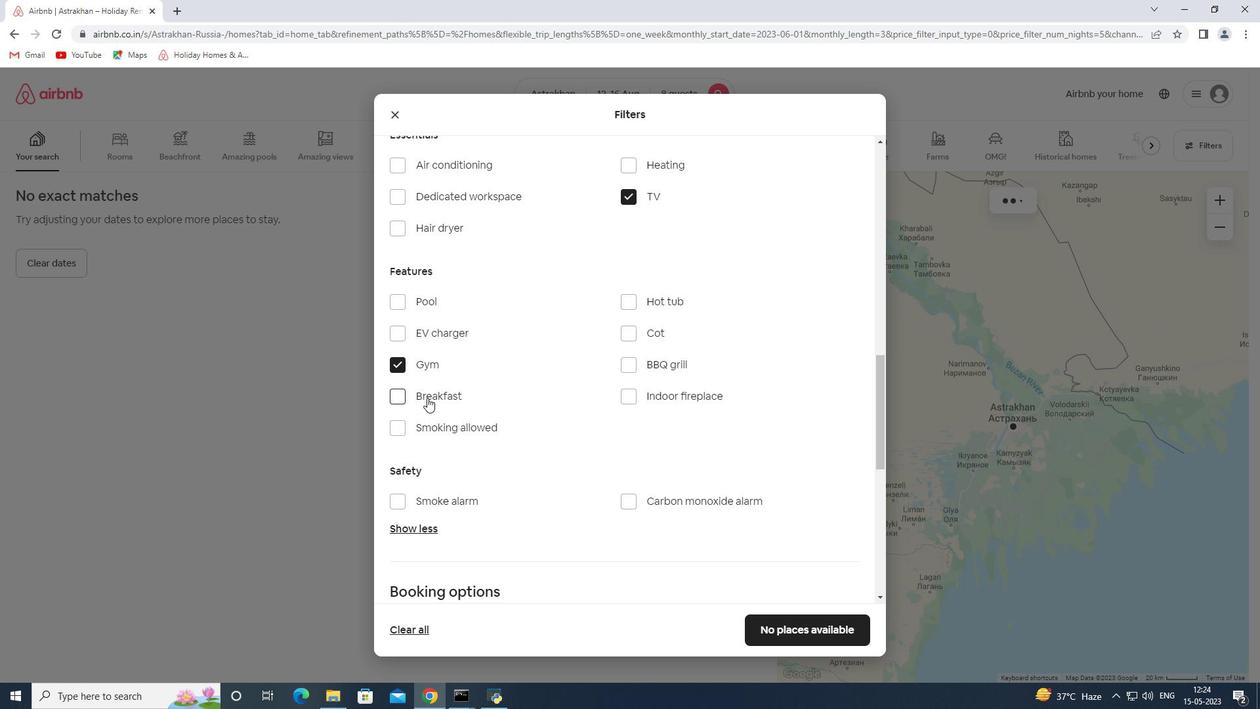 
Action: Mouse moved to (701, 425)
Screenshot: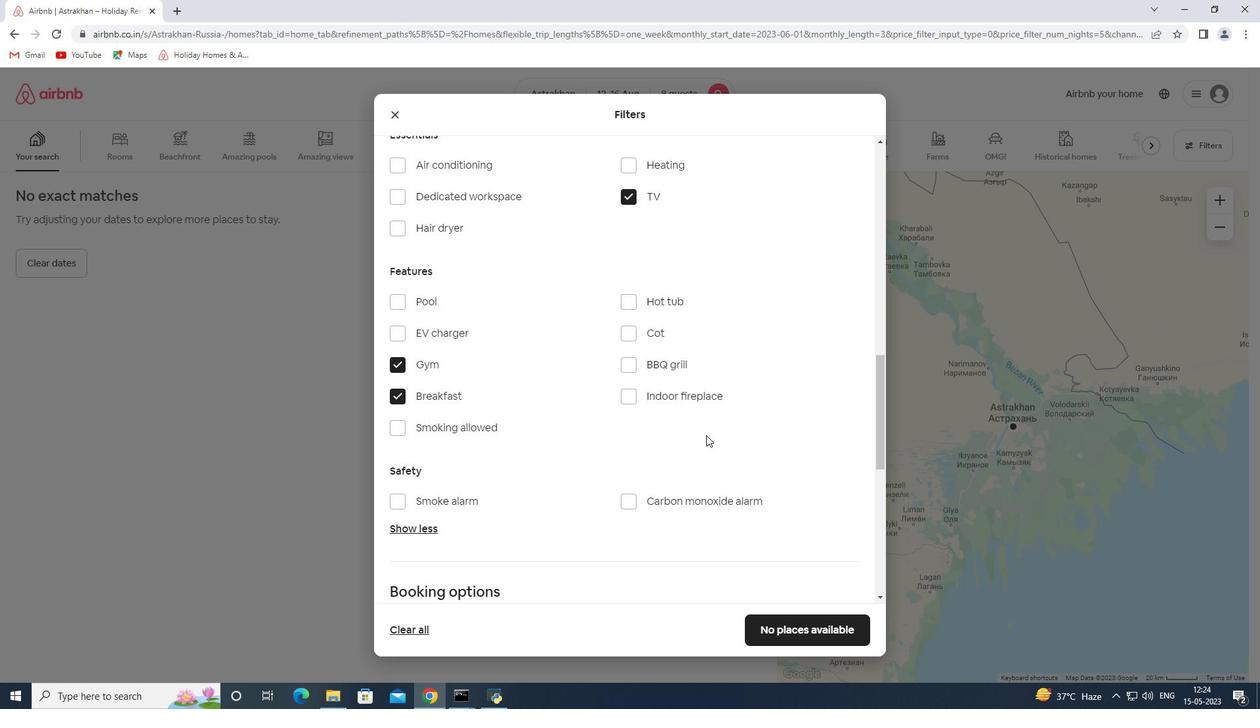 
Action: Mouse scrolled (701, 424) with delta (0, 0)
Screenshot: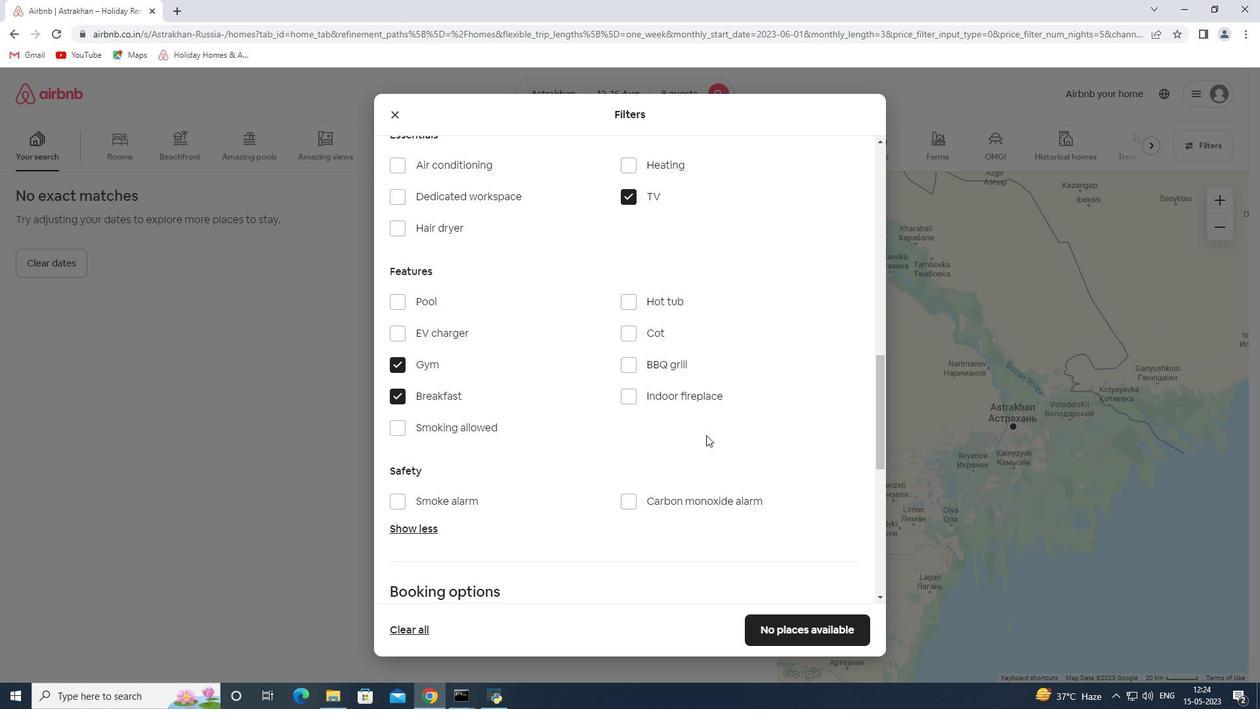 
Action: Mouse scrolled (701, 424) with delta (0, 0)
Screenshot: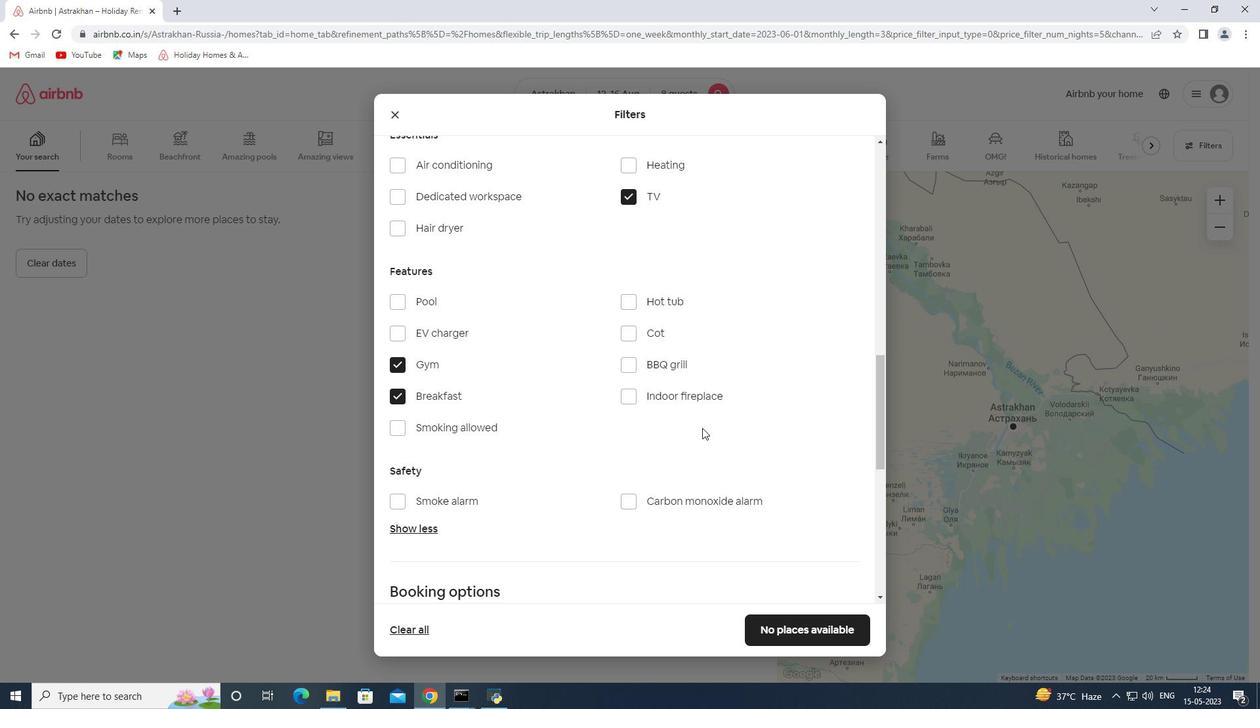 
Action: Mouse scrolled (701, 424) with delta (0, 0)
Screenshot: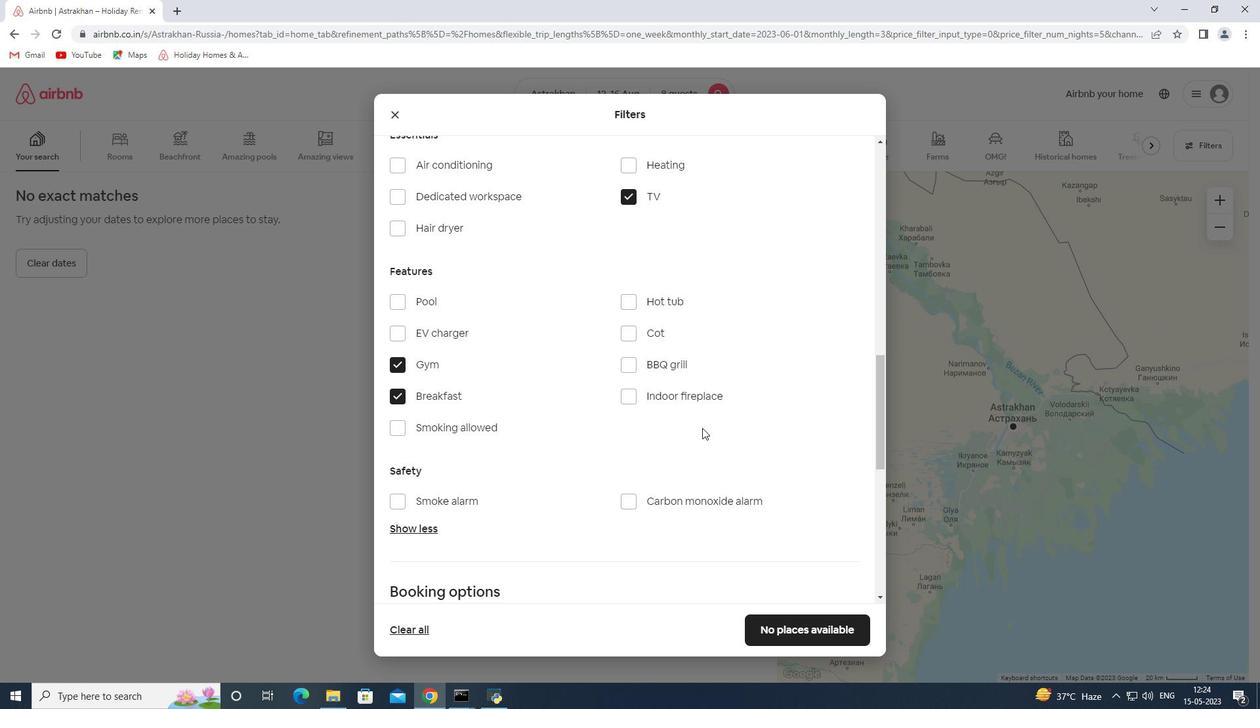 
Action: Mouse scrolled (701, 424) with delta (0, 0)
Screenshot: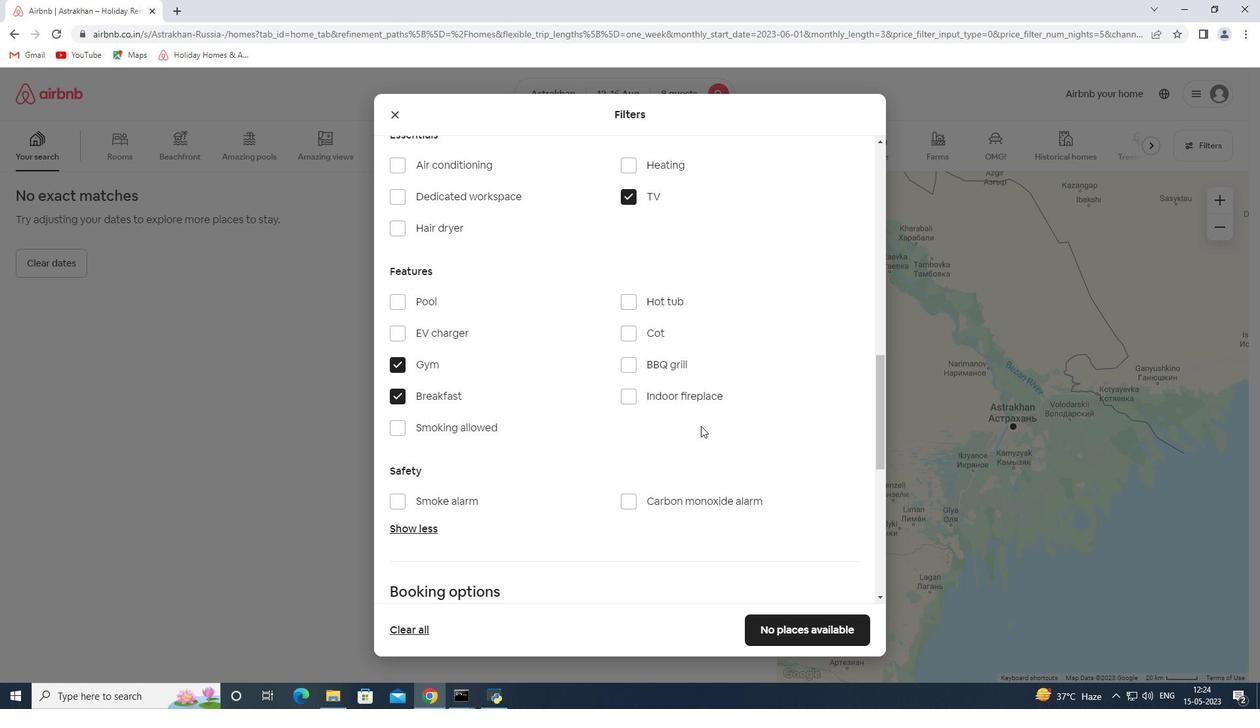 
Action: Mouse moved to (824, 420)
Screenshot: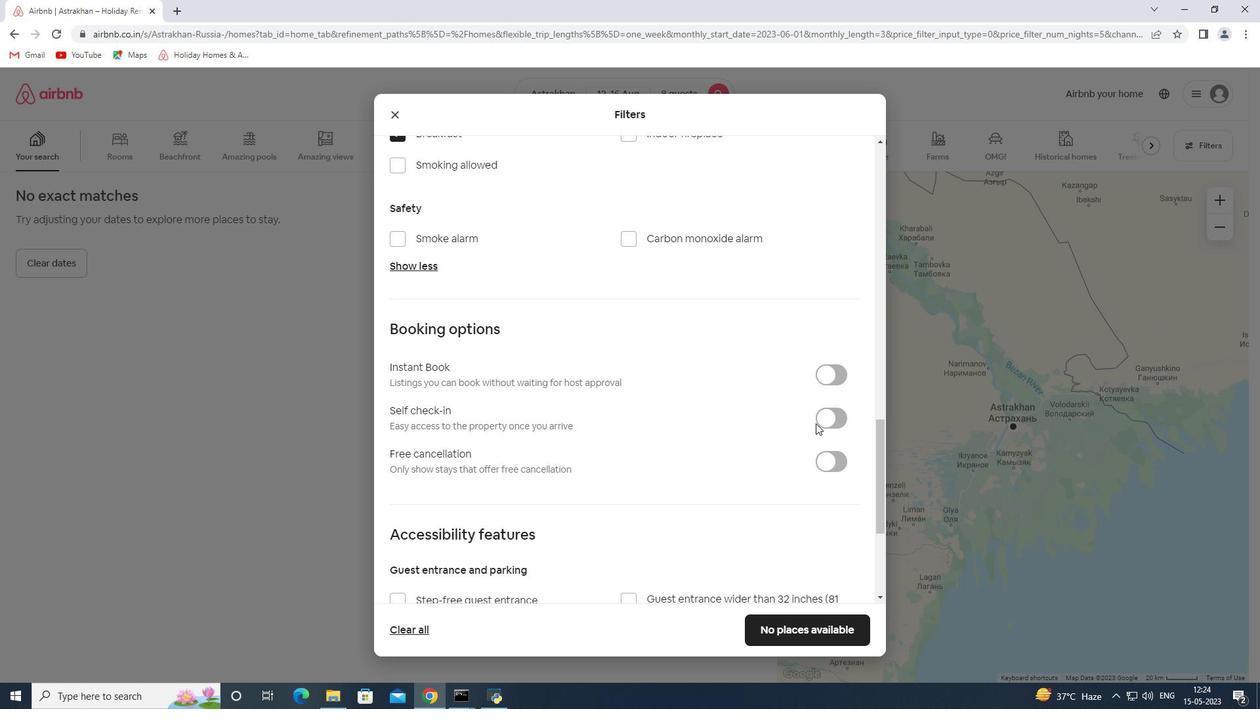 
Action: Mouse pressed left at (824, 420)
Screenshot: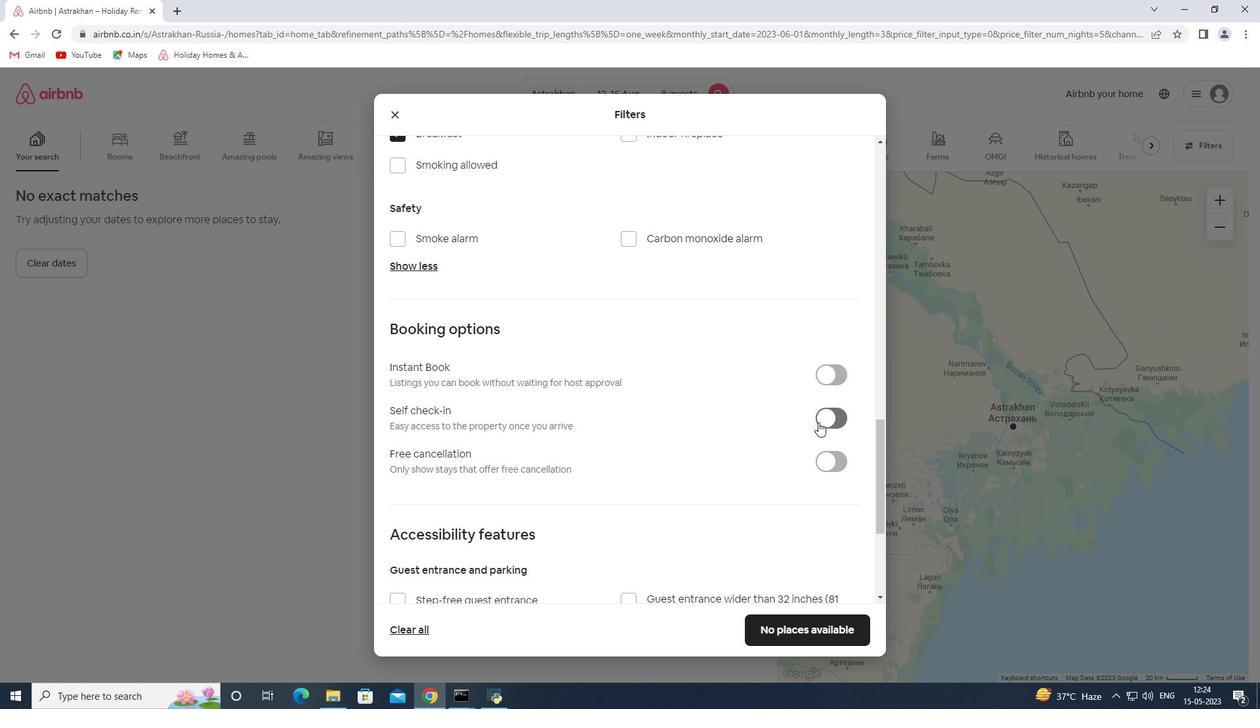 
Action: Mouse moved to (596, 431)
Screenshot: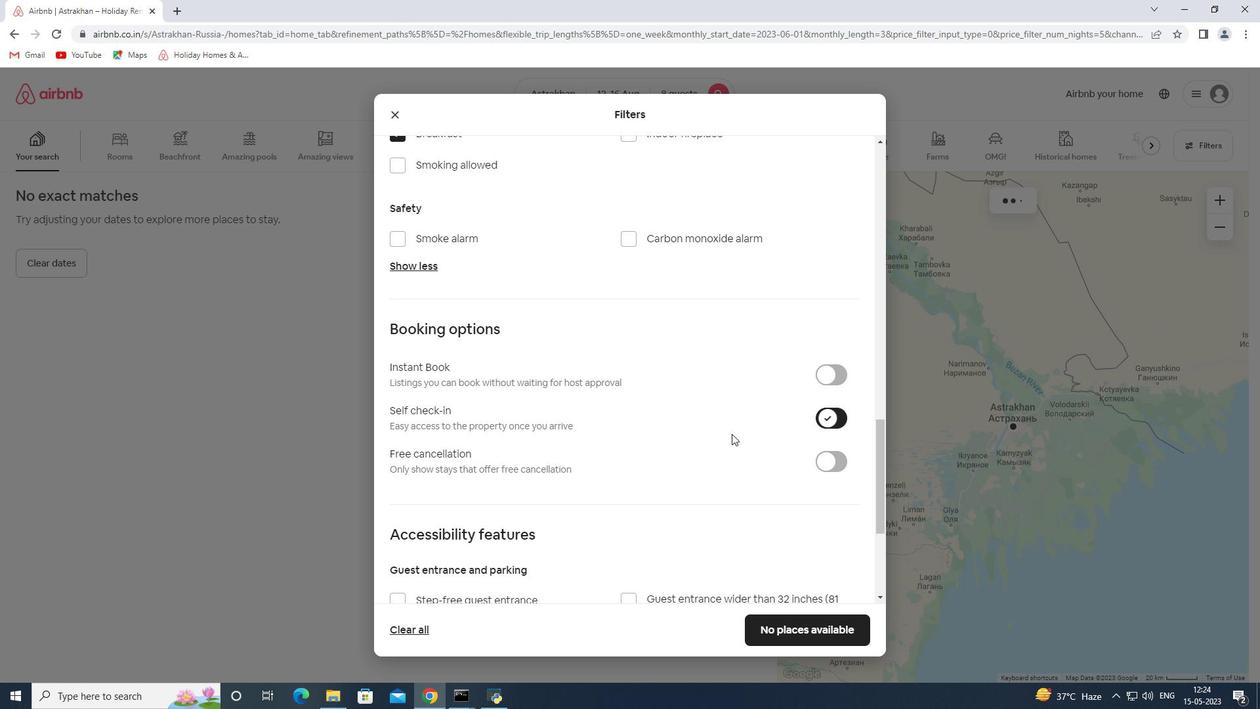 
Action: Mouse scrolled (596, 430) with delta (0, 0)
Screenshot: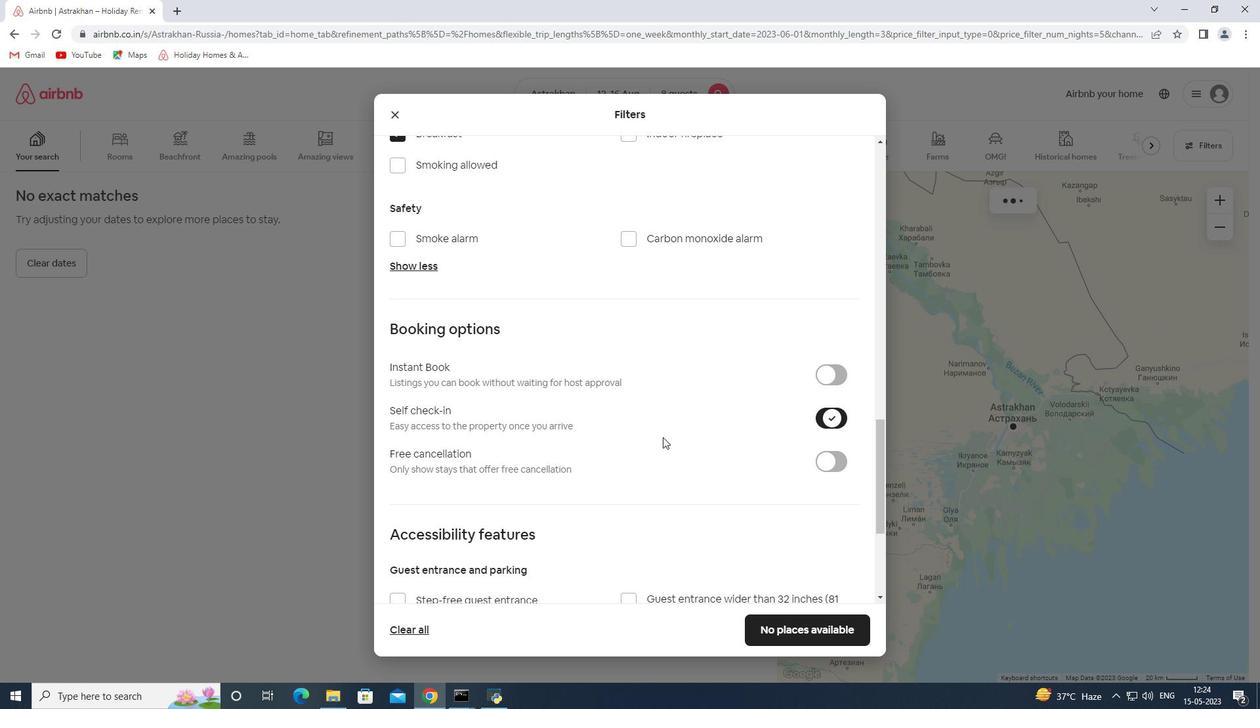 
Action: Mouse scrolled (596, 430) with delta (0, 0)
Screenshot: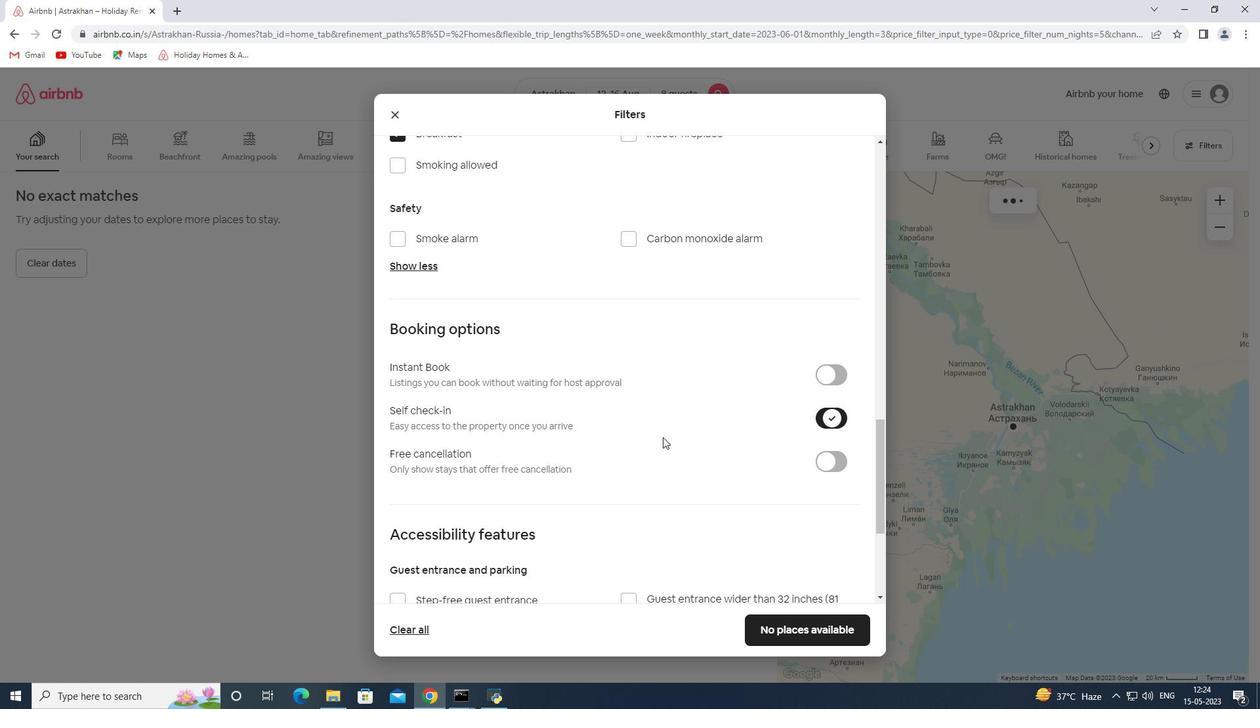 
Action: Mouse scrolled (596, 430) with delta (0, 0)
Screenshot: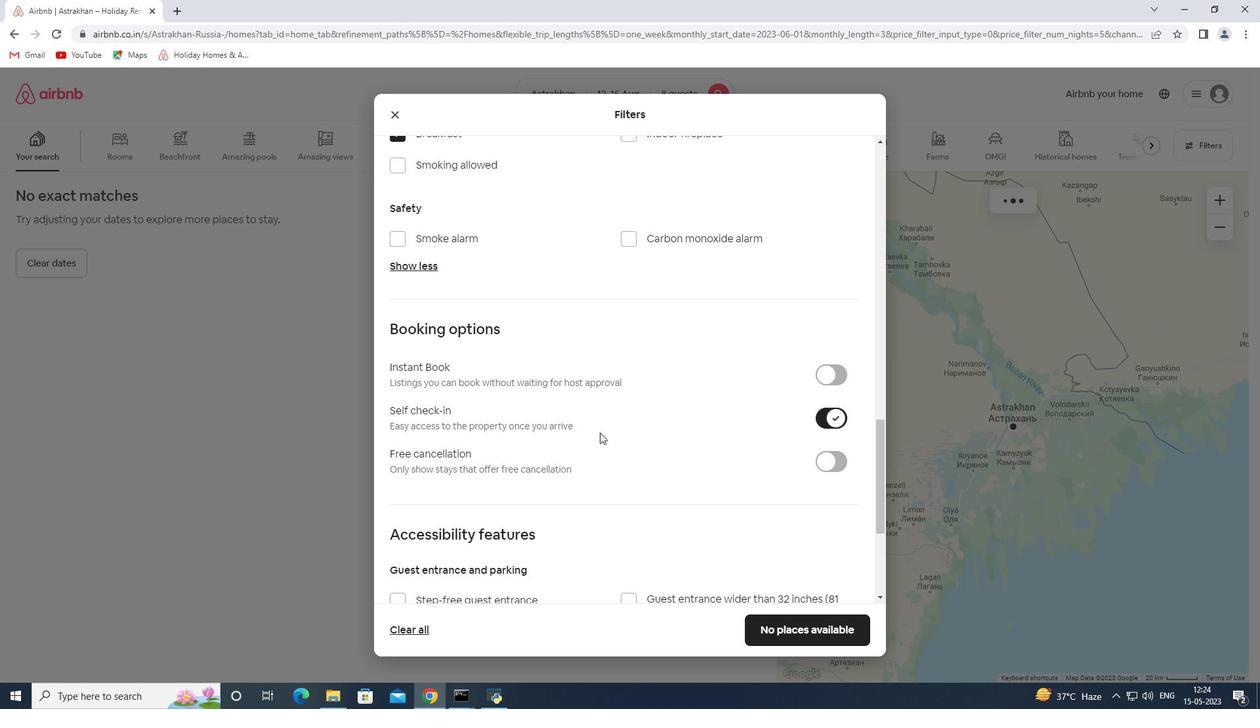 
Action: Mouse scrolled (596, 430) with delta (0, 0)
Screenshot: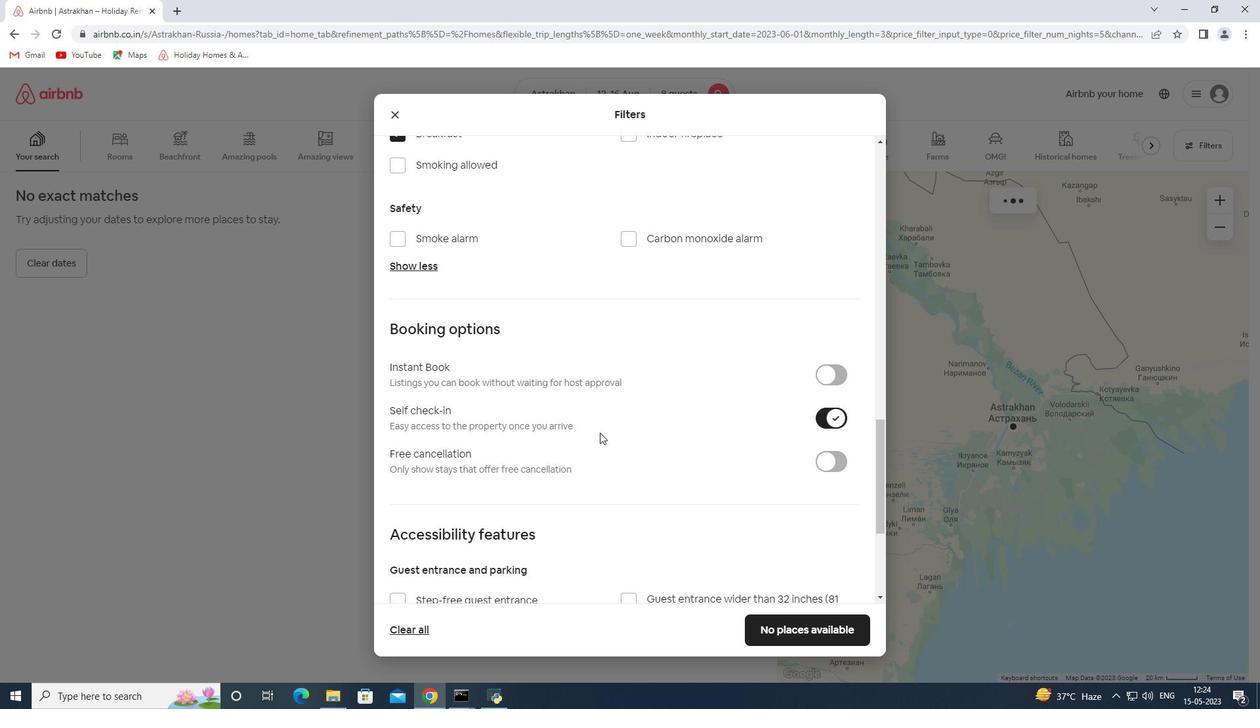 
Action: Mouse moved to (472, 500)
Screenshot: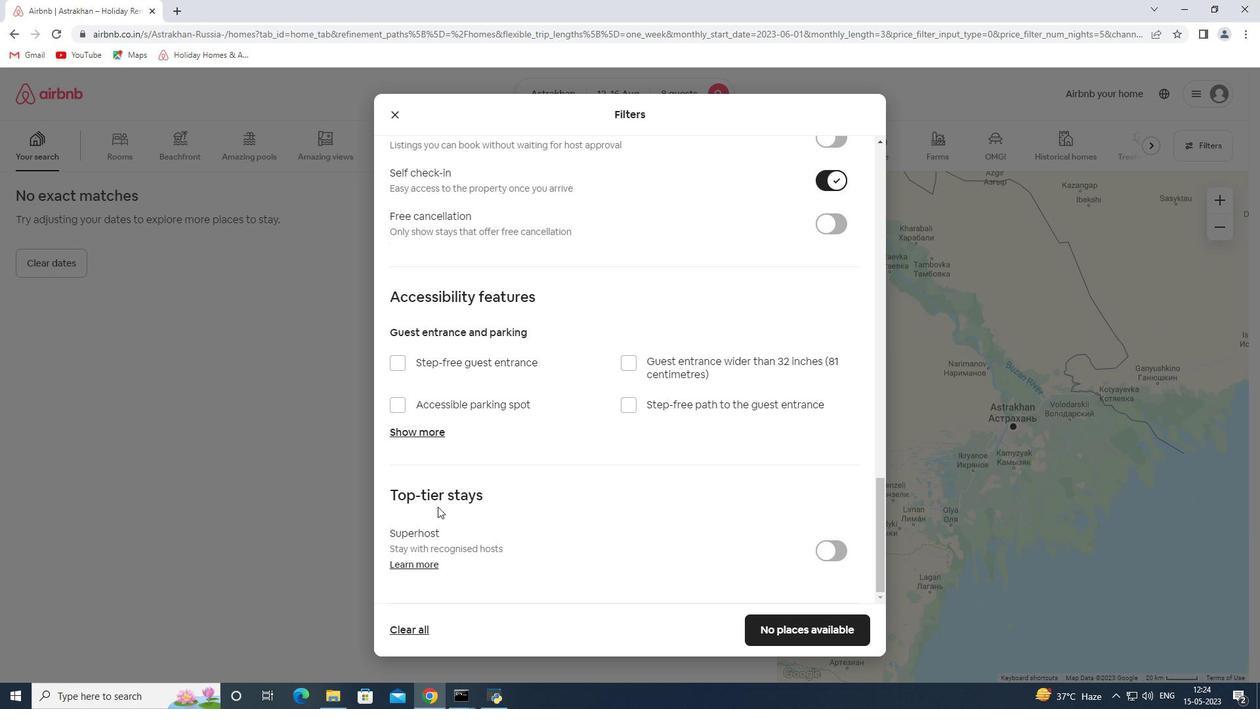 
Action: Mouse scrolled (472, 499) with delta (0, 0)
Screenshot: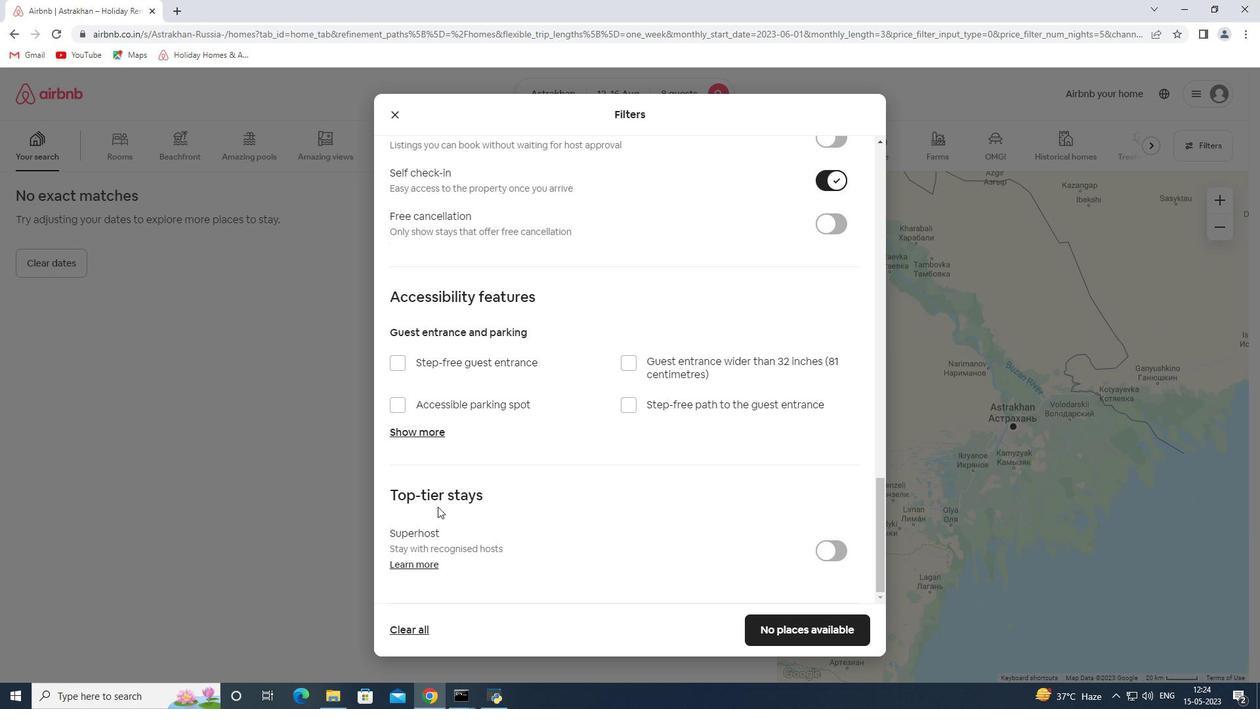 
Action: Mouse moved to (475, 498)
Screenshot: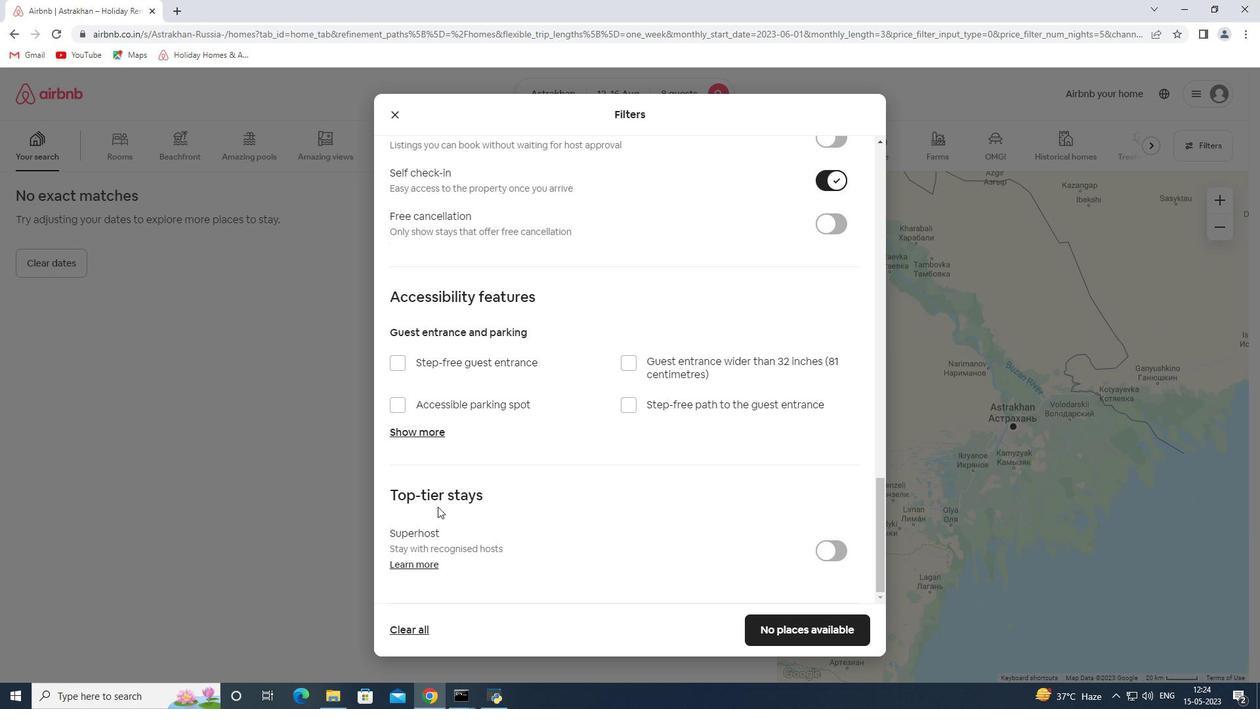 
Action: Mouse scrolled (475, 498) with delta (0, 0)
Screenshot: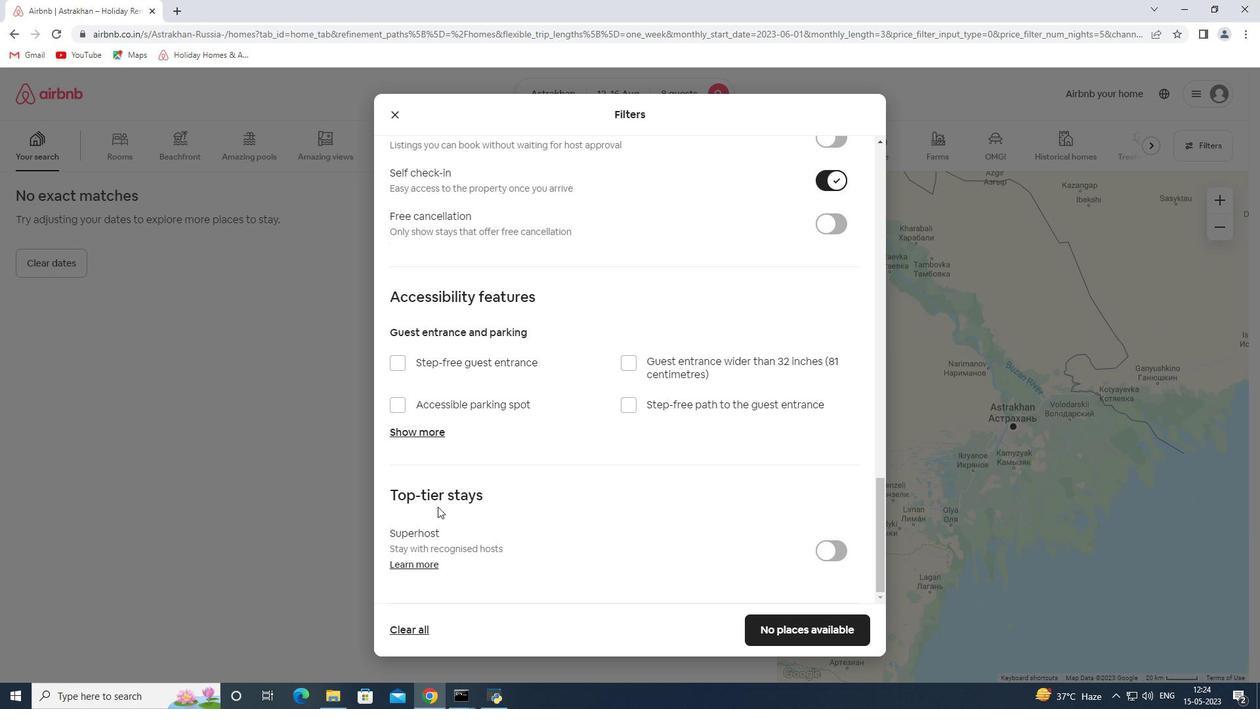 
Action: Mouse moved to (478, 498)
Screenshot: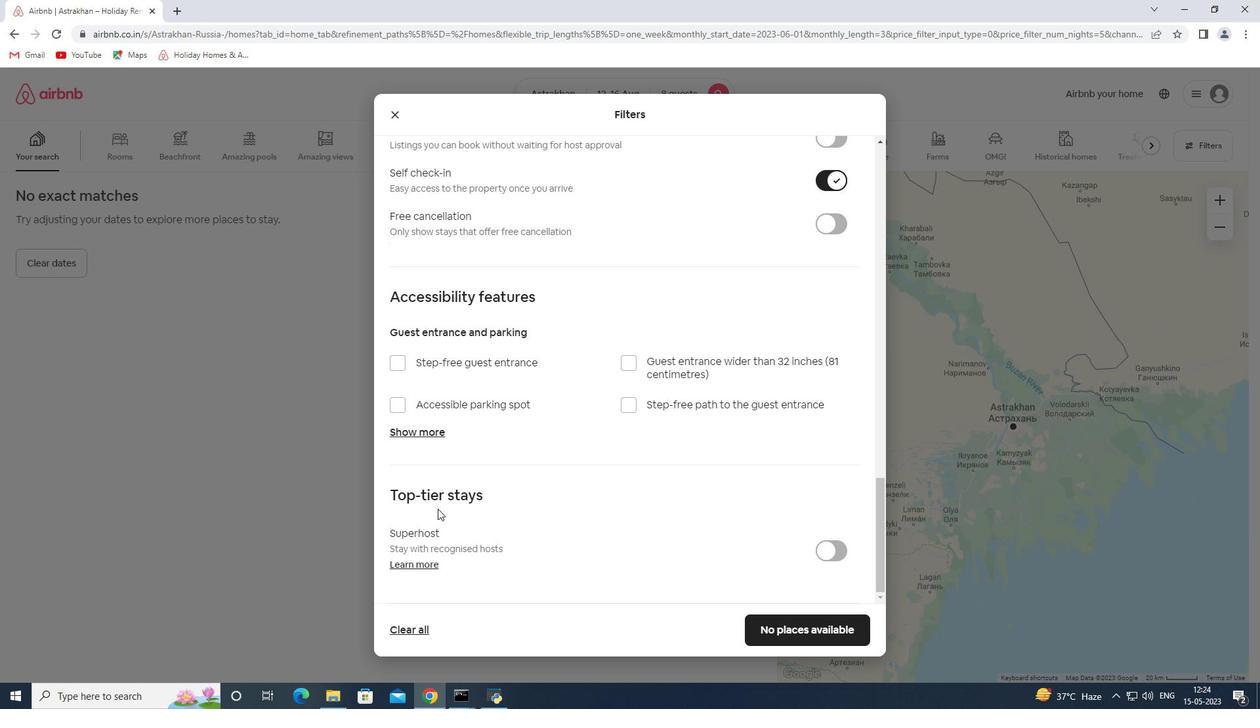 
Action: Mouse scrolled (478, 498) with delta (0, 0)
Screenshot: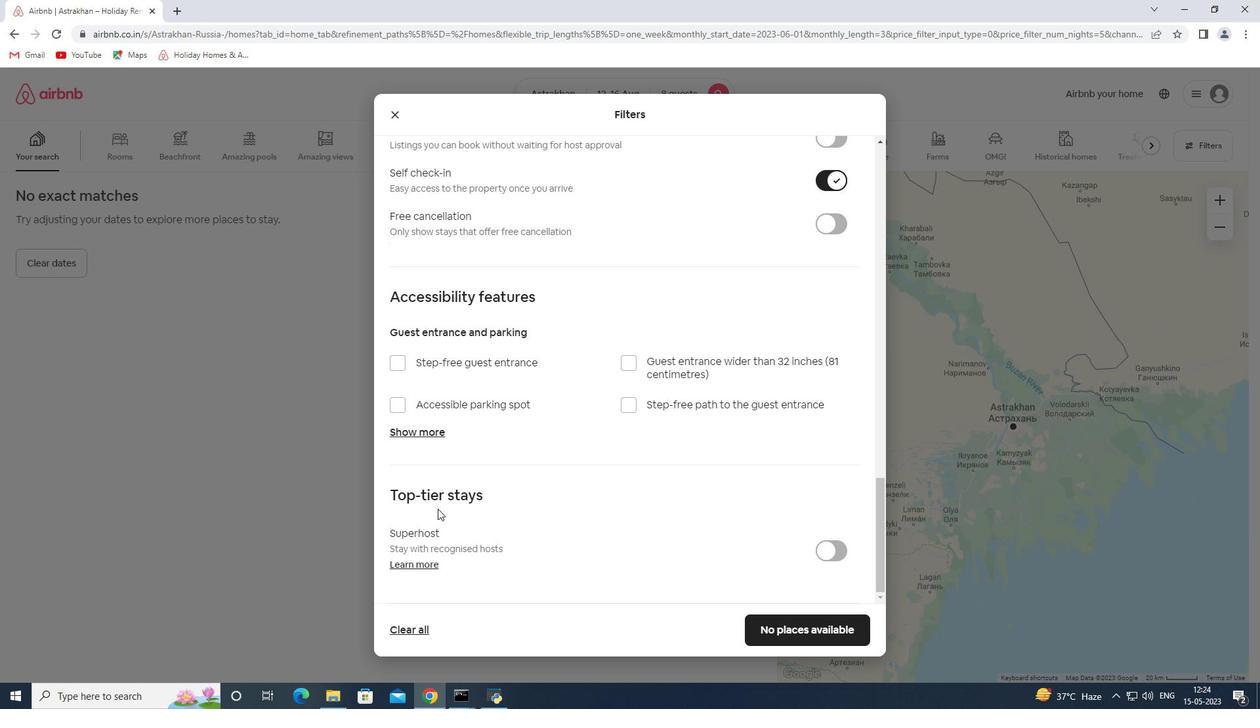 
Action: Mouse moved to (483, 496)
Screenshot: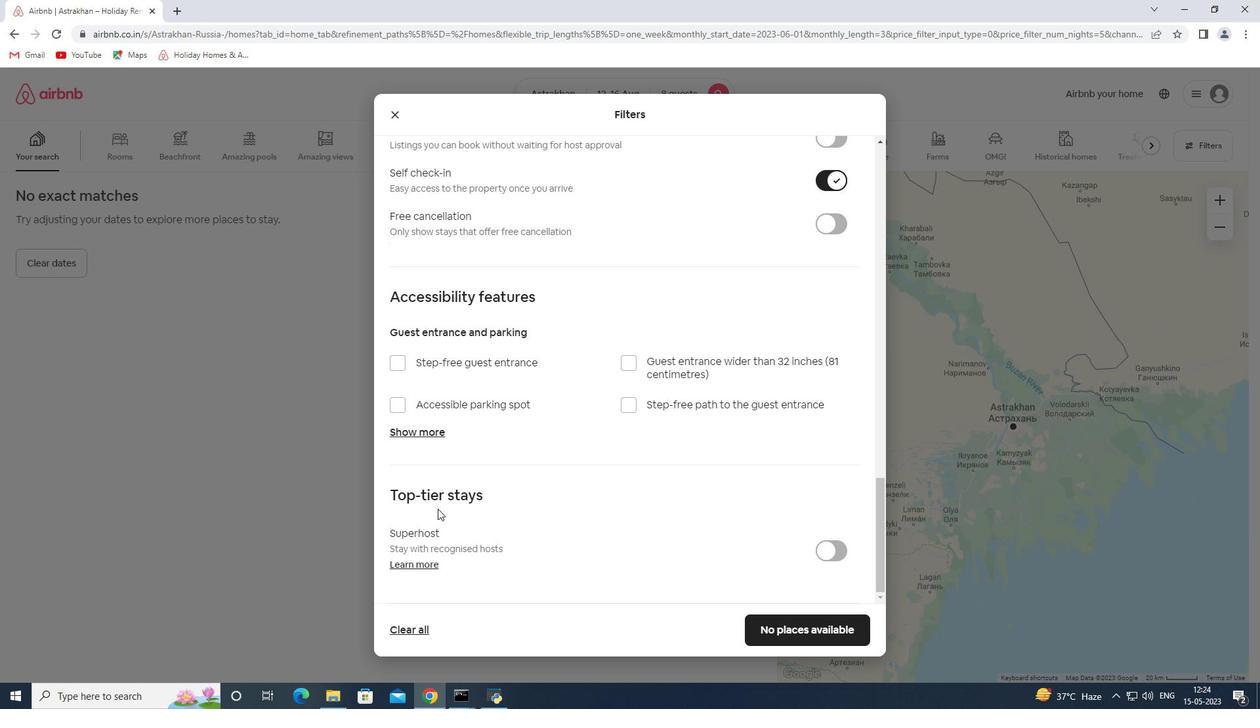 
Action: Mouse scrolled (483, 495) with delta (0, 0)
Screenshot: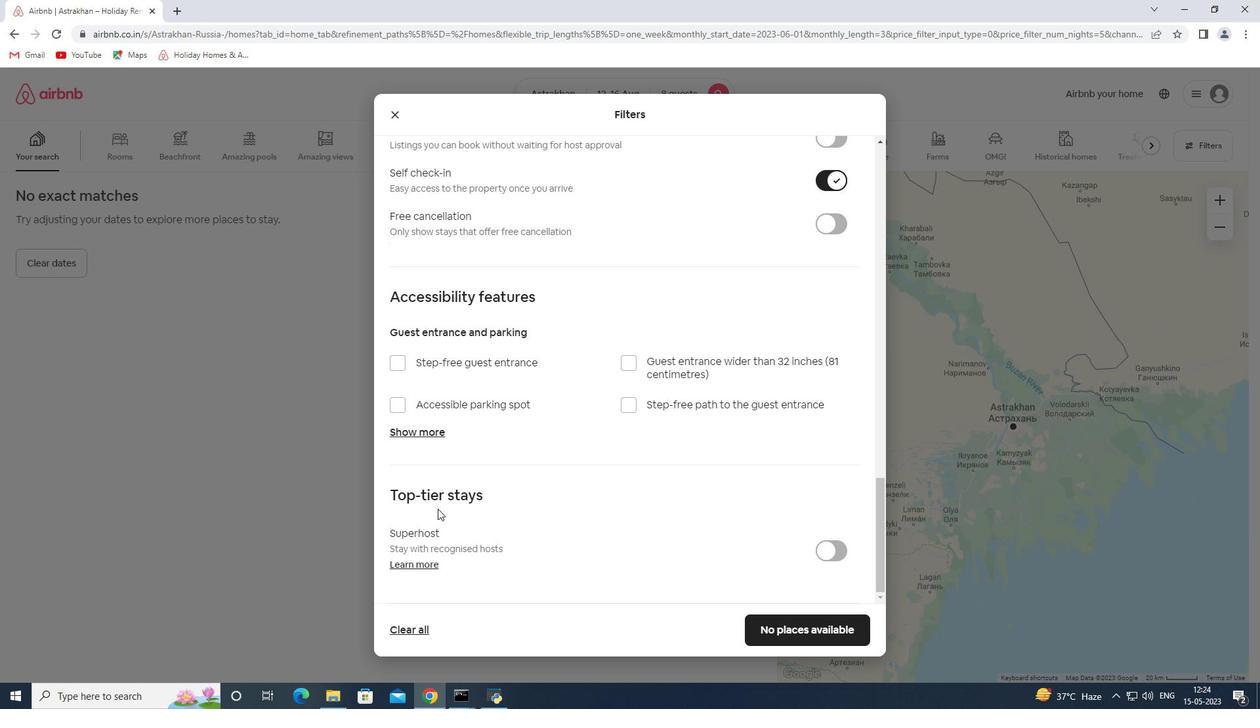 
Action: Mouse moved to (497, 493)
Screenshot: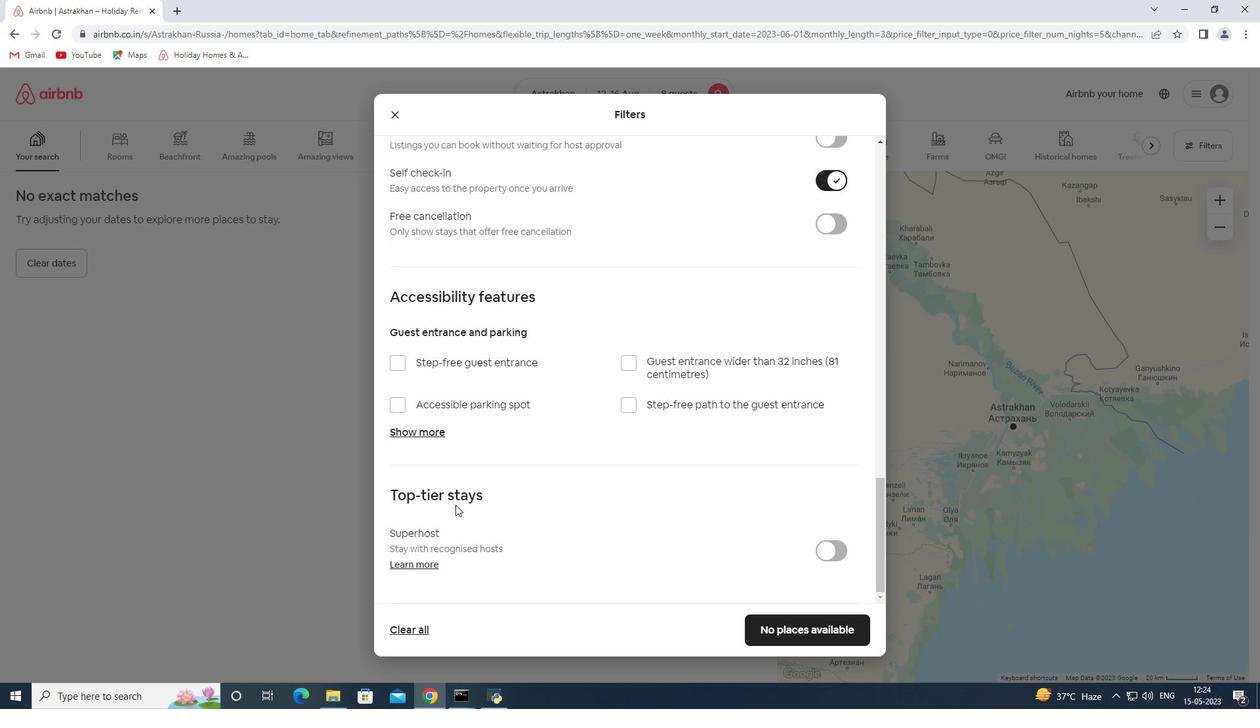 
Action: Mouse scrolled (489, 494) with delta (0, 0)
Screenshot: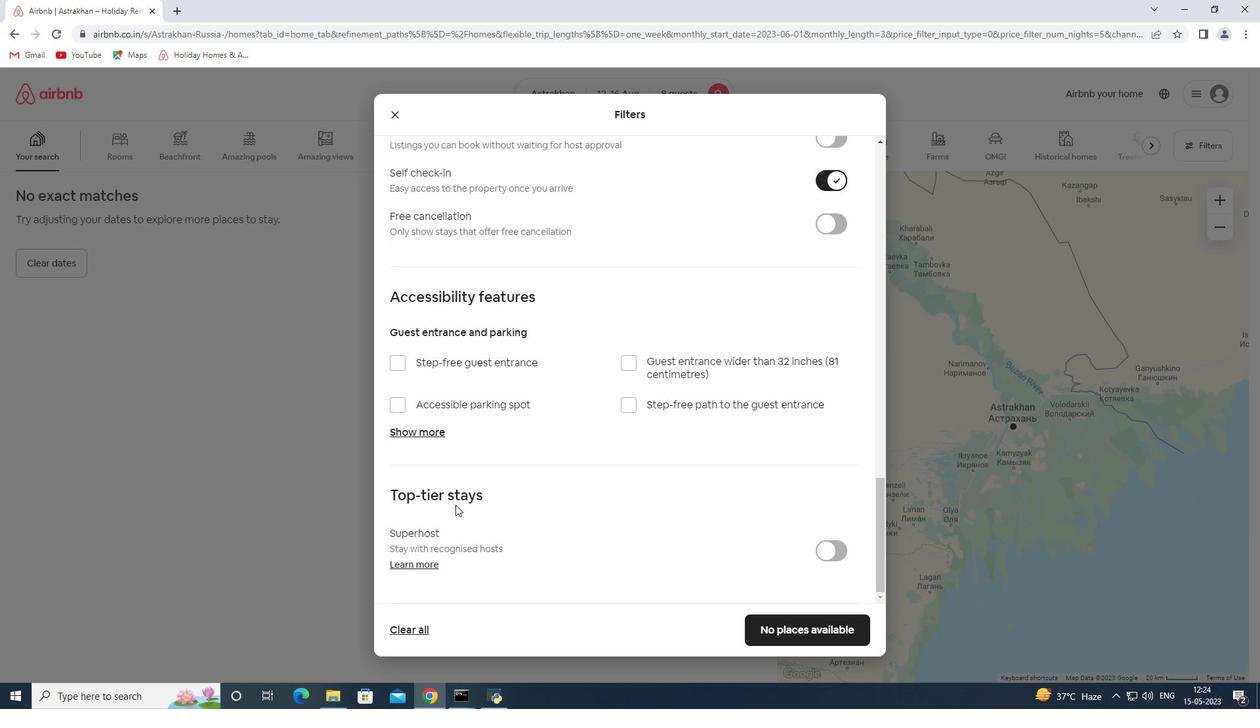 
Action: Mouse moved to (510, 489)
Screenshot: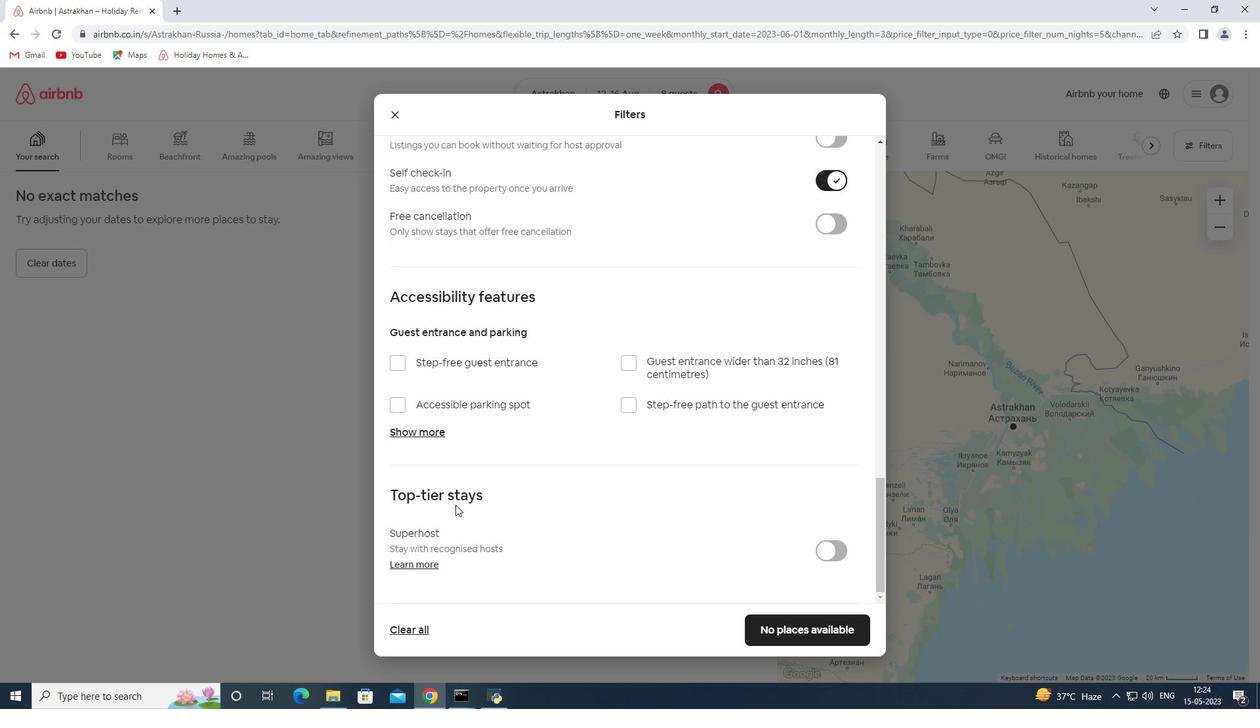 
Action: Mouse scrolled (502, 490) with delta (0, 0)
Screenshot: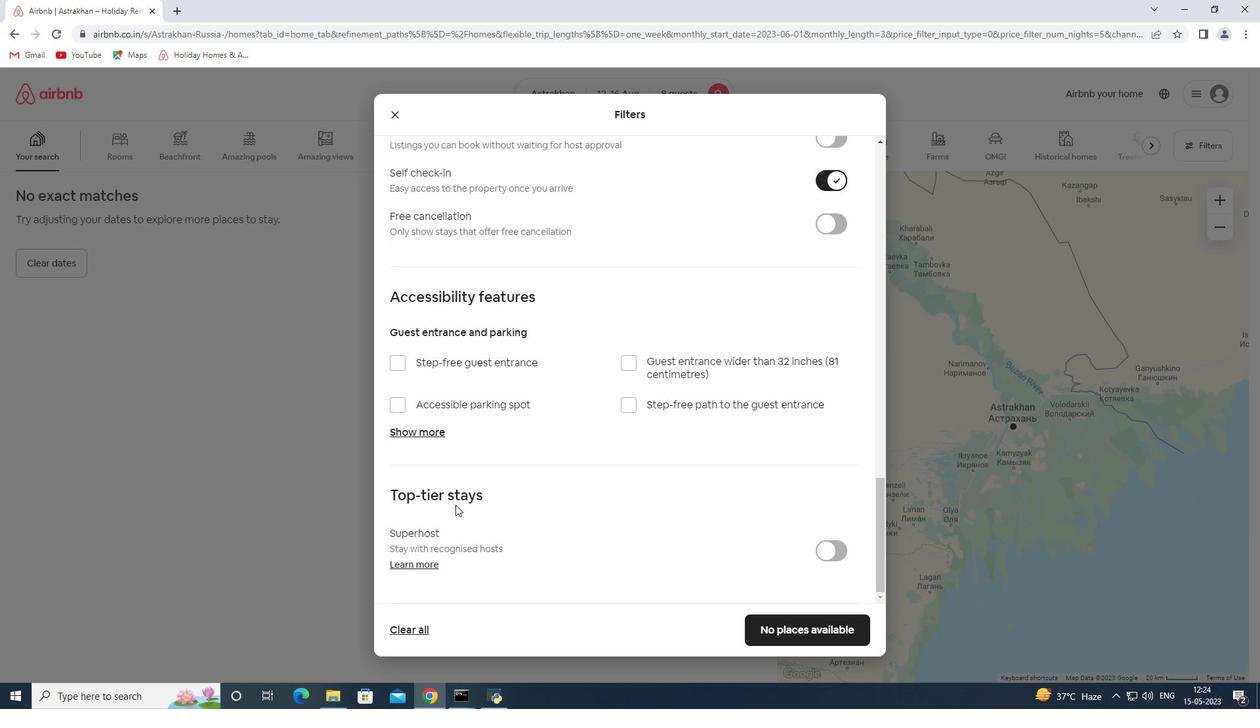 
Action: Mouse moved to (830, 550)
Screenshot: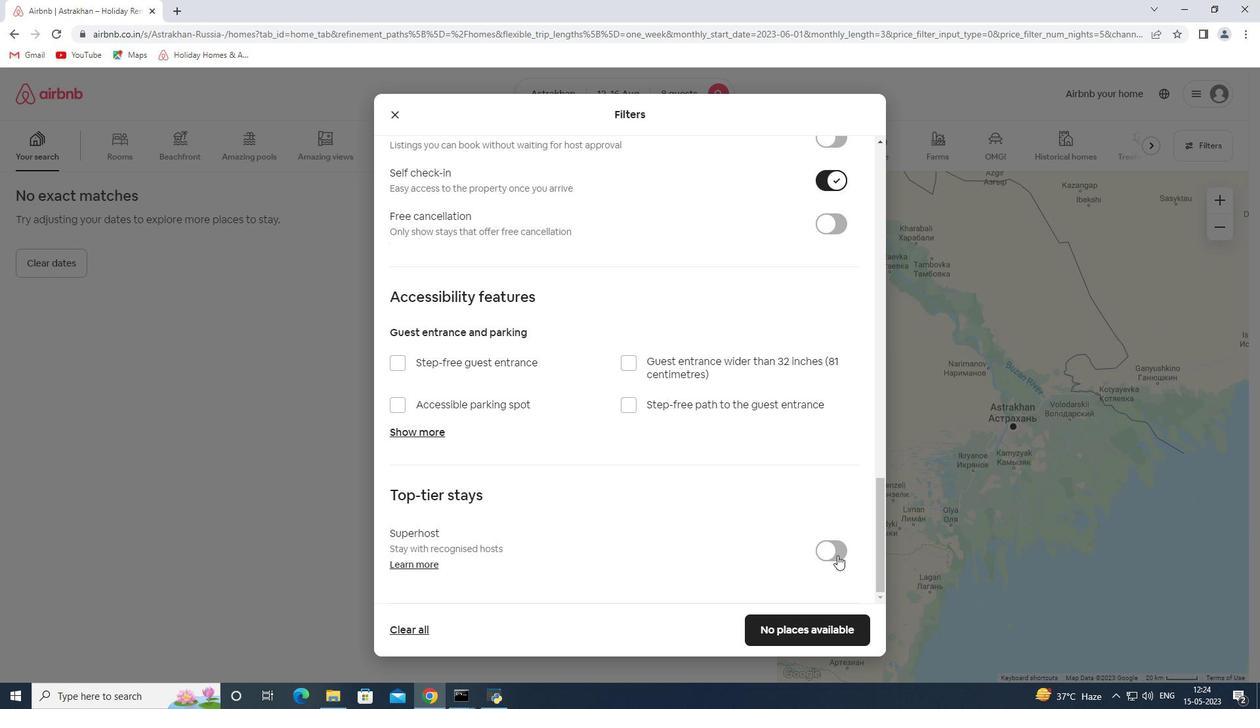 
Action: Mouse pressed left at (830, 550)
Screenshot: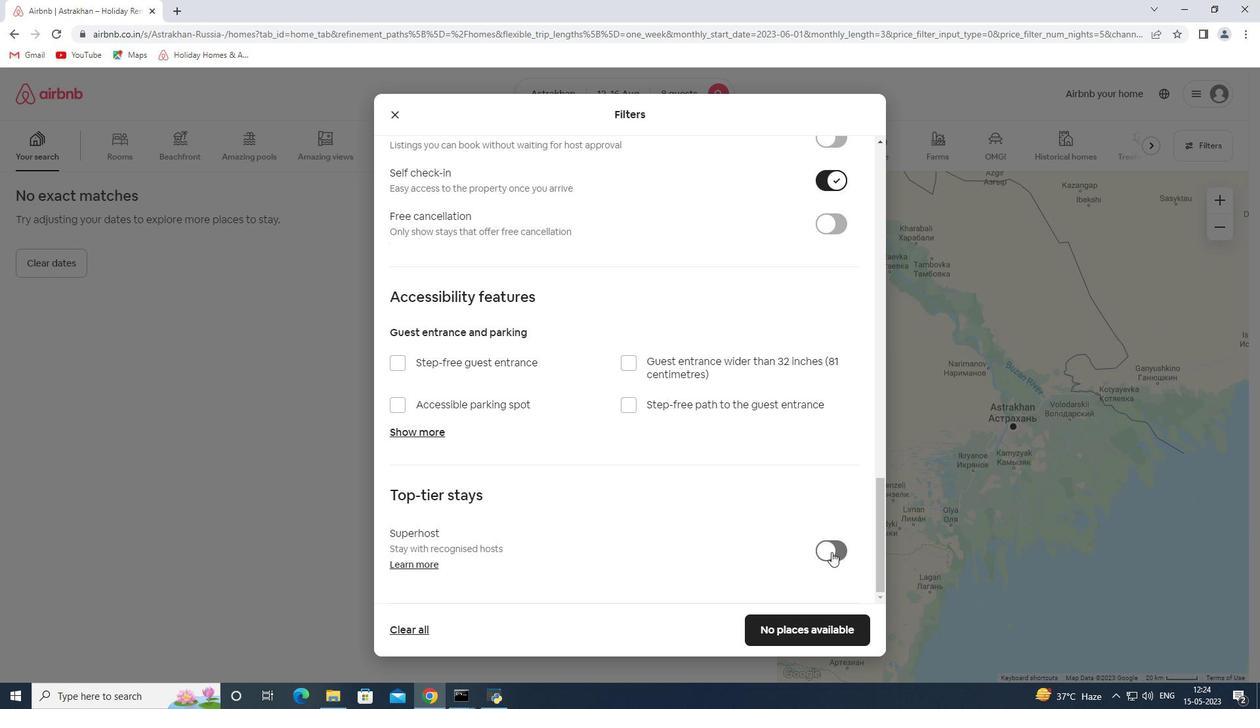 
Action: Mouse moved to (826, 632)
Screenshot: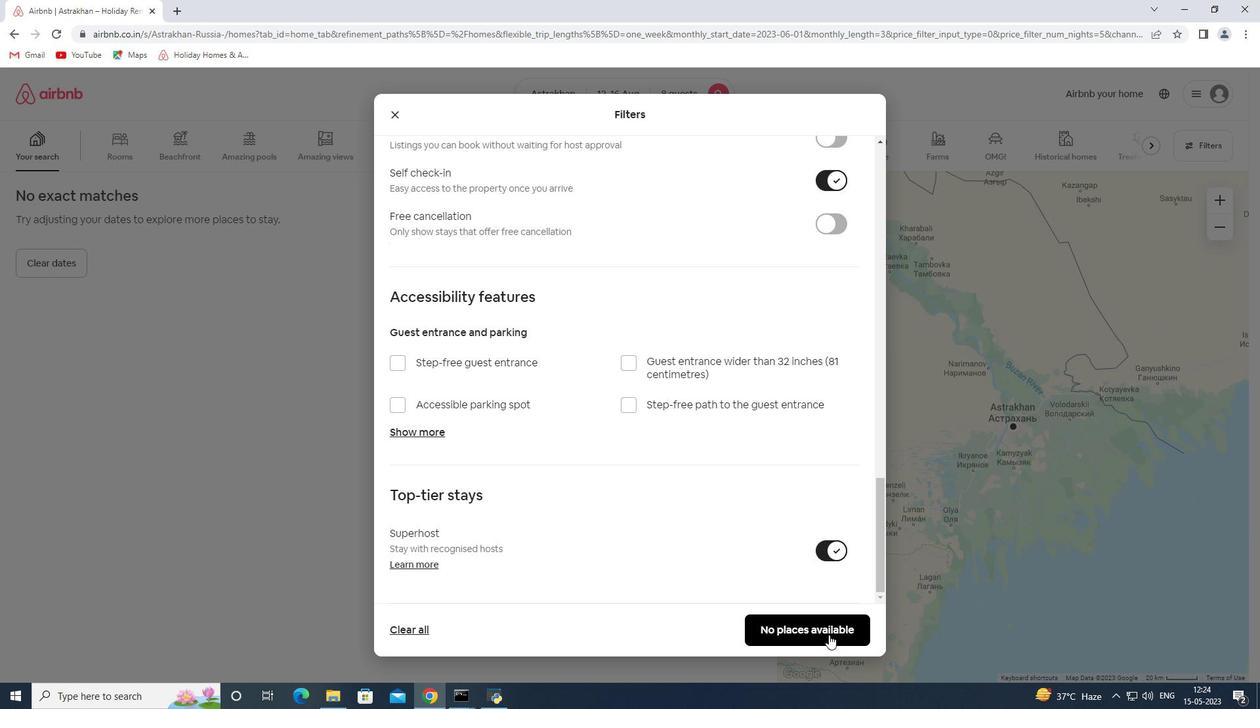 
Action: Mouse pressed left at (826, 632)
Screenshot: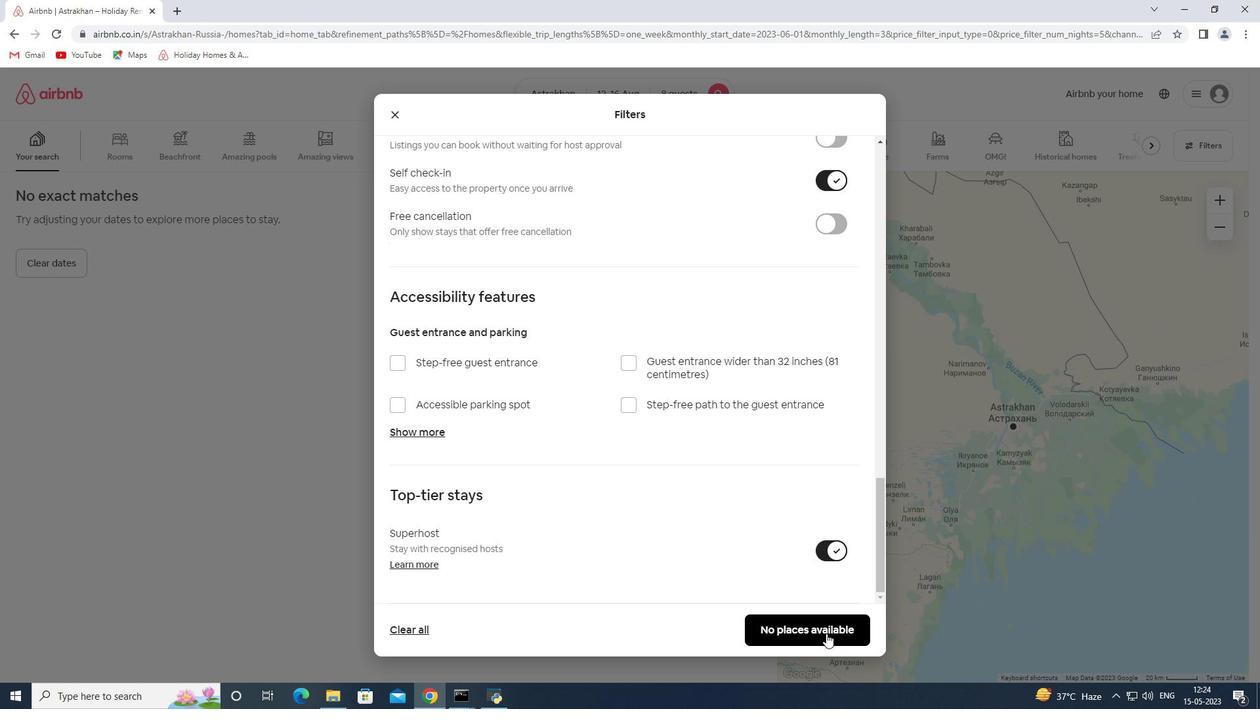 
